 Task: Look for space in Tsuma, Japan from 12th  August, 2023 to 15th August, 2023 for 3 adults in price range Rs.12000 to Rs.16000. Place can be entire place with 2 bedrooms having 3 beds and 1 bathroom. Property type can be house, flat, guest house. Amenities needed are: washing machine. Booking option can be shelf check-in. Required host language is English.
Action: Mouse moved to (506, 89)
Screenshot: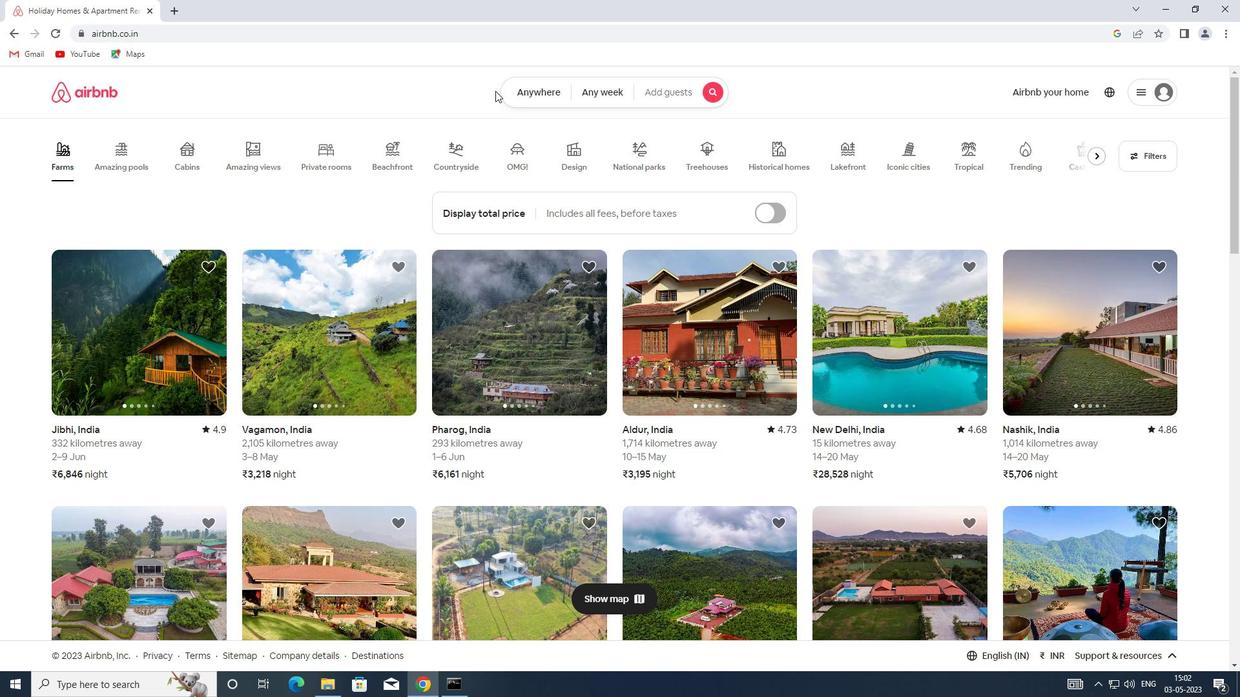 
Action: Mouse pressed left at (506, 89)
Screenshot: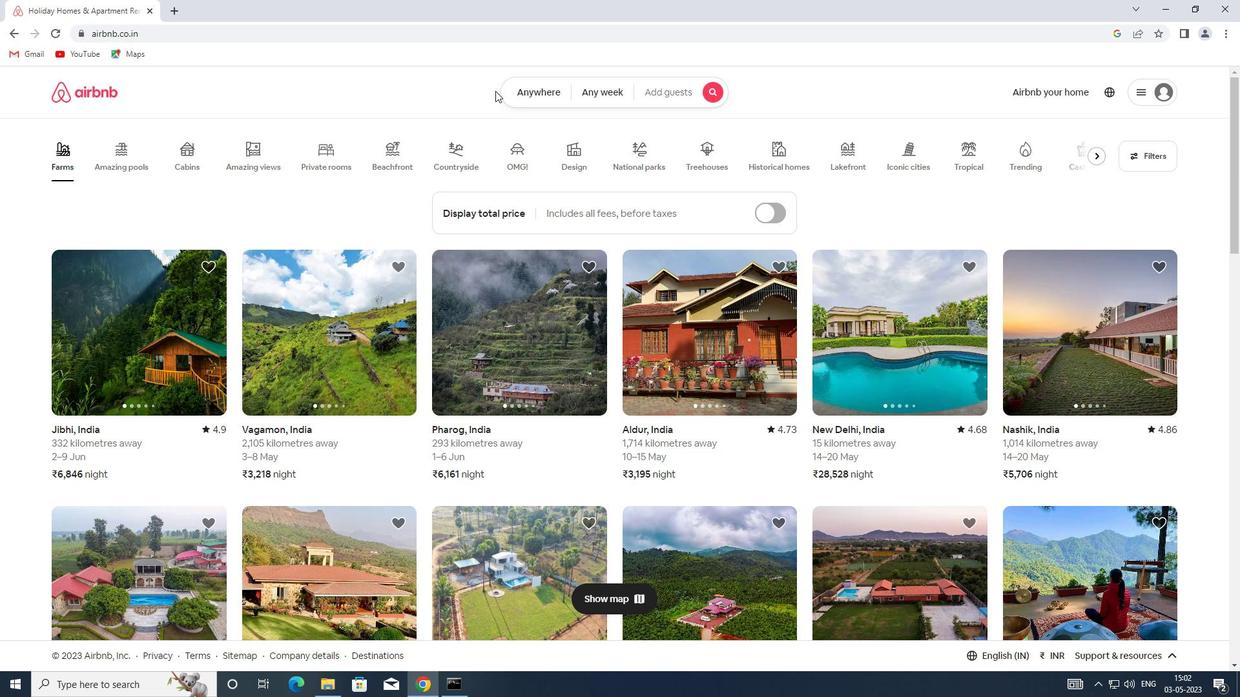 
Action: Mouse moved to (388, 152)
Screenshot: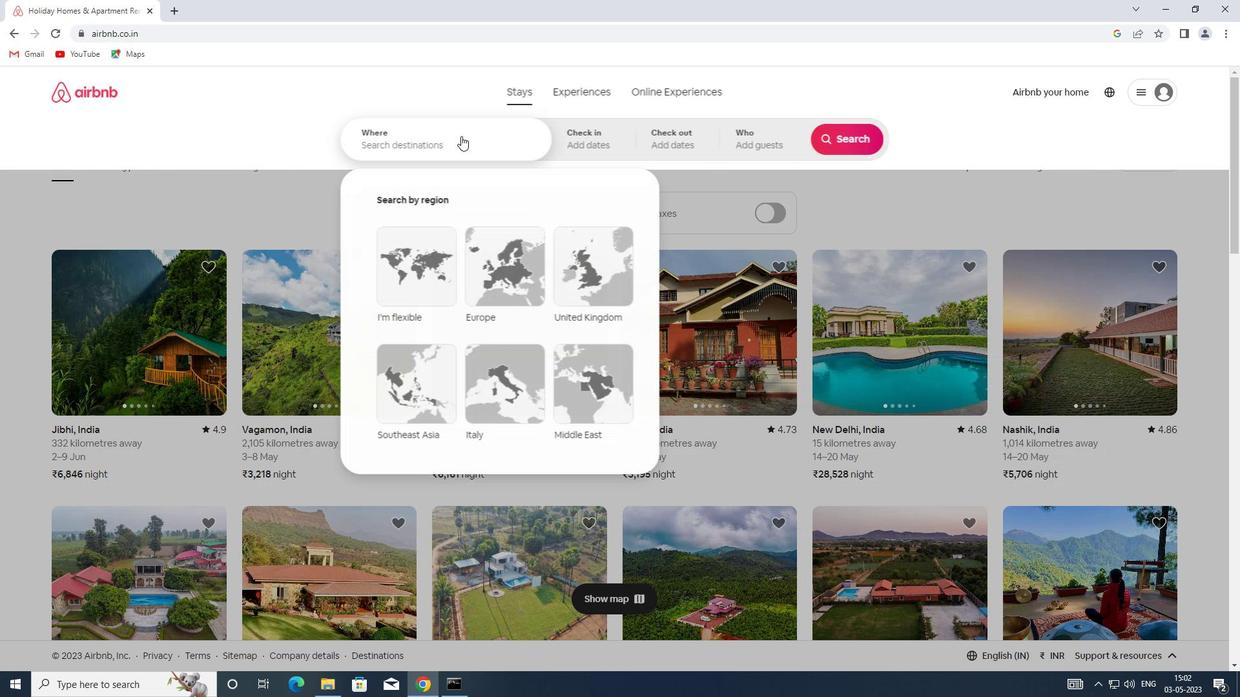 
Action: Mouse pressed left at (388, 152)
Screenshot: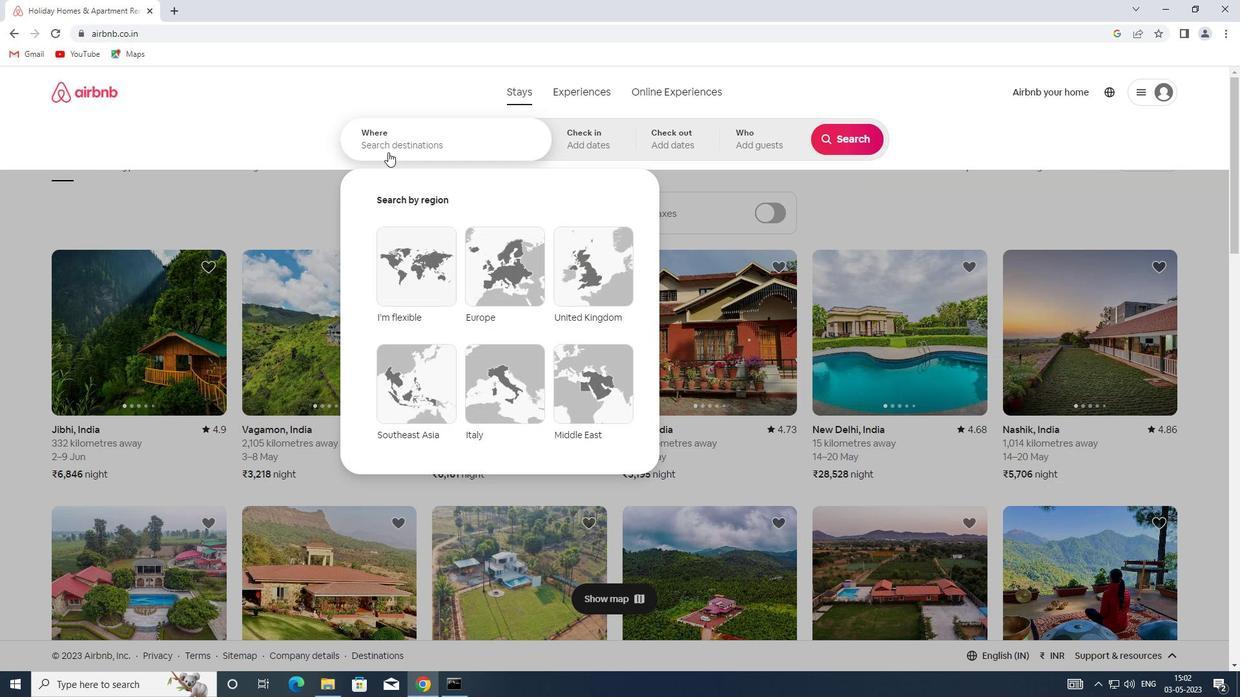 
Action: Key pressed <Key.shift><Key.shift><Key.shift>TSUMA,<Key.shift><Key.shift><Key.shift><Key.shift><Key.shift><Key.shift><Key.shift>JAPAN
Screenshot: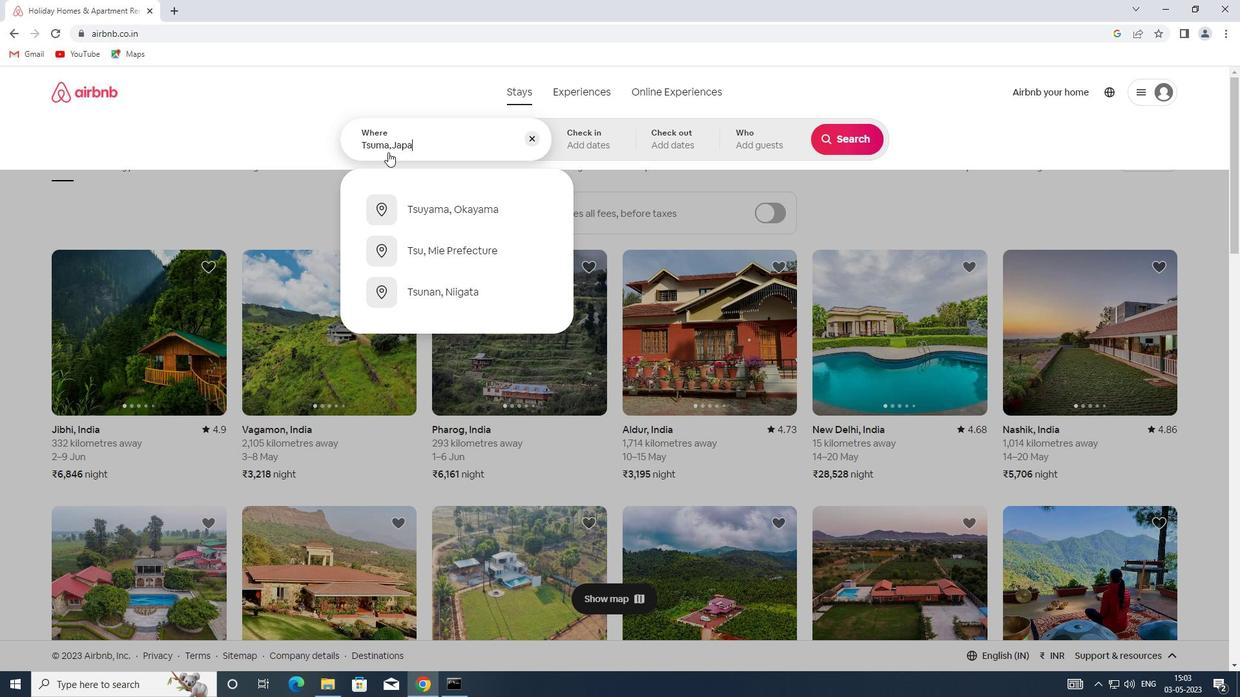 
Action: Mouse moved to (608, 144)
Screenshot: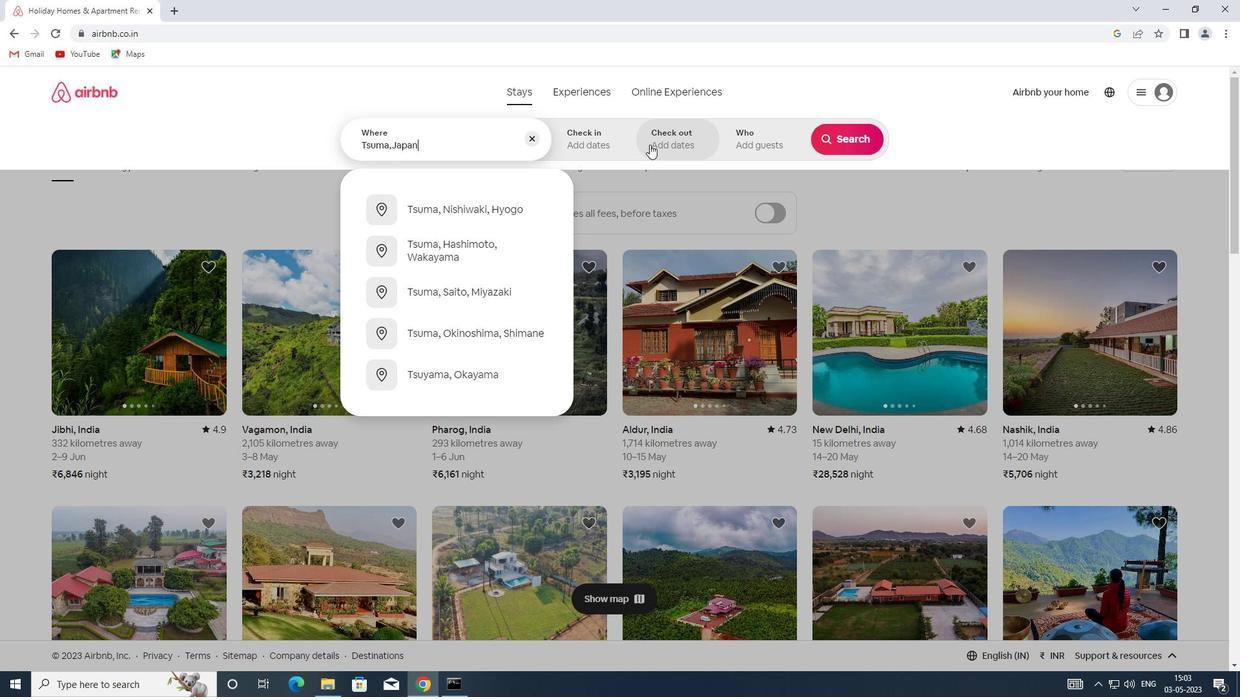 
Action: Mouse pressed left at (608, 144)
Screenshot: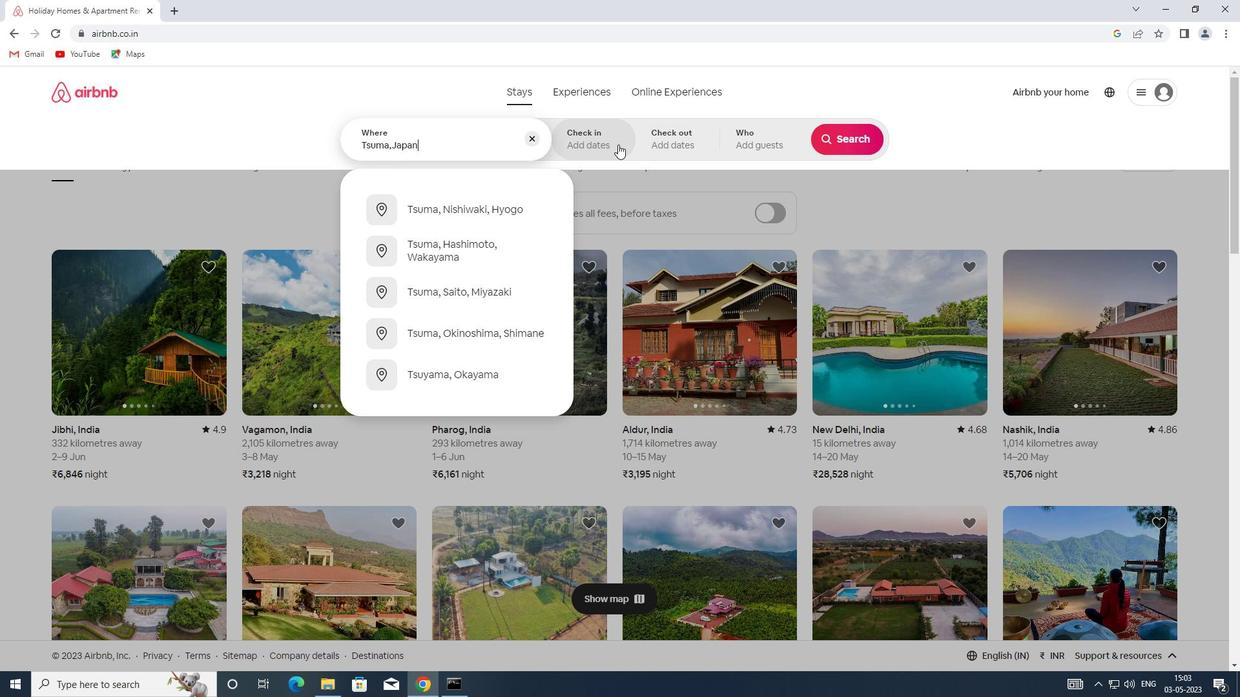 
Action: Mouse moved to (839, 255)
Screenshot: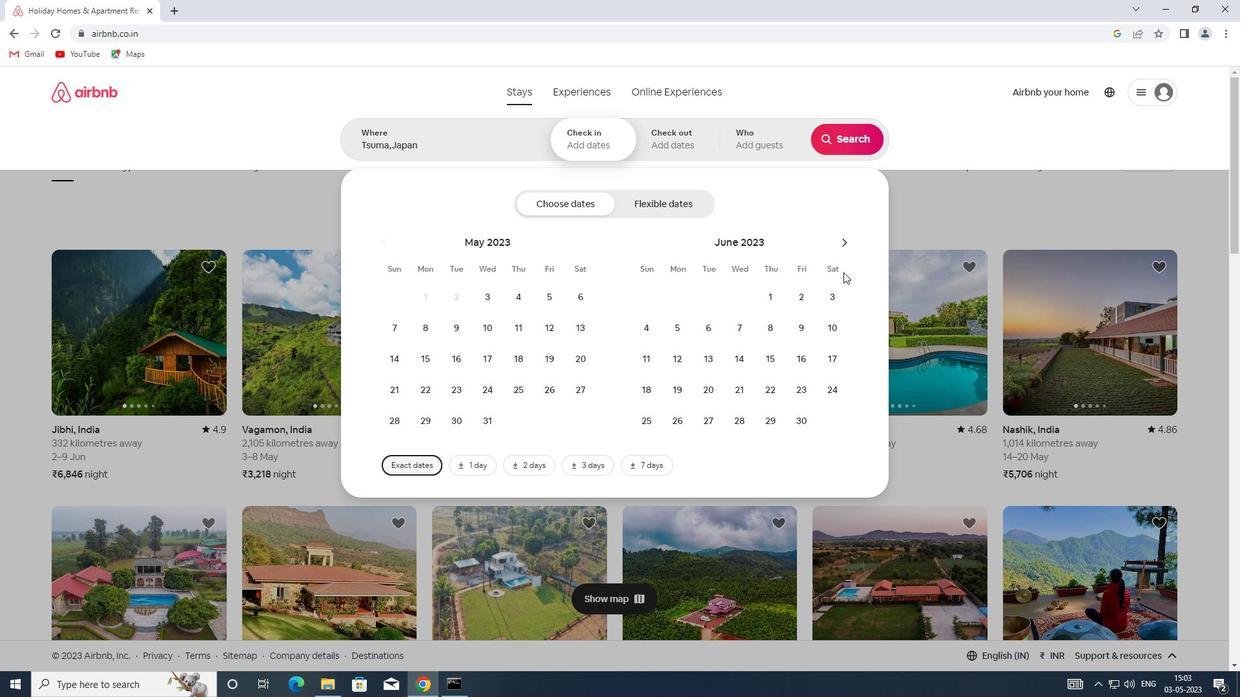 
Action: Mouse pressed left at (839, 255)
Screenshot: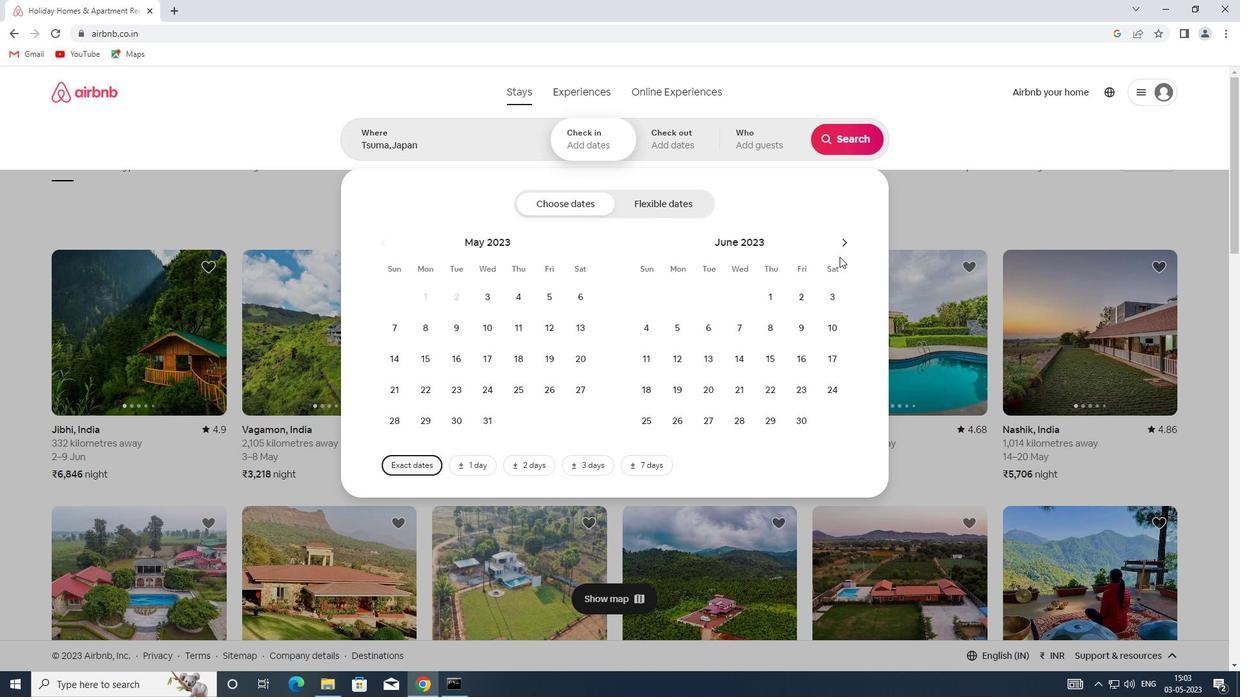 
Action: Mouse moved to (841, 229)
Screenshot: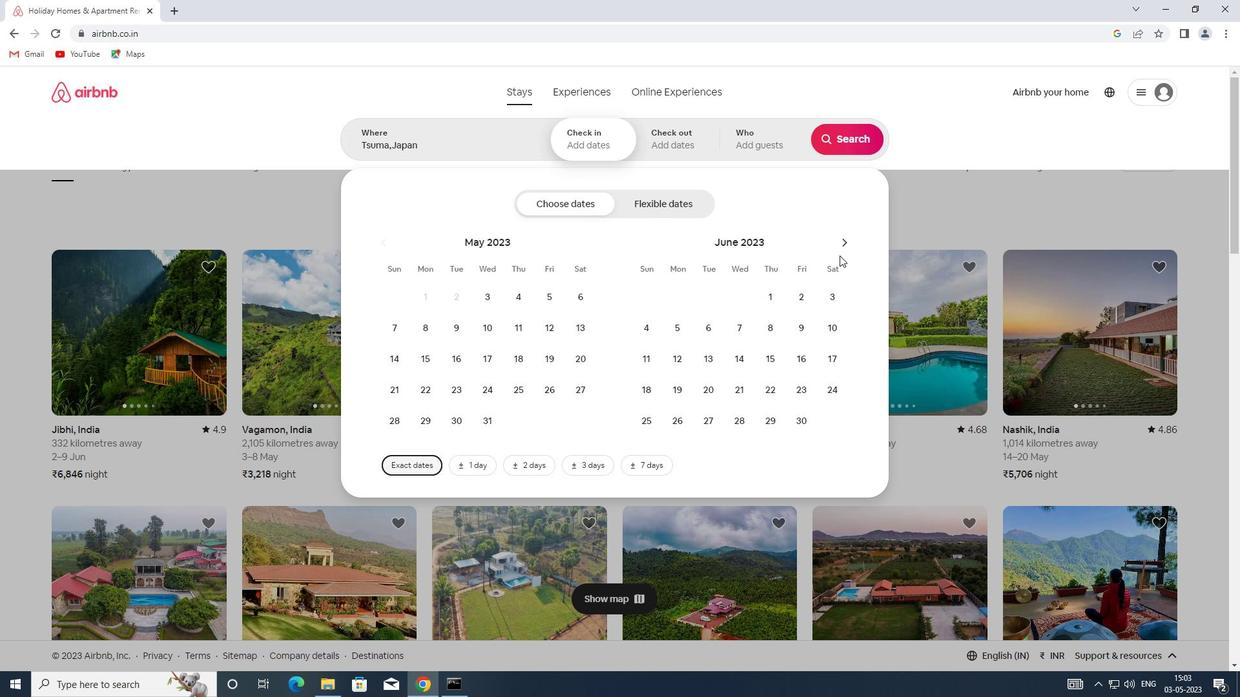
Action: Mouse pressed left at (841, 229)
Screenshot: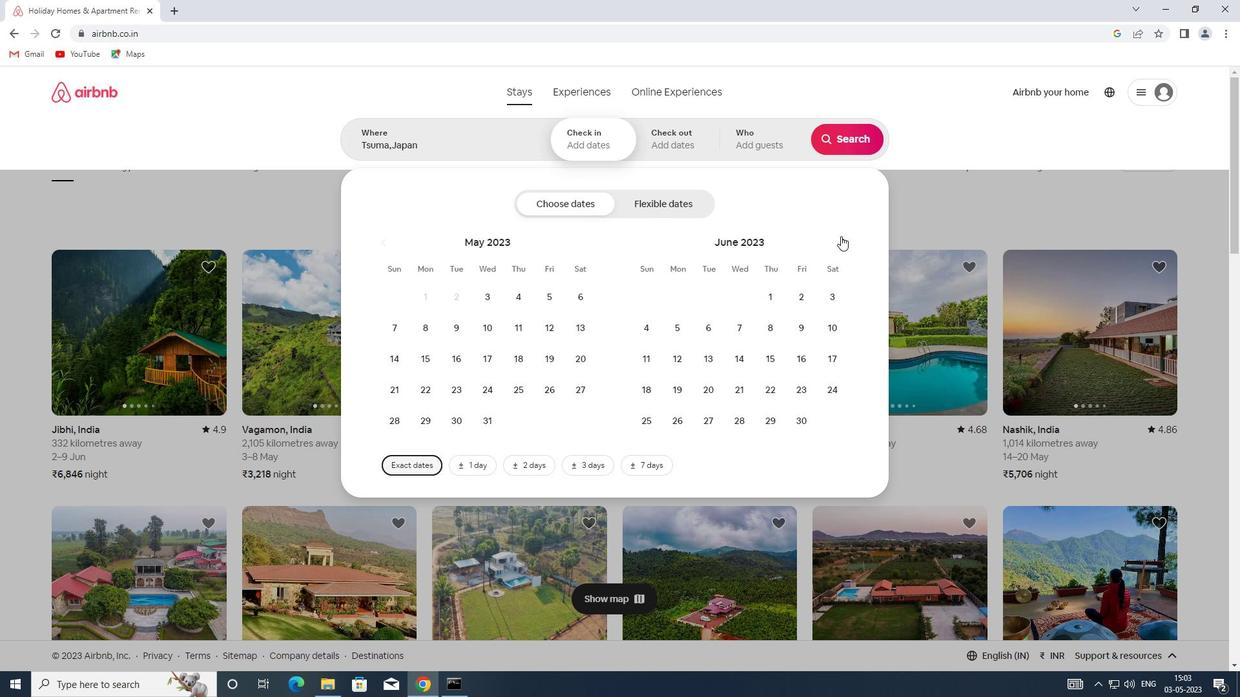 
Action: Mouse moved to (844, 239)
Screenshot: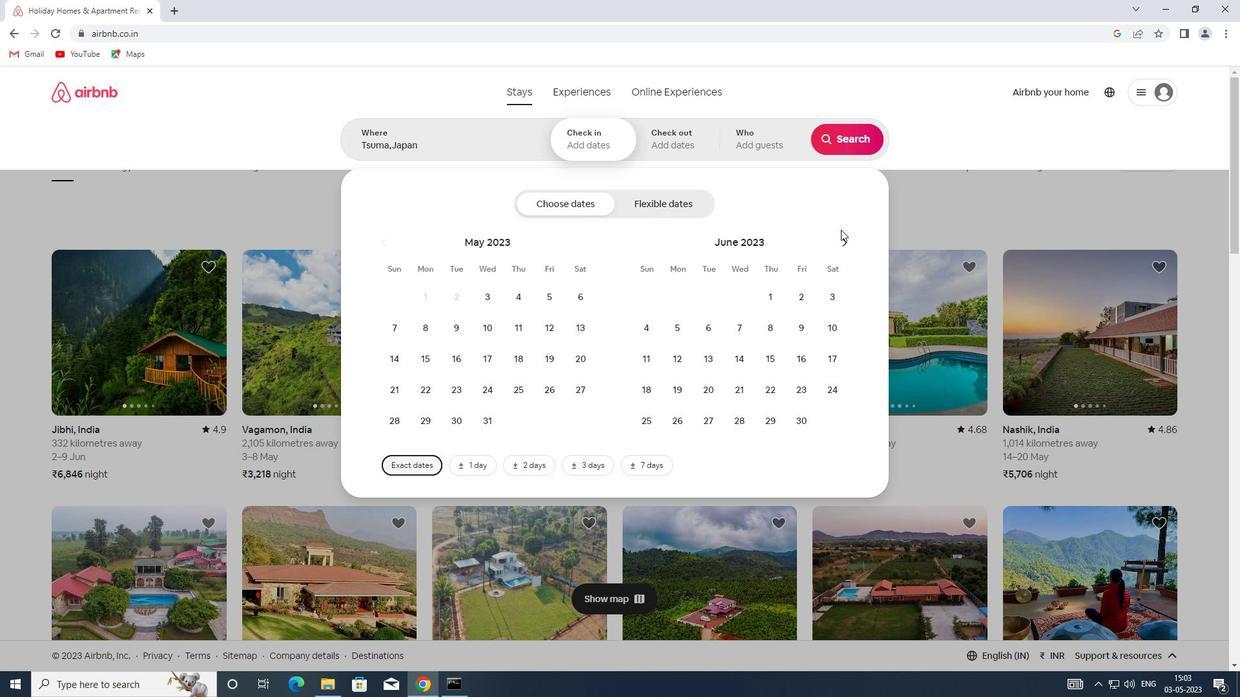 
Action: Mouse pressed left at (844, 239)
Screenshot: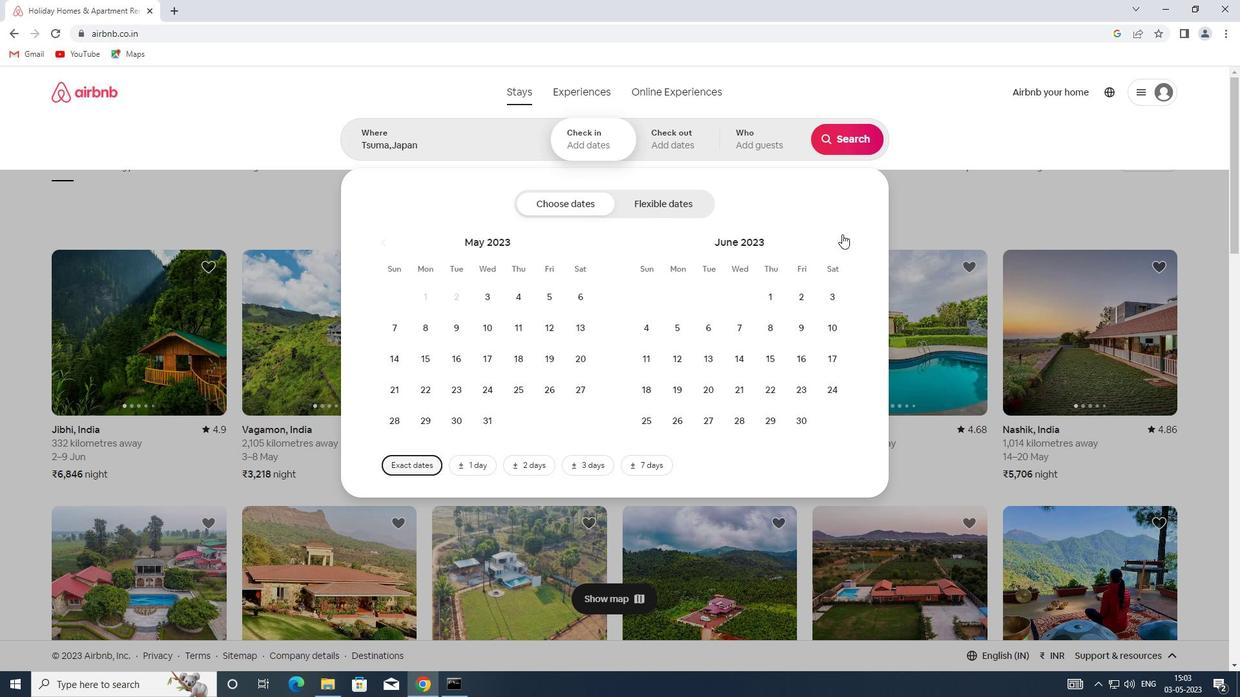 
Action: Mouse pressed left at (844, 239)
Screenshot: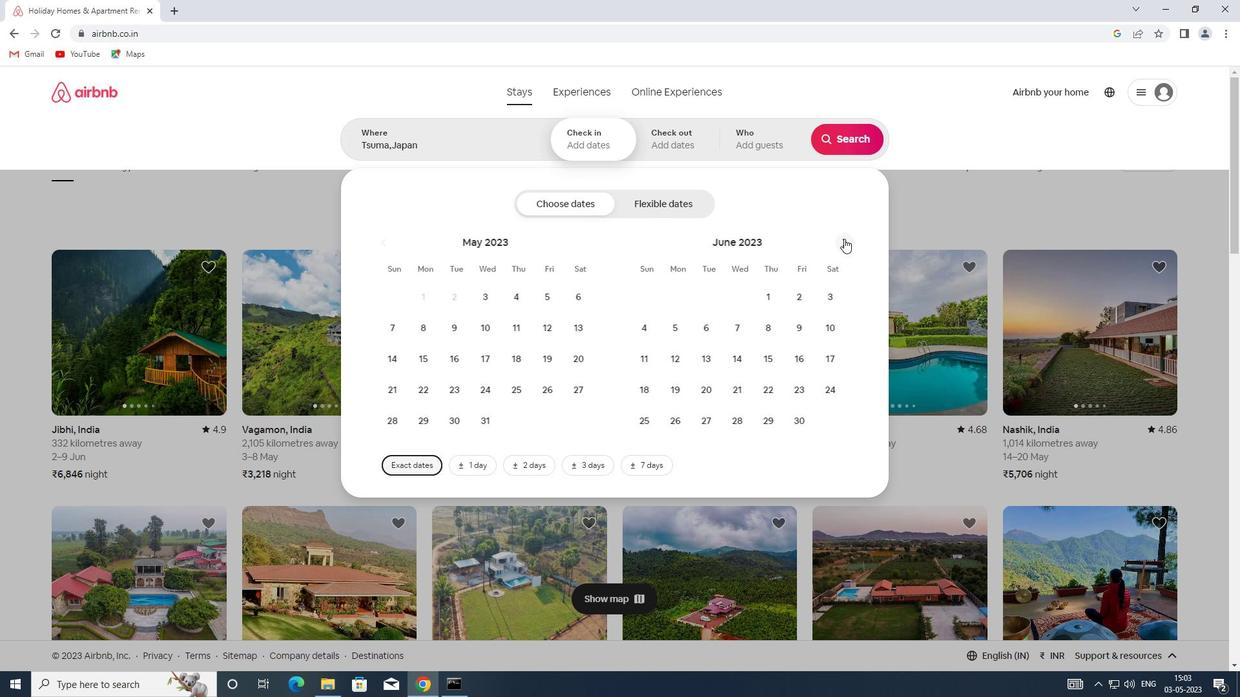
Action: Mouse moved to (819, 320)
Screenshot: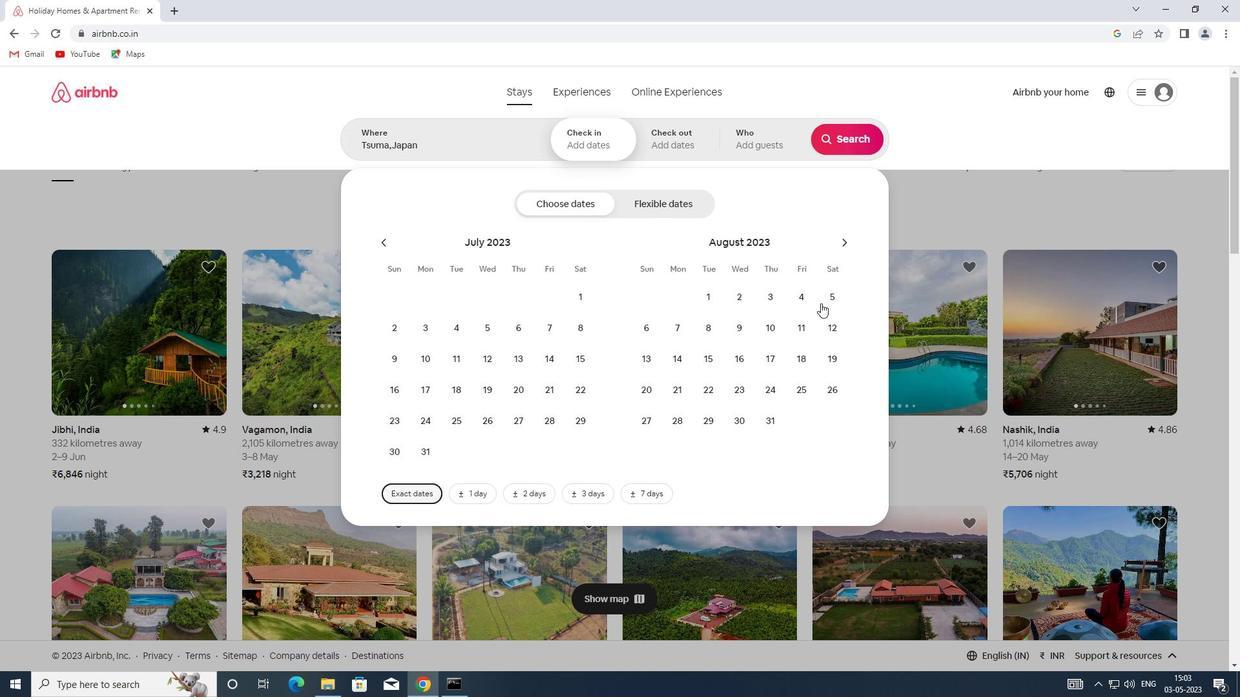 
Action: Mouse pressed left at (819, 320)
Screenshot: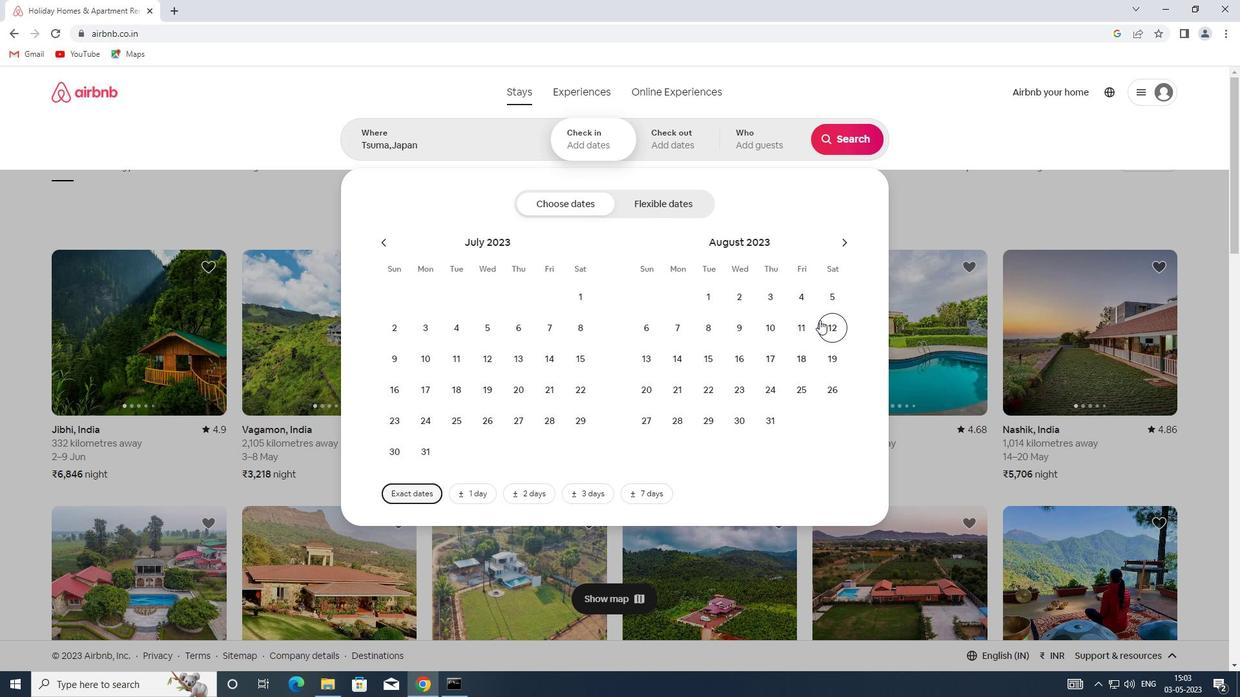 
Action: Mouse moved to (707, 365)
Screenshot: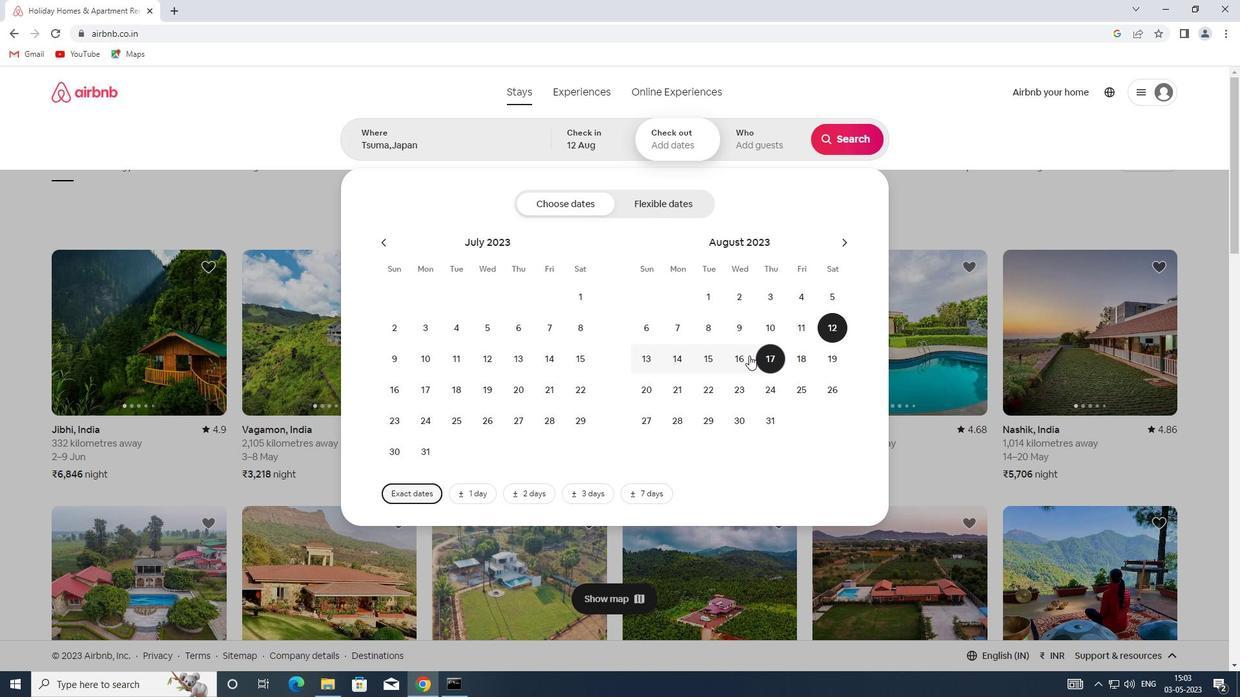 
Action: Mouse pressed left at (707, 365)
Screenshot: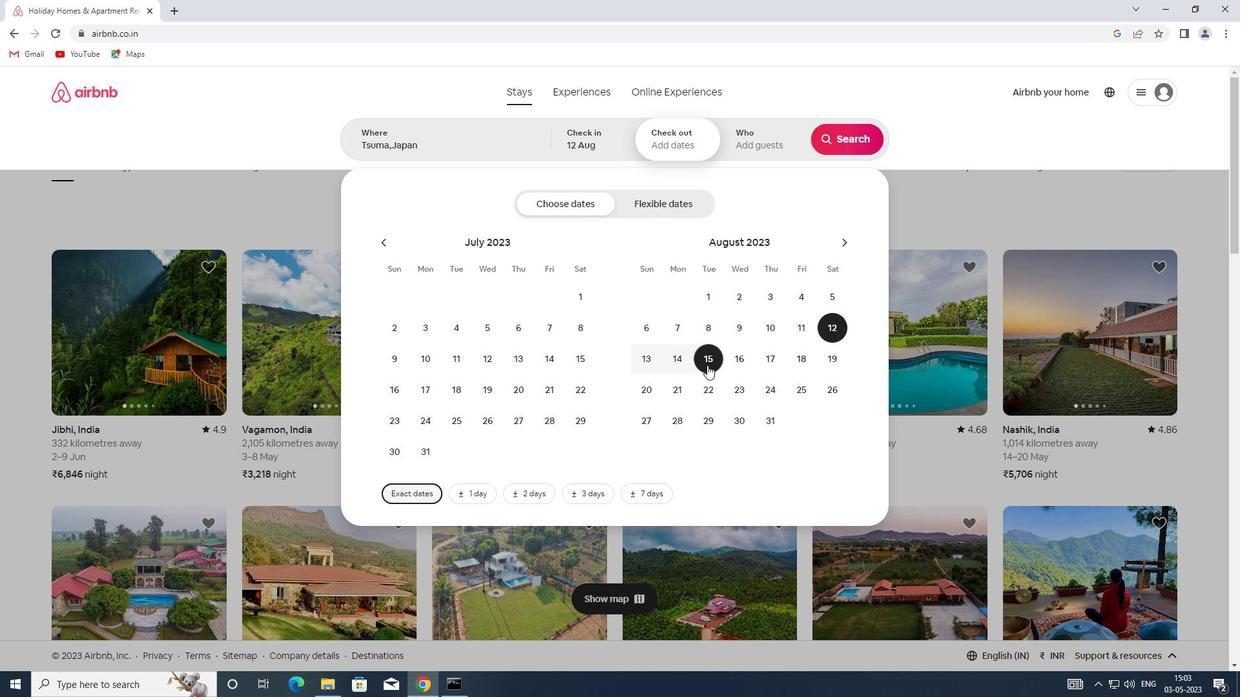 
Action: Mouse moved to (755, 150)
Screenshot: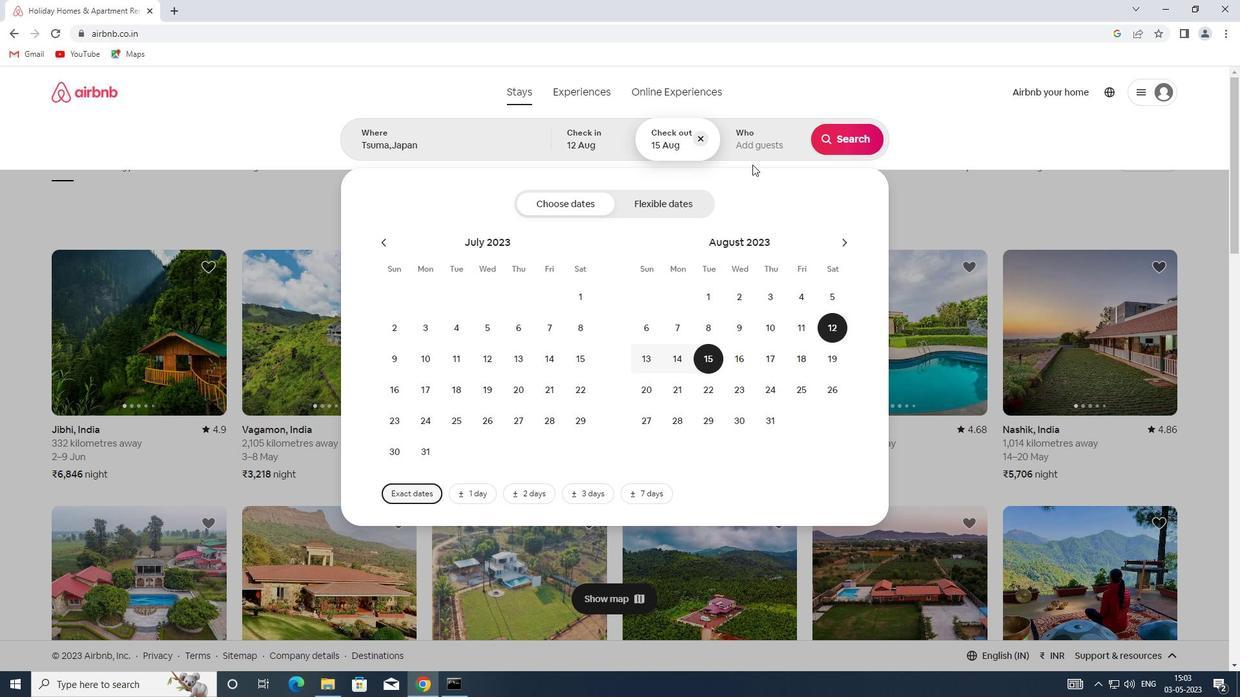 
Action: Mouse pressed left at (755, 150)
Screenshot: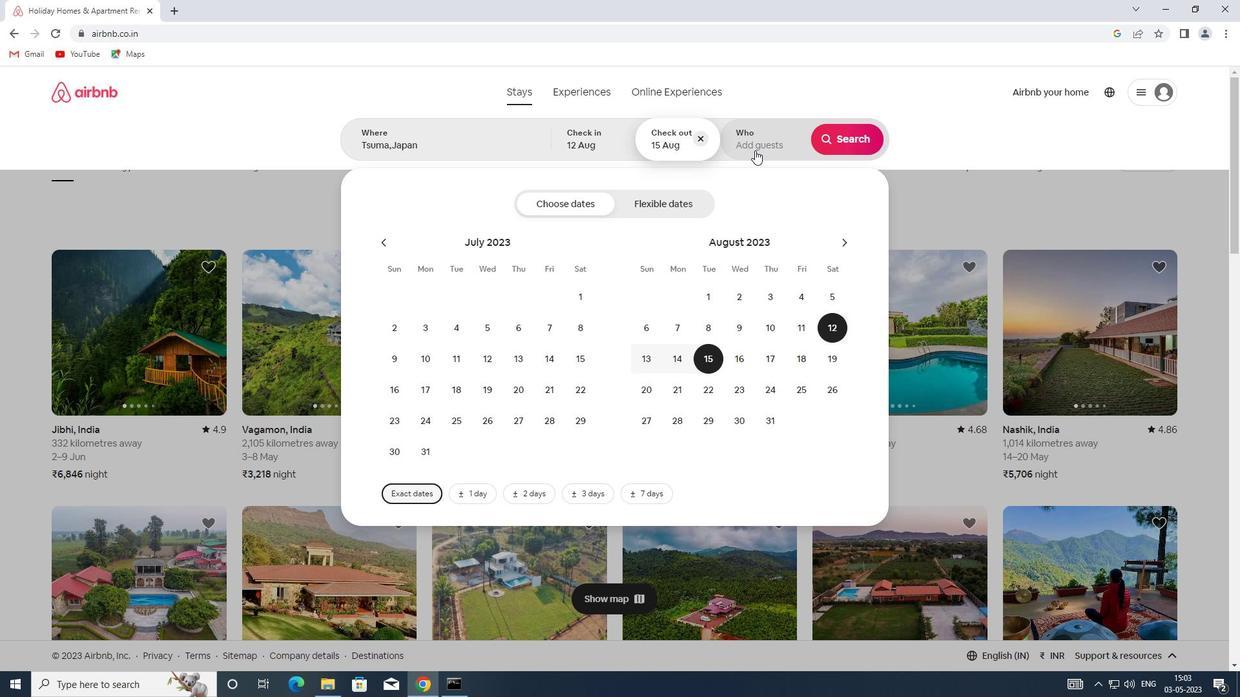 
Action: Mouse moved to (846, 198)
Screenshot: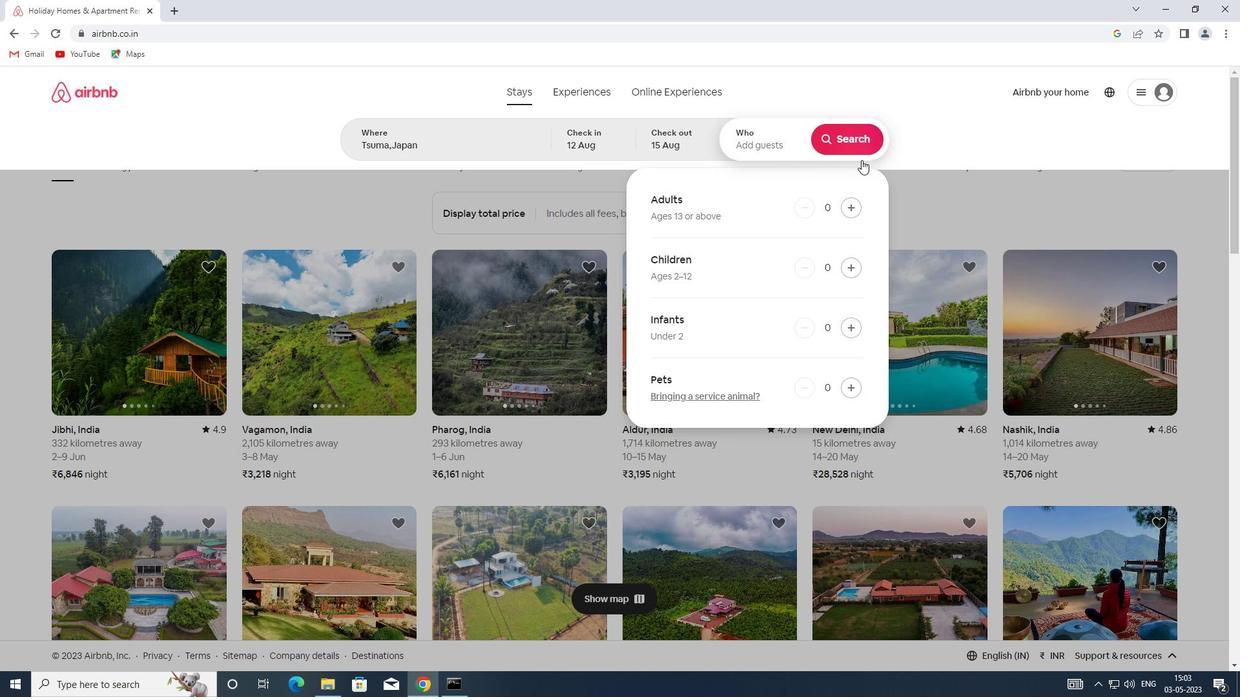 
Action: Mouse pressed left at (846, 198)
Screenshot: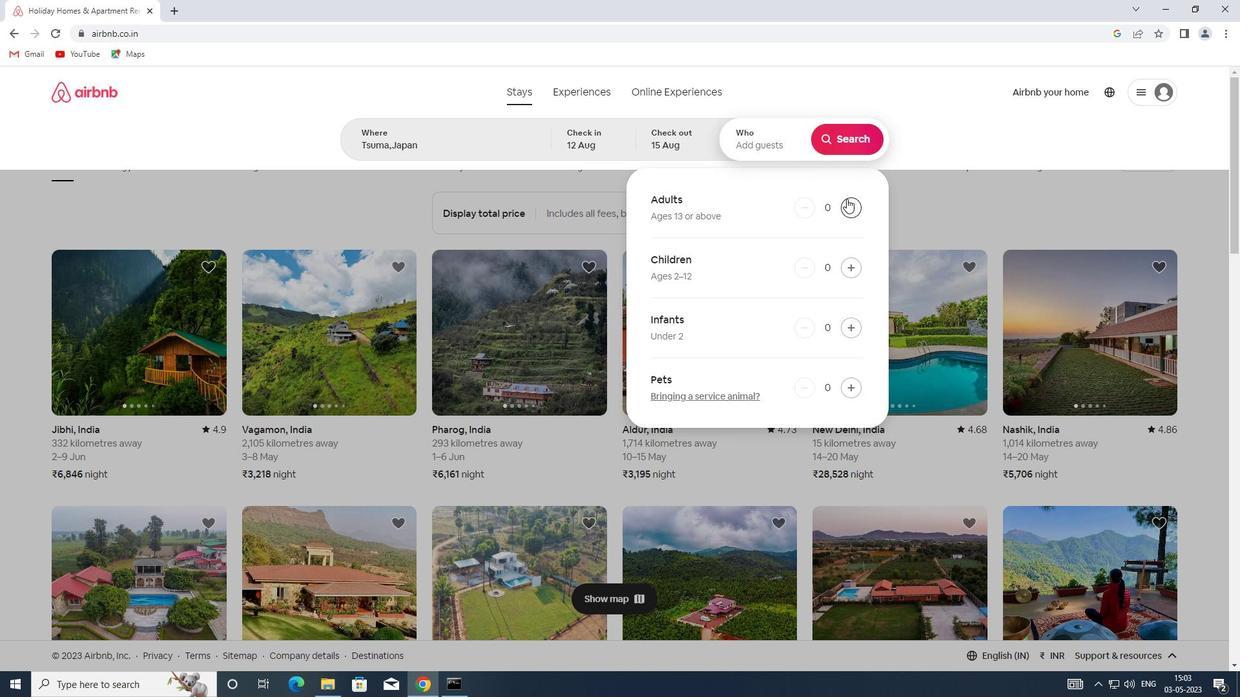 
Action: Mouse pressed left at (846, 198)
Screenshot: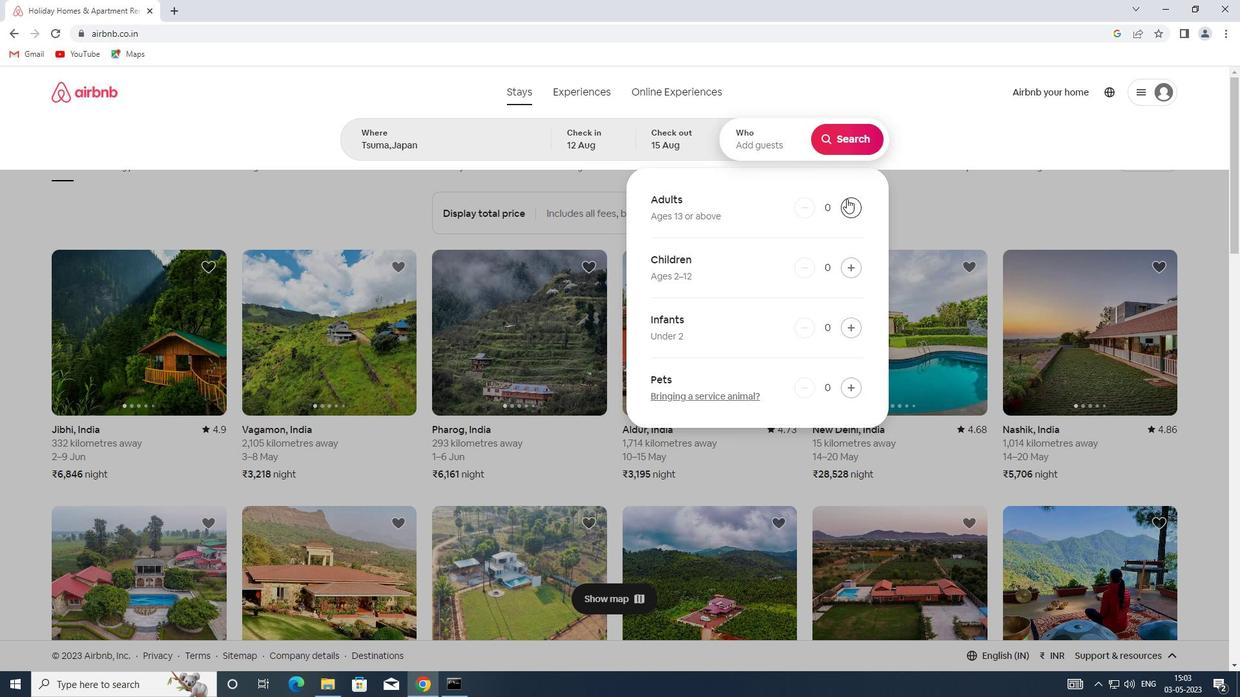 
Action: Mouse pressed left at (846, 198)
Screenshot: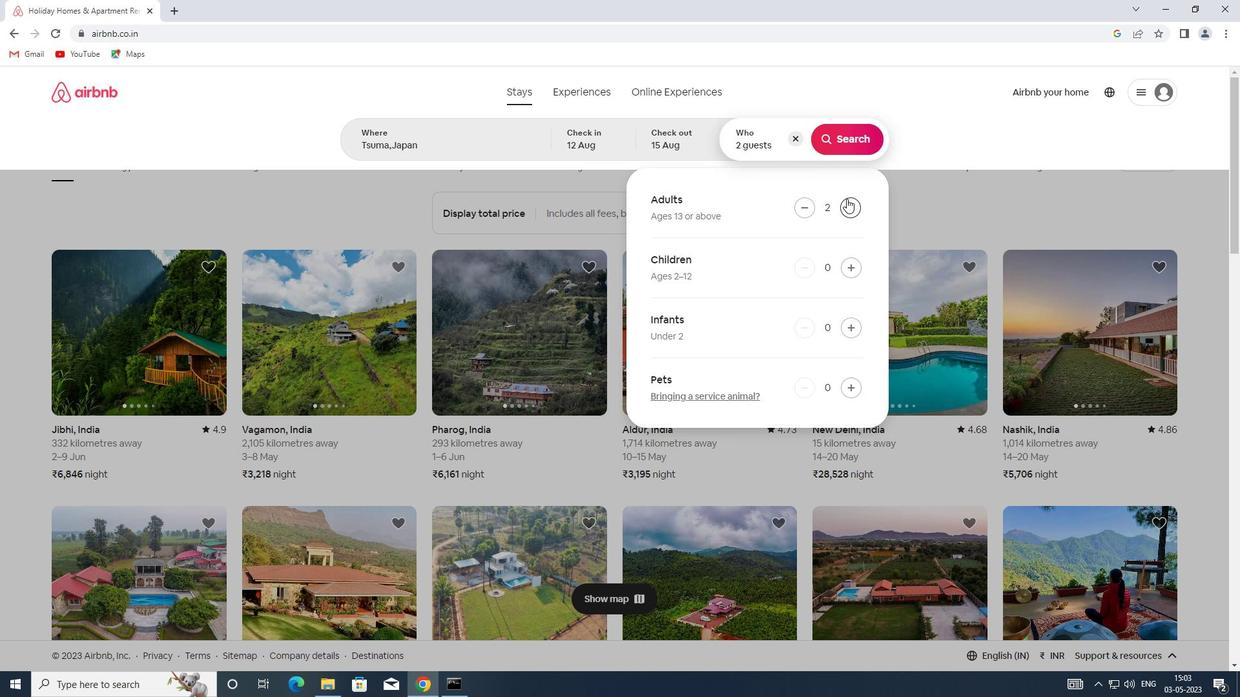 
Action: Mouse moved to (846, 142)
Screenshot: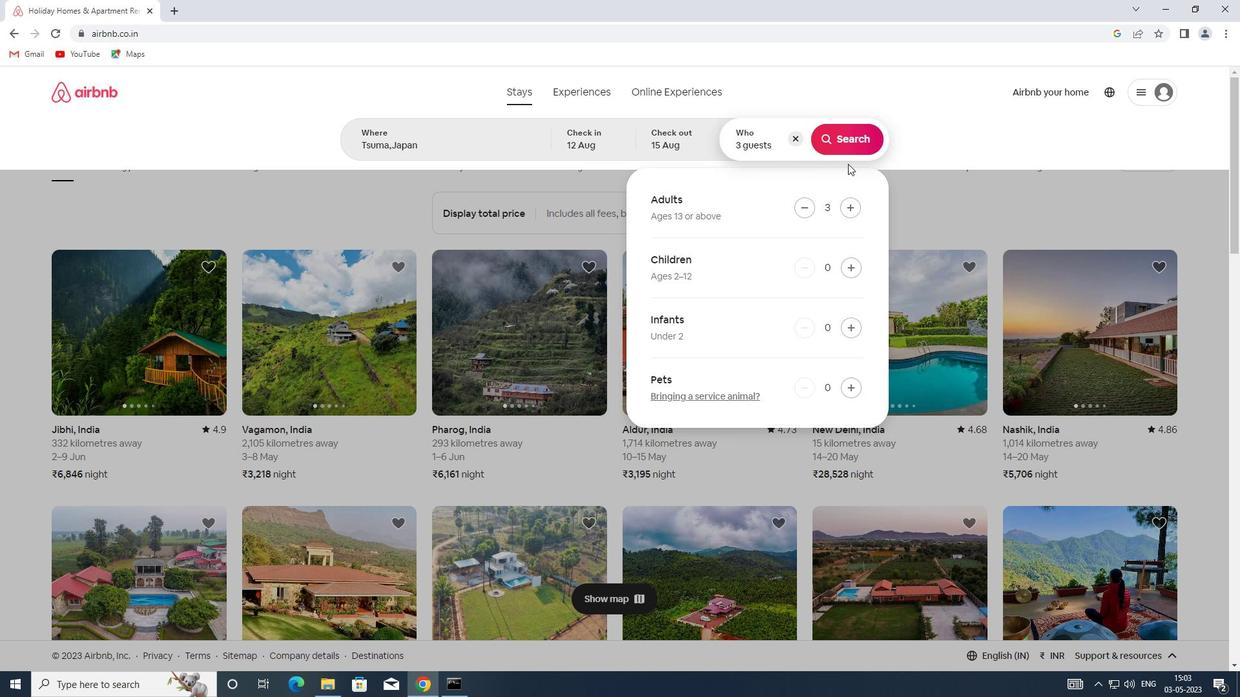 
Action: Mouse pressed left at (846, 142)
Screenshot: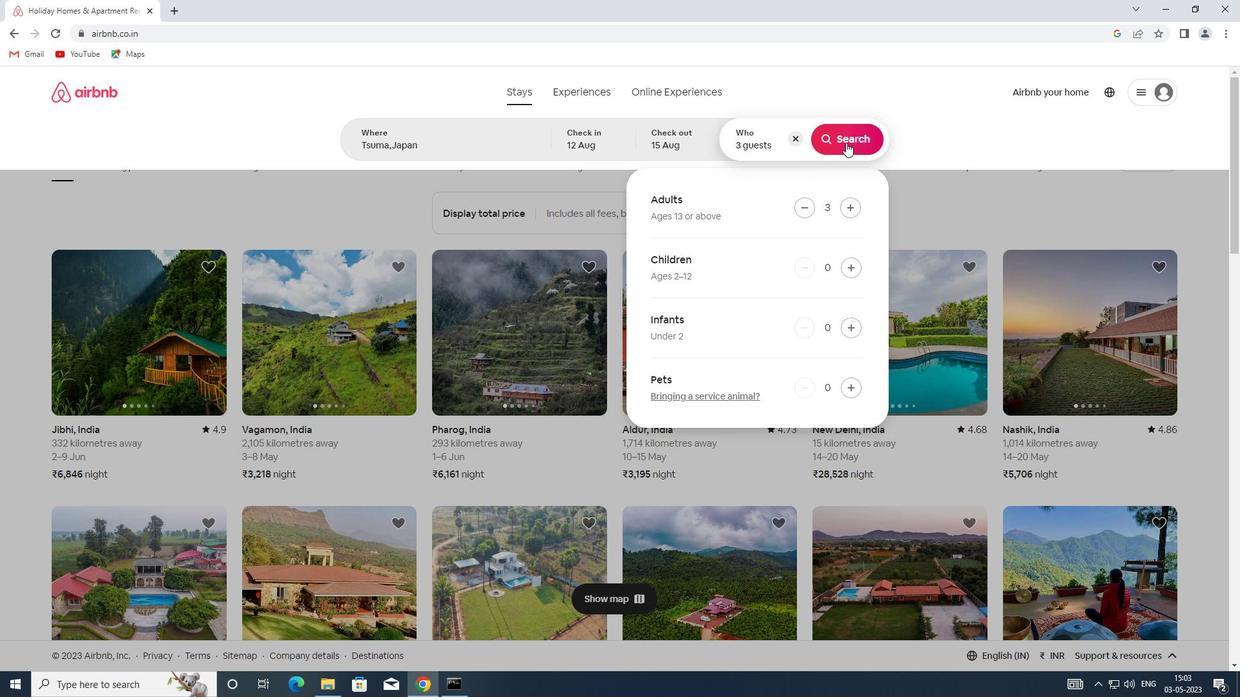 
Action: Mouse moved to (1180, 129)
Screenshot: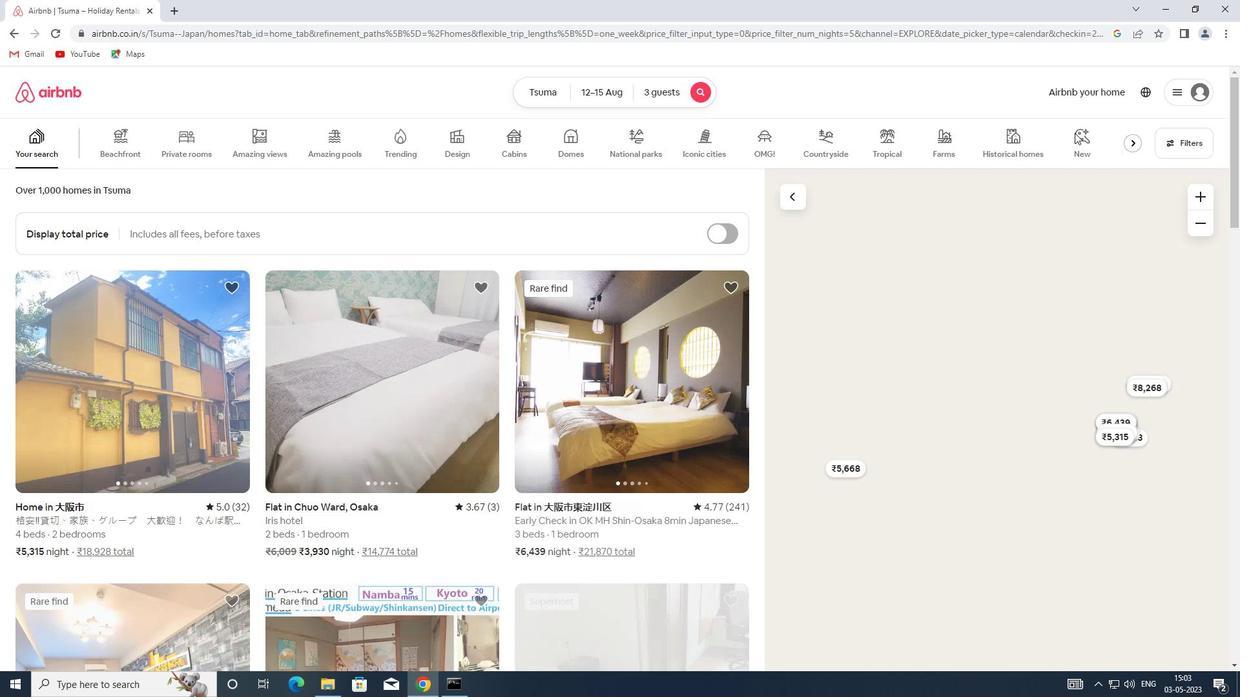 
Action: Mouse pressed left at (1180, 129)
Screenshot: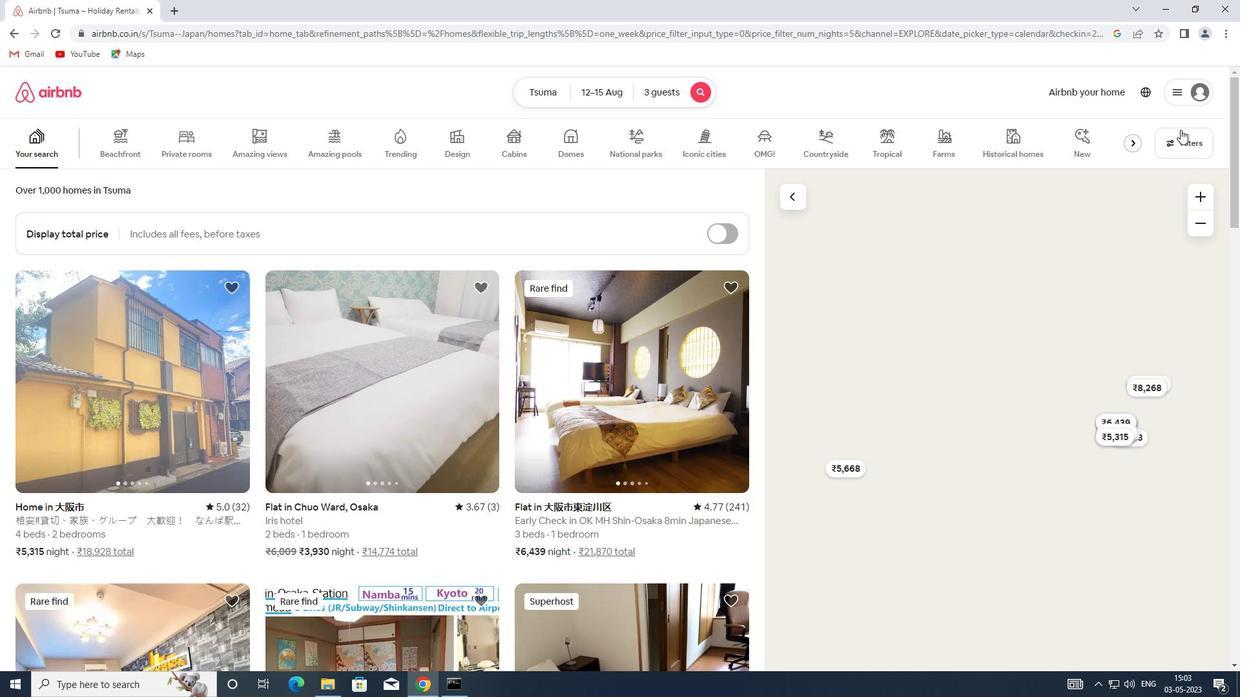 
Action: Mouse moved to (472, 315)
Screenshot: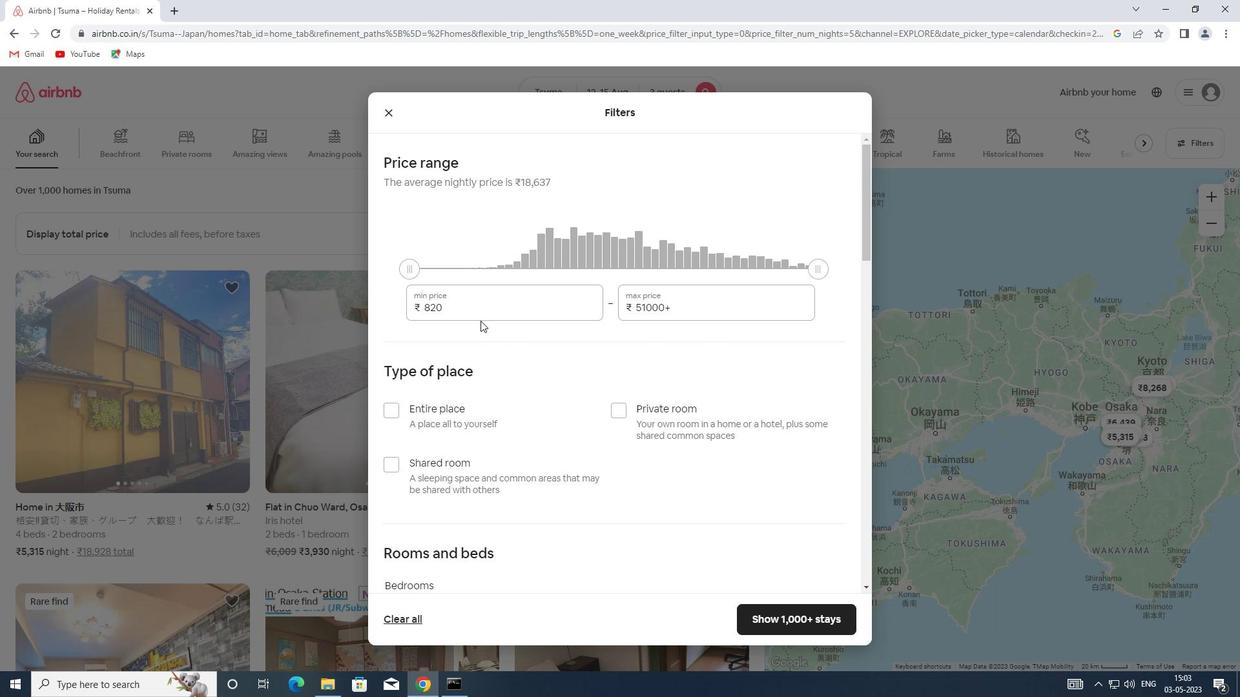 
Action: Mouse pressed left at (472, 315)
Screenshot: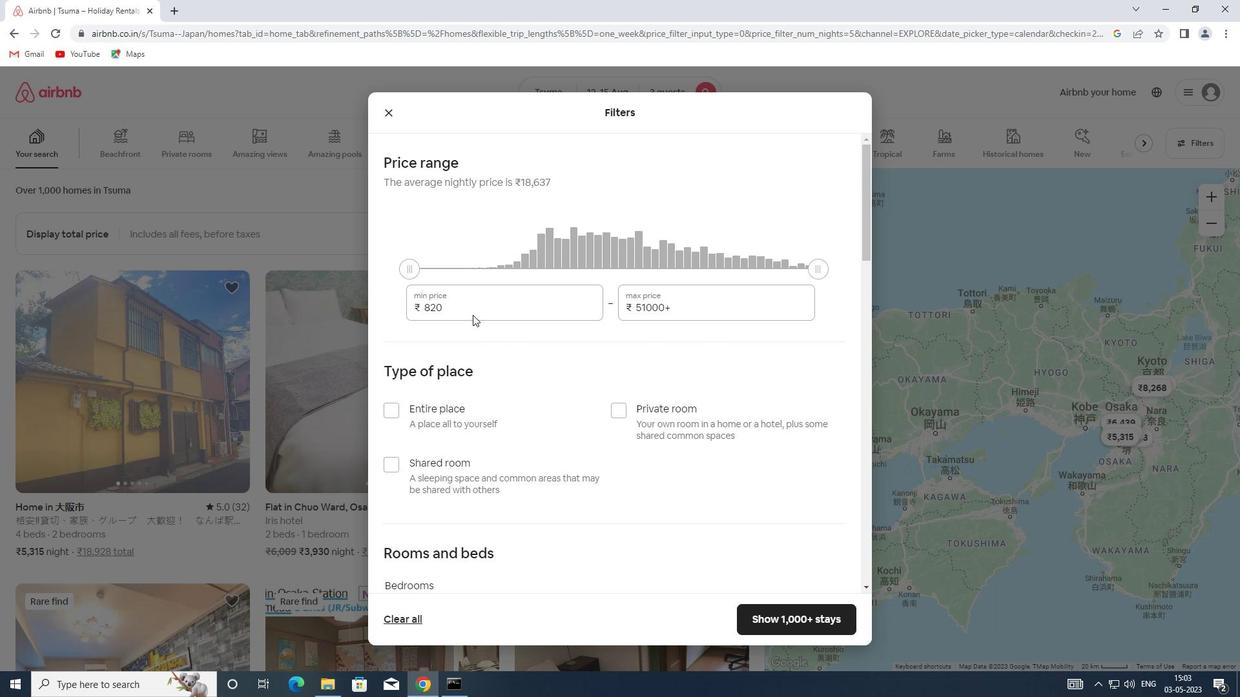 
Action: Mouse moved to (454, 306)
Screenshot: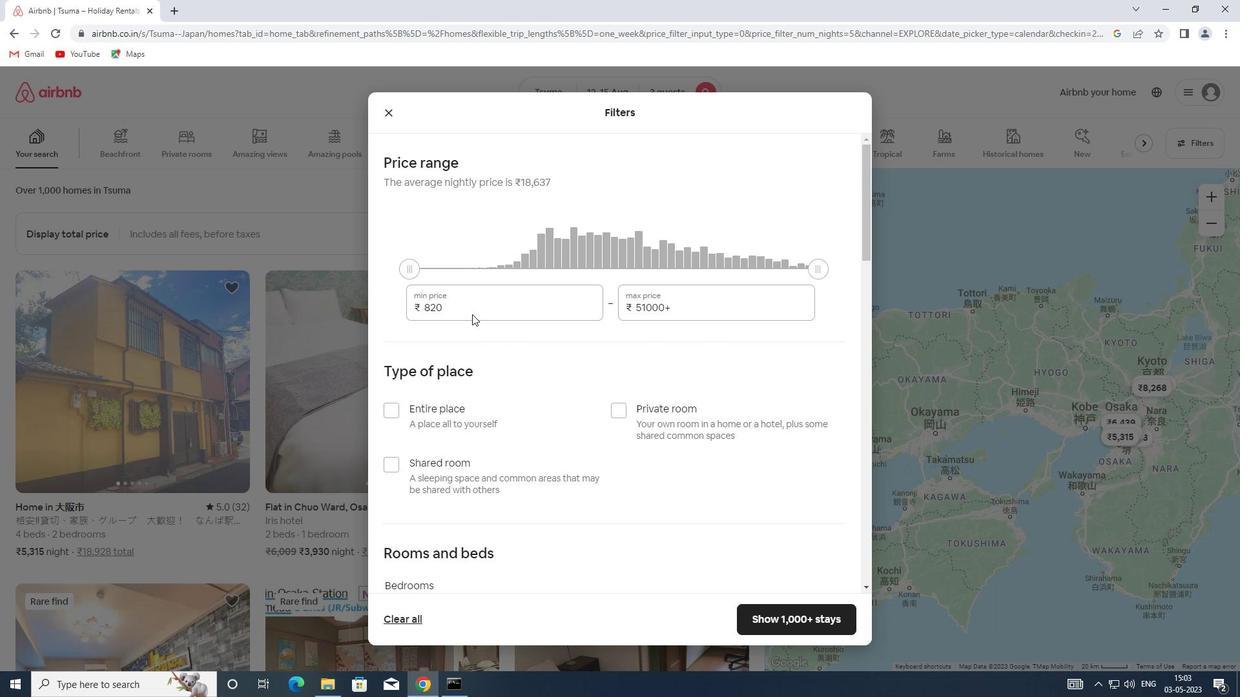 
Action: Mouse pressed left at (454, 306)
Screenshot: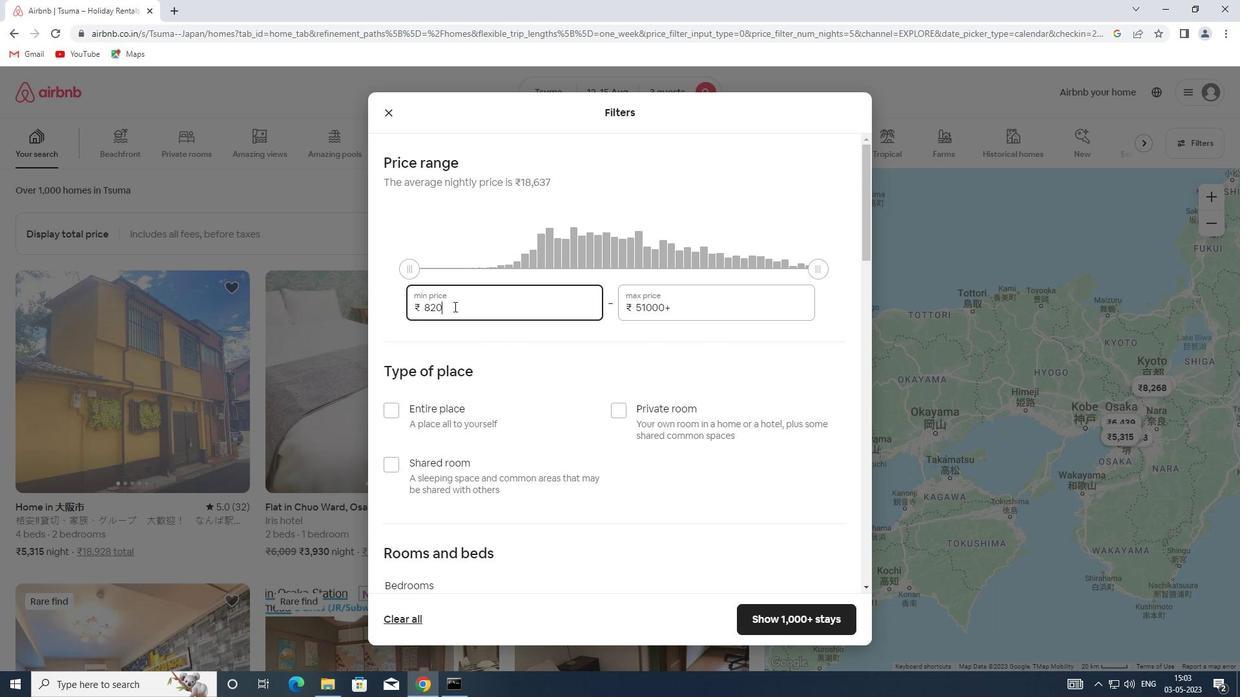 
Action: Mouse moved to (423, 309)
Screenshot: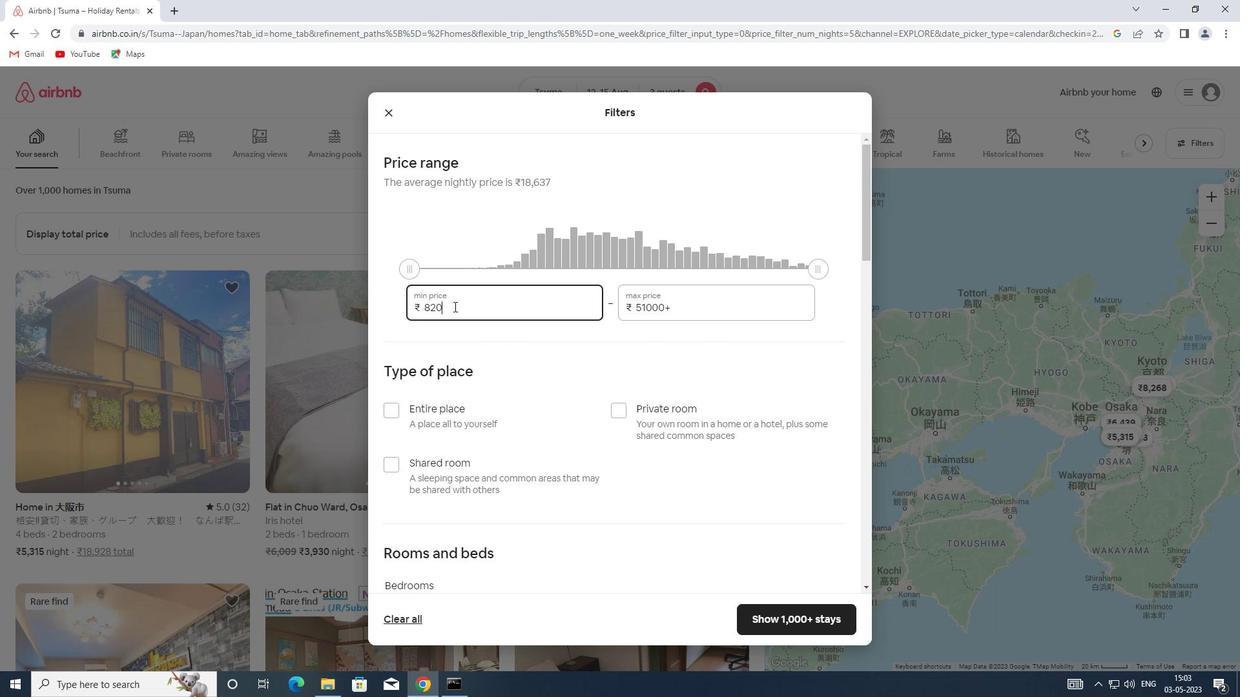 
Action: Key pressed 12000
Screenshot: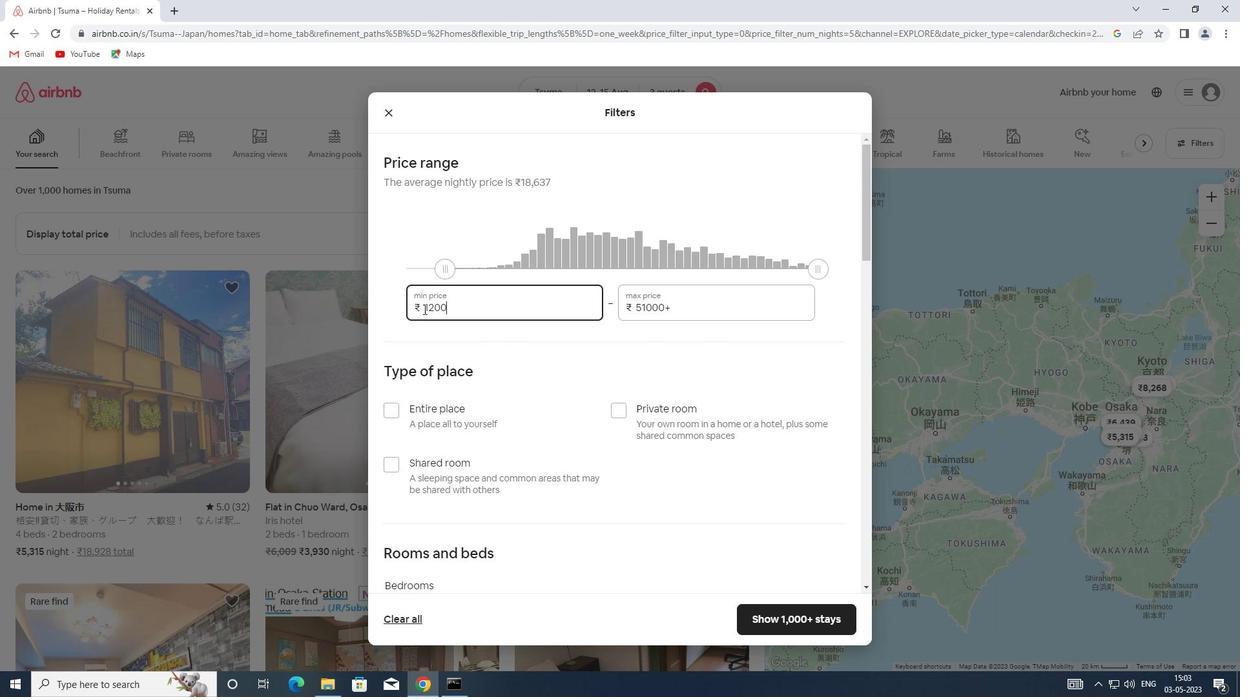 
Action: Mouse moved to (682, 304)
Screenshot: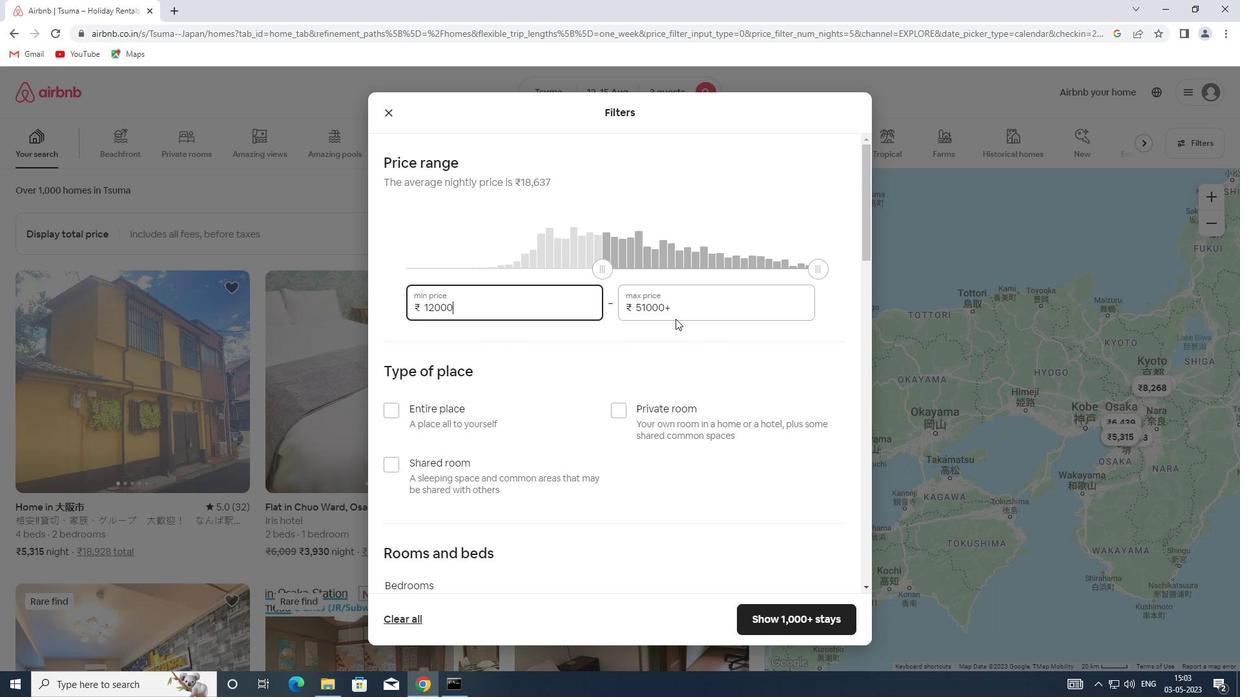 
Action: Mouse pressed left at (682, 304)
Screenshot: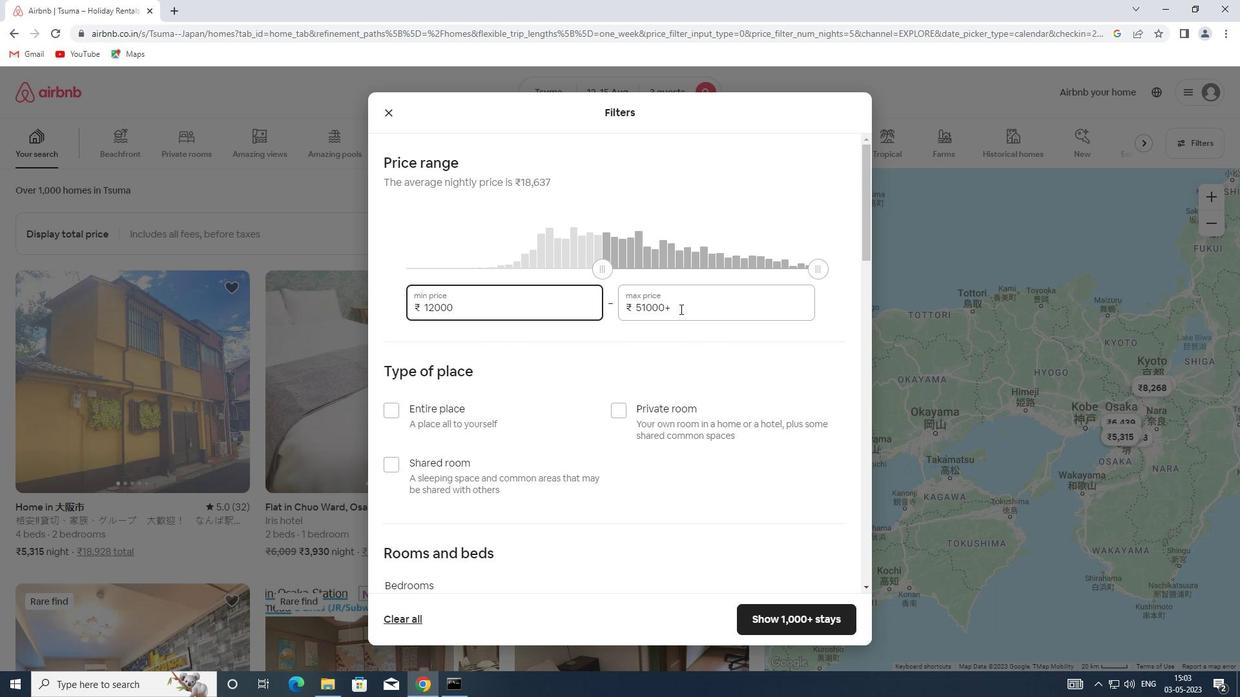 
Action: Mouse moved to (614, 304)
Screenshot: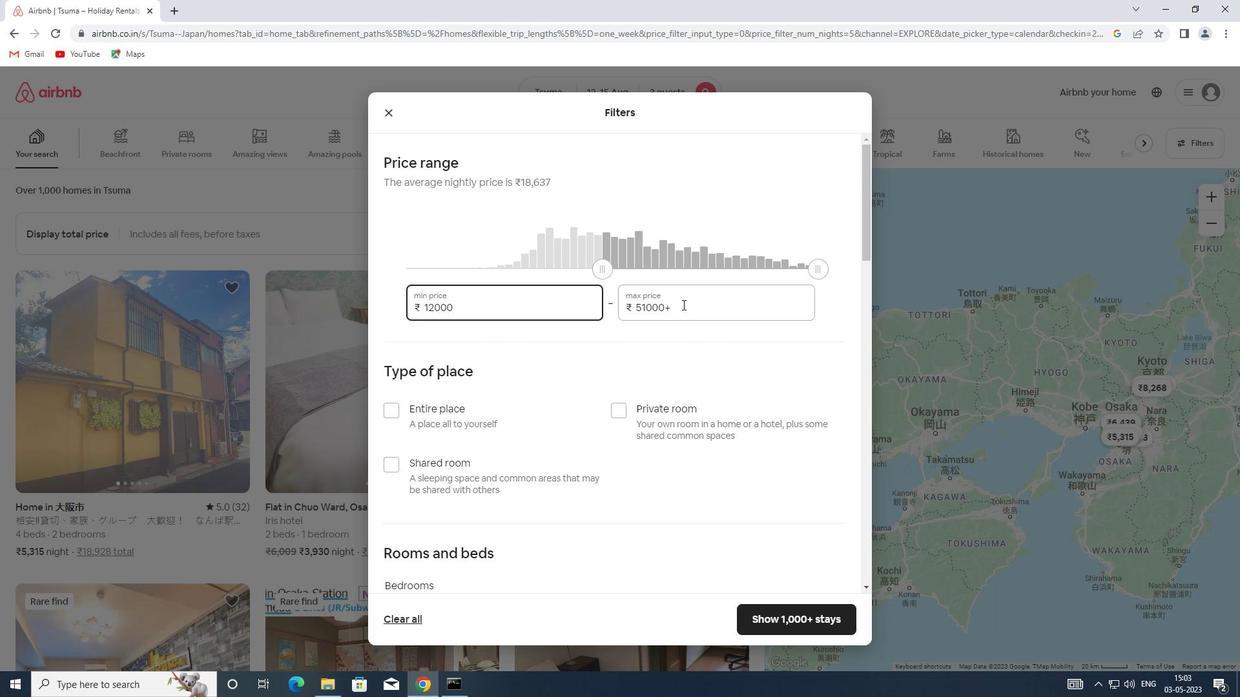 
Action: Key pressed 15
Screenshot: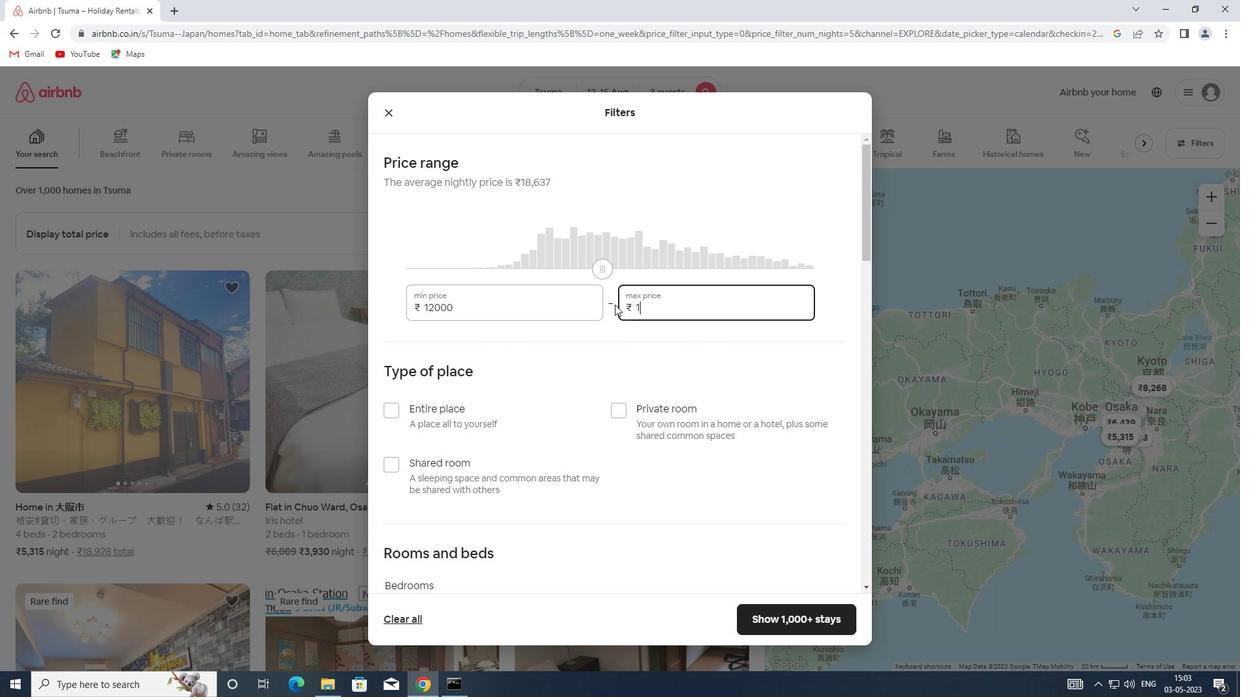 
Action: Mouse moved to (614, 306)
Screenshot: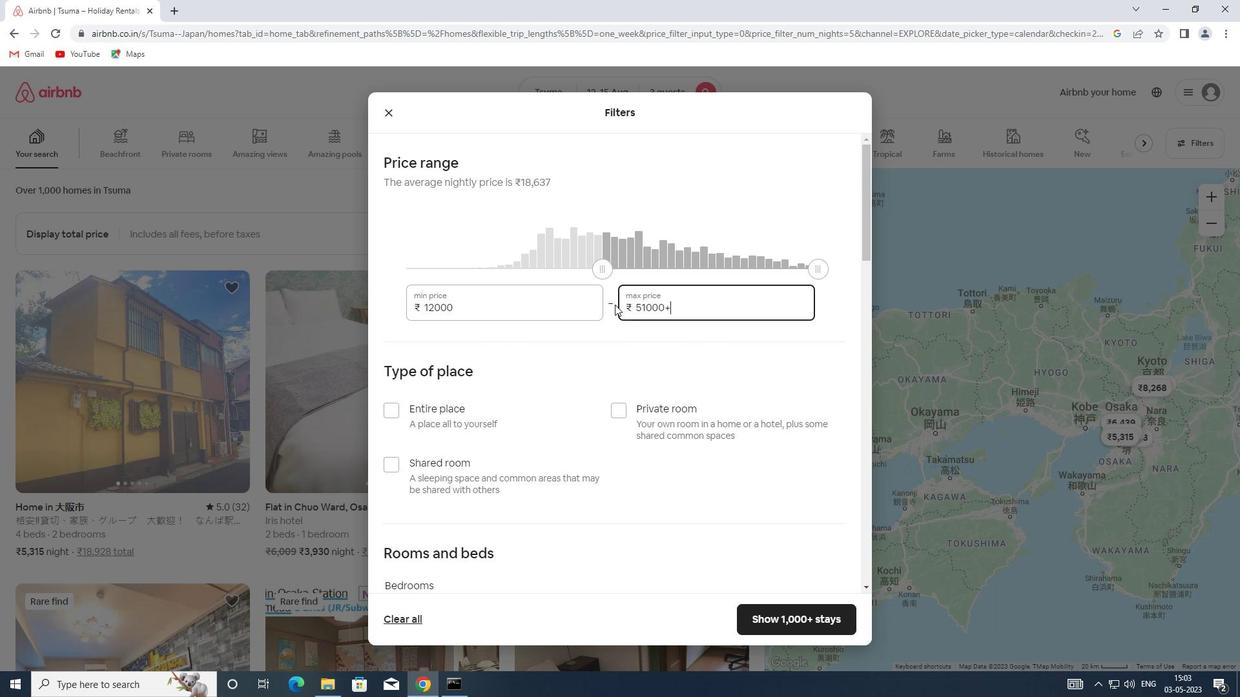 
Action: Key pressed 00
Screenshot: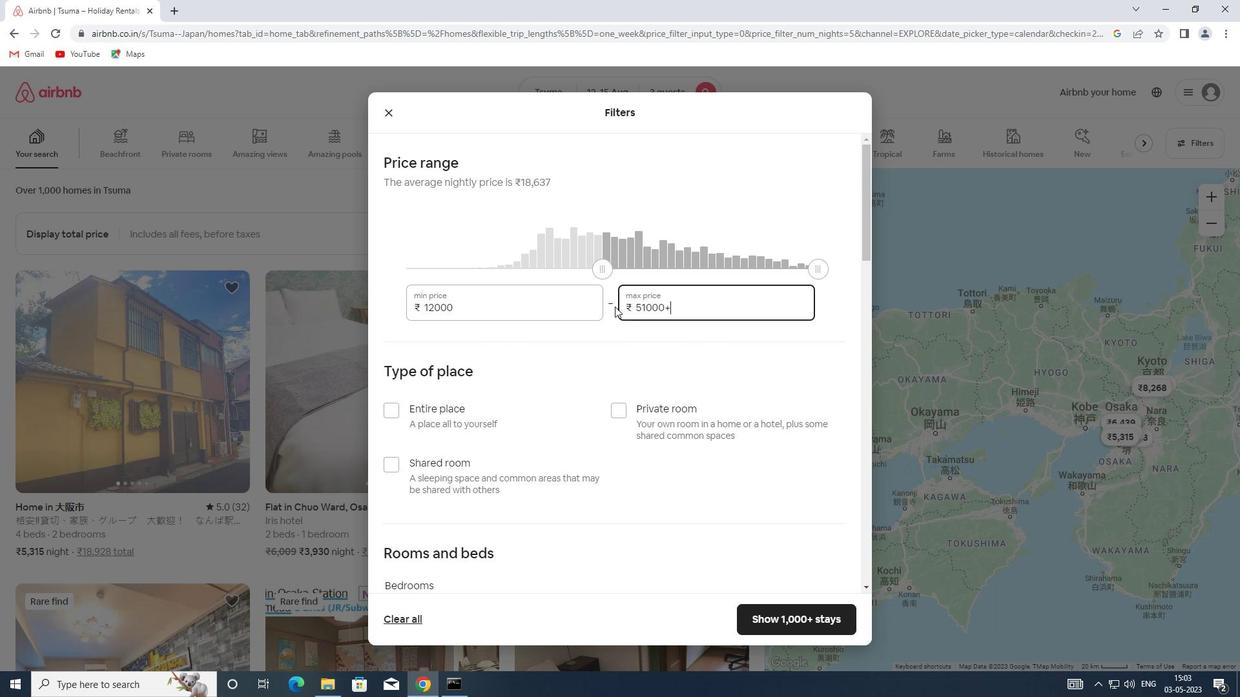 
Action: Mouse moved to (696, 306)
Screenshot: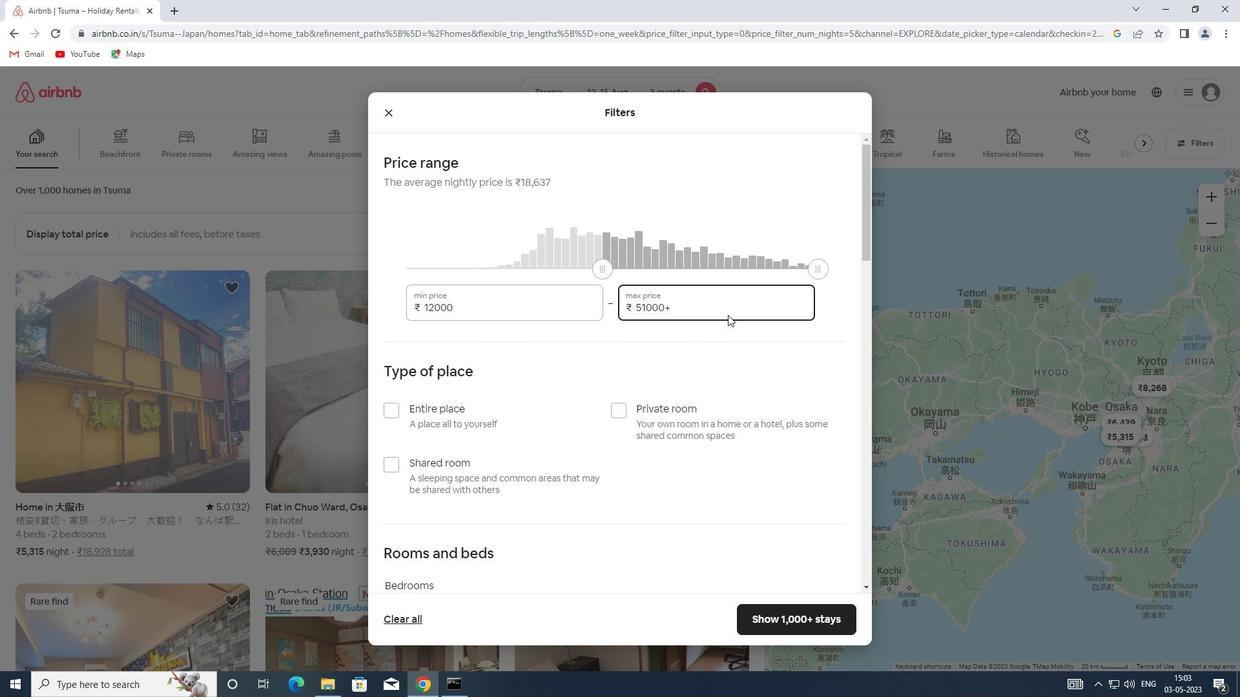 
Action: Mouse pressed left at (696, 306)
Screenshot: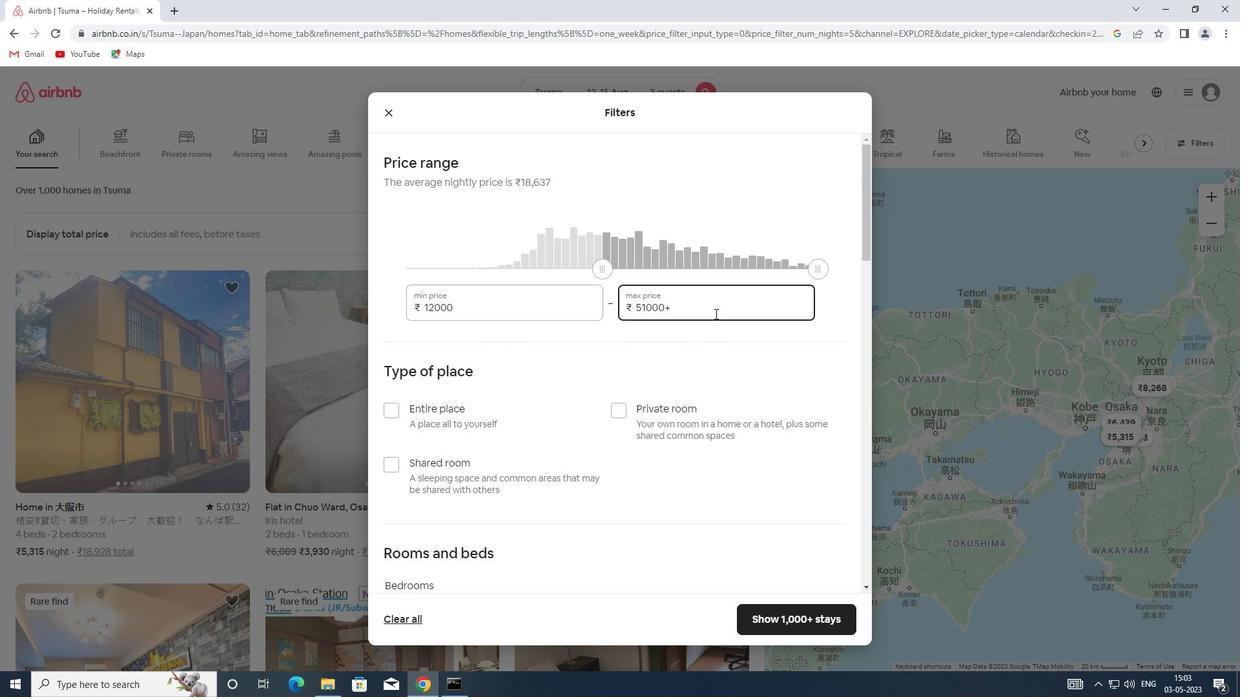
Action: Mouse moved to (621, 306)
Screenshot: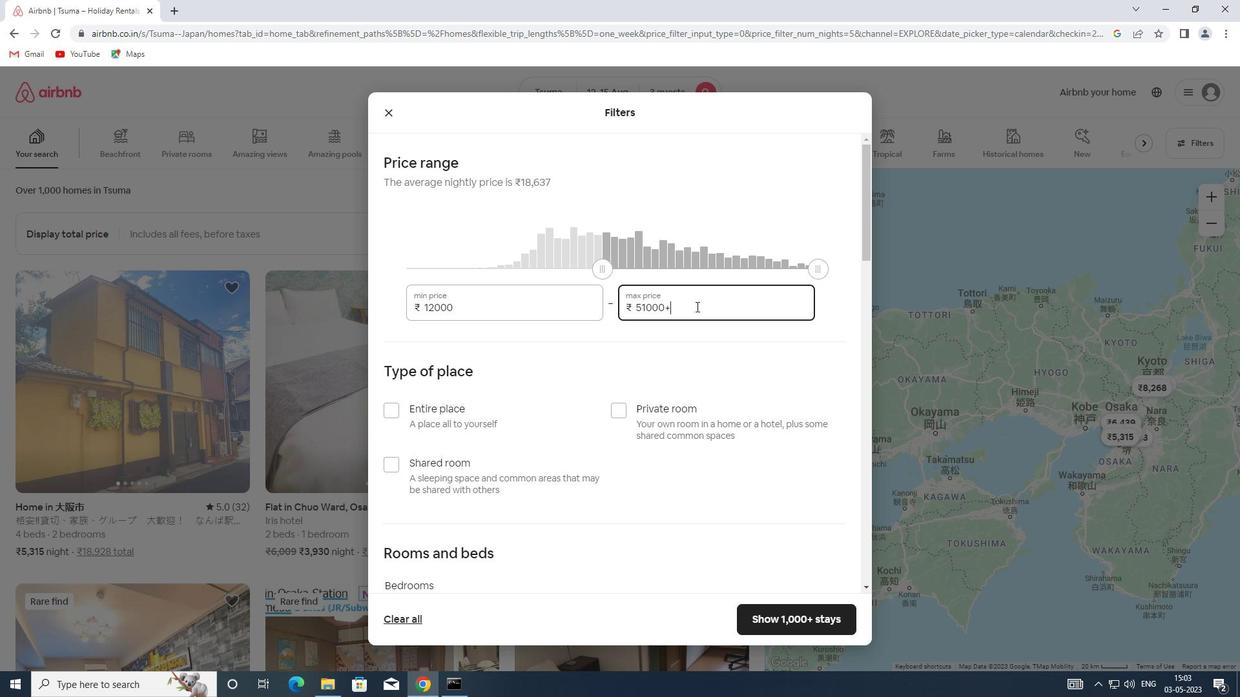 
Action: Key pressed 15000
Screenshot: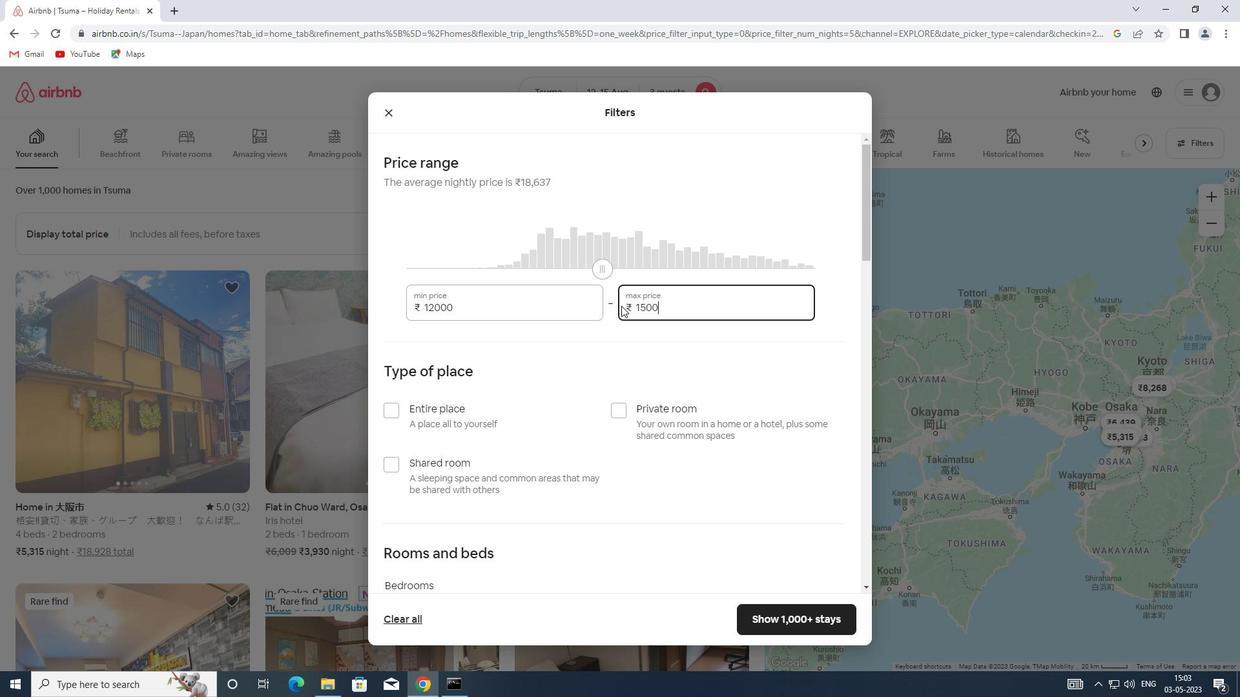 
Action: Mouse moved to (483, 415)
Screenshot: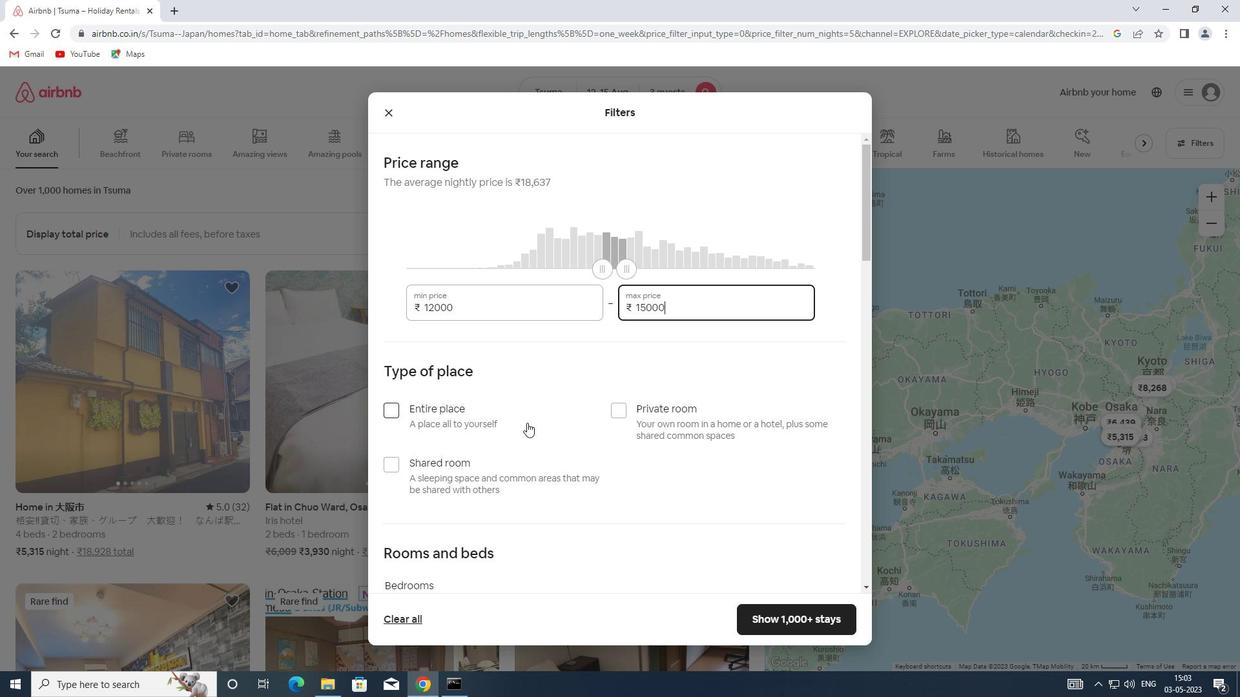 
Action: Mouse pressed left at (483, 415)
Screenshot: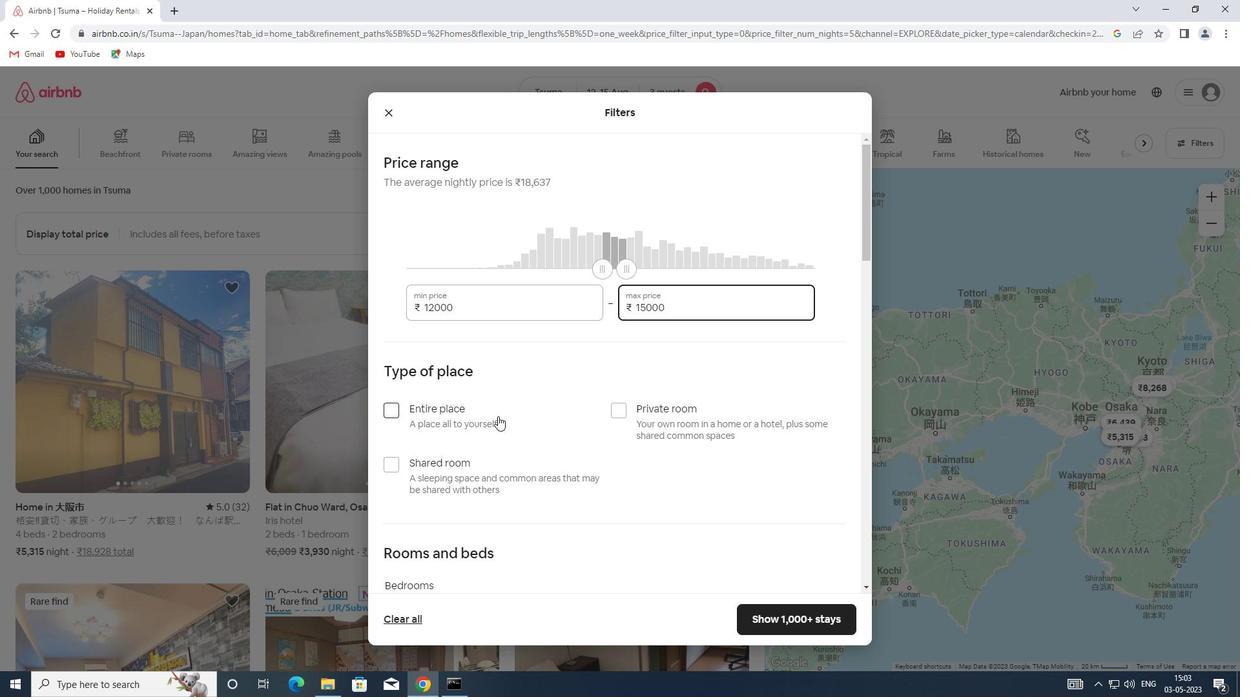 
Action: Mouse moved to (487, 409)
Screenshot: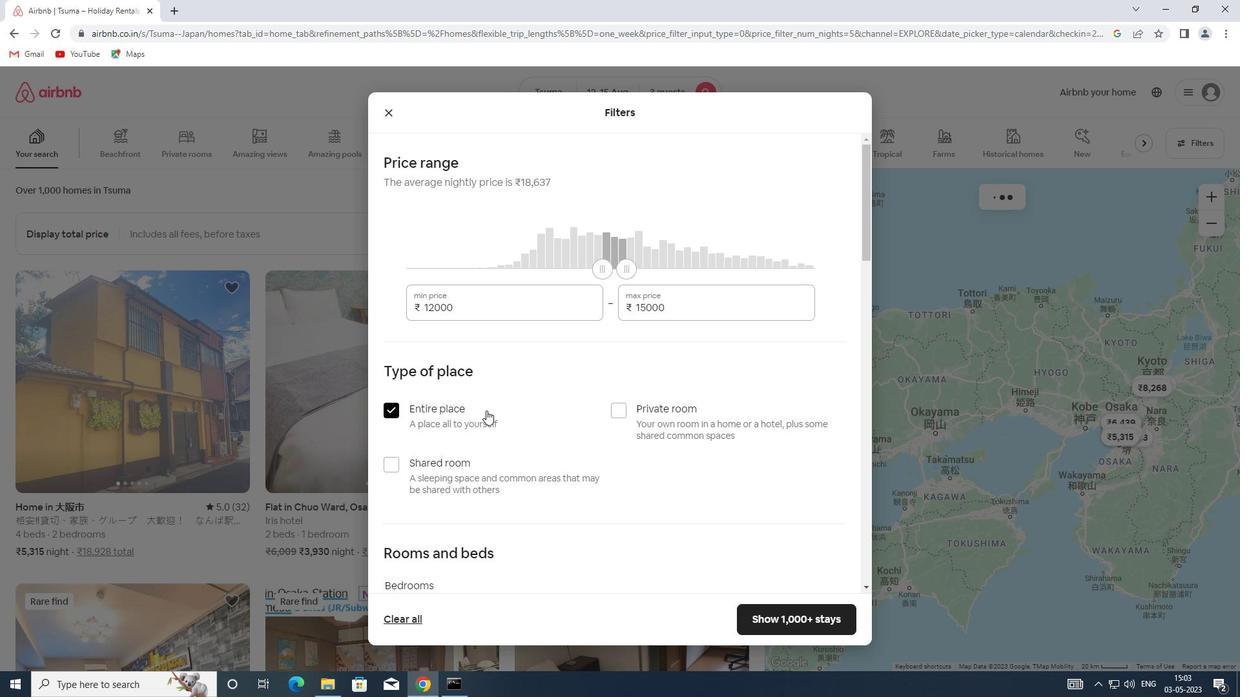 
Action: Mouse scrolled (487, 408) with delta (0, 0)
Screenshot: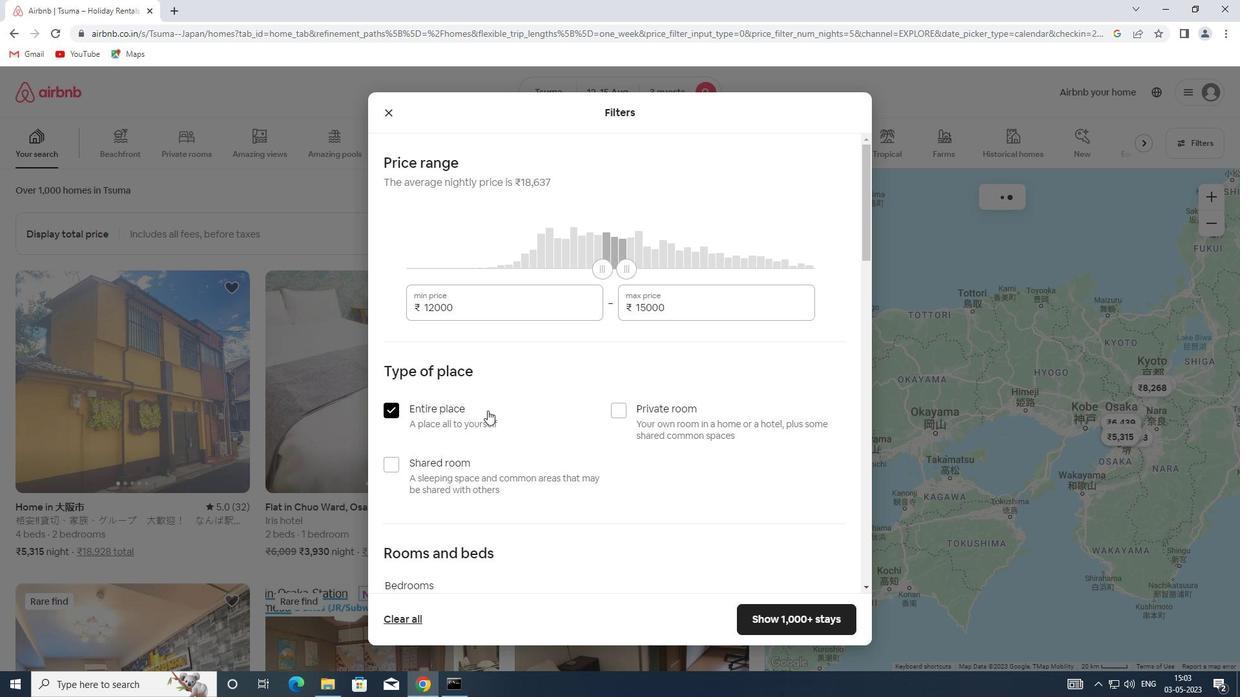 
Action: Mouse scrolled (487, 408) with delta (0, 0)
Screenshot: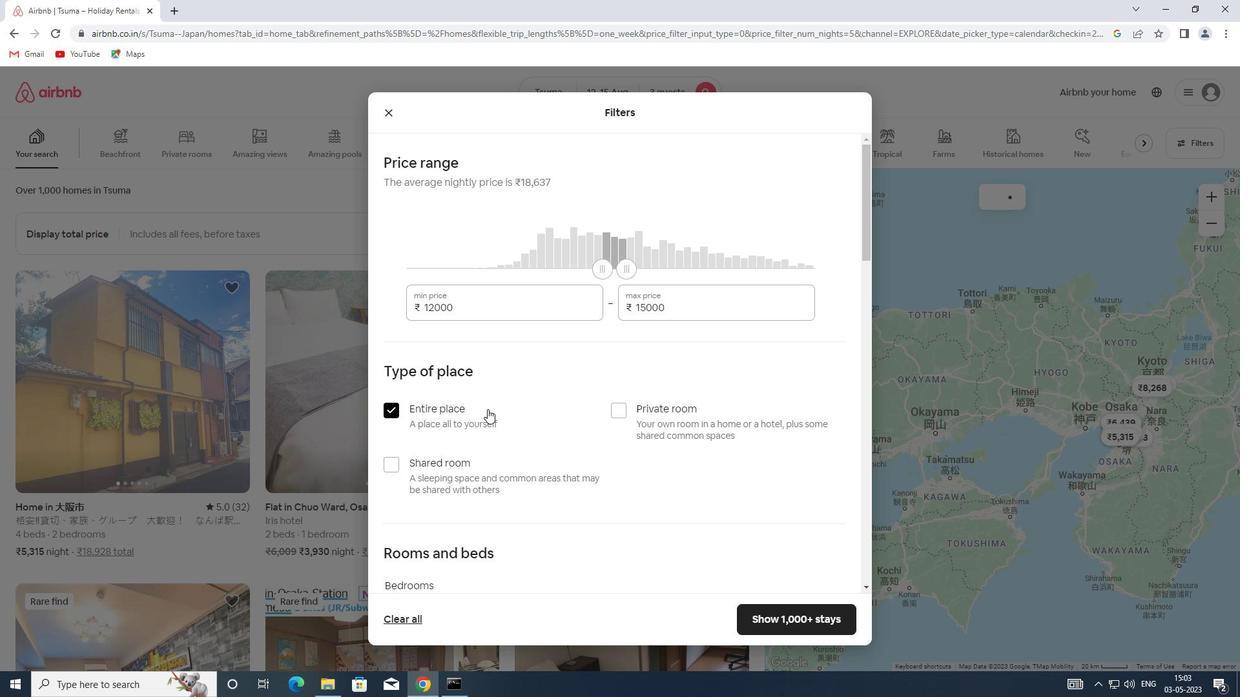 
Action: Mouse scrolled (487, 408) with delta (0, 0)
Screenshot: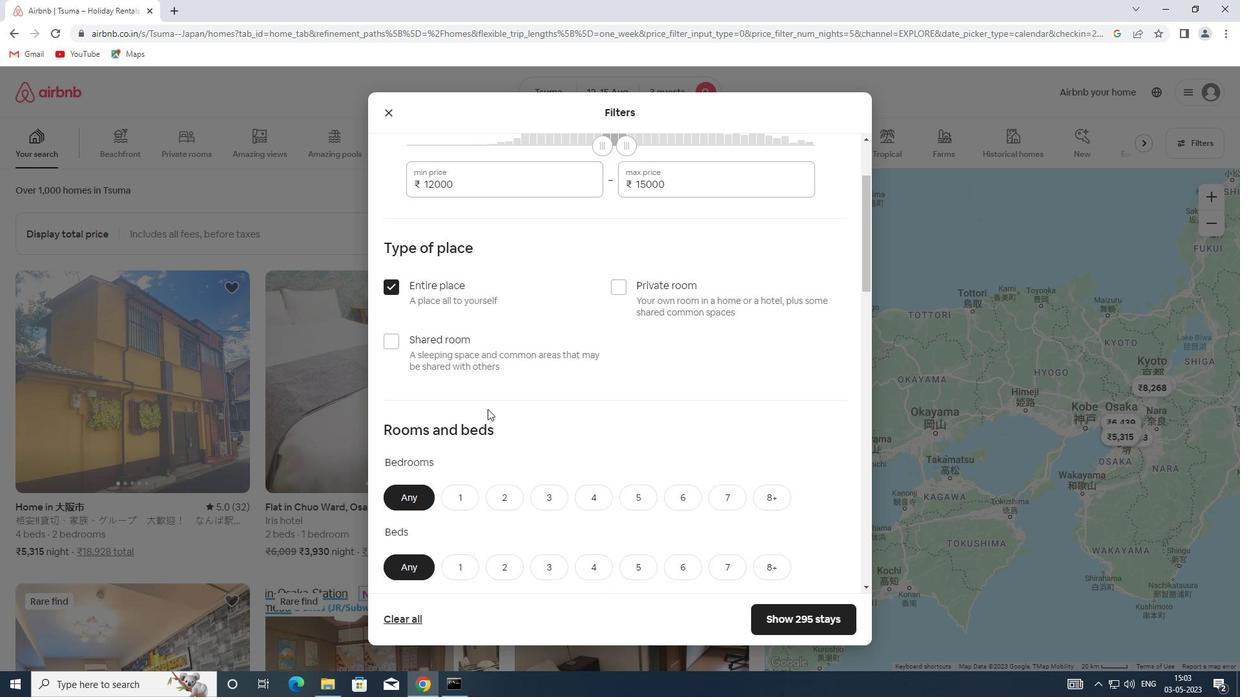 
Action: Mouse scrolled (487, 408) with delta (0, 0)
Screenshot: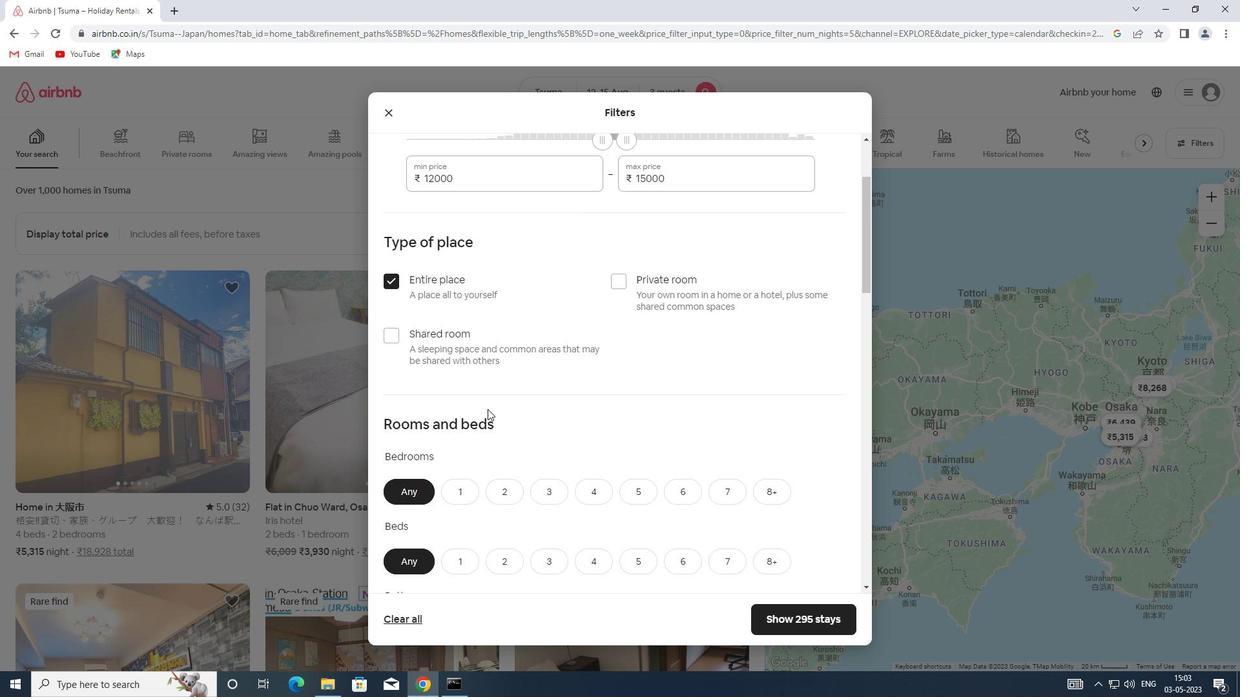 
Action: Mouse moved to (510, 367)
Screenshot: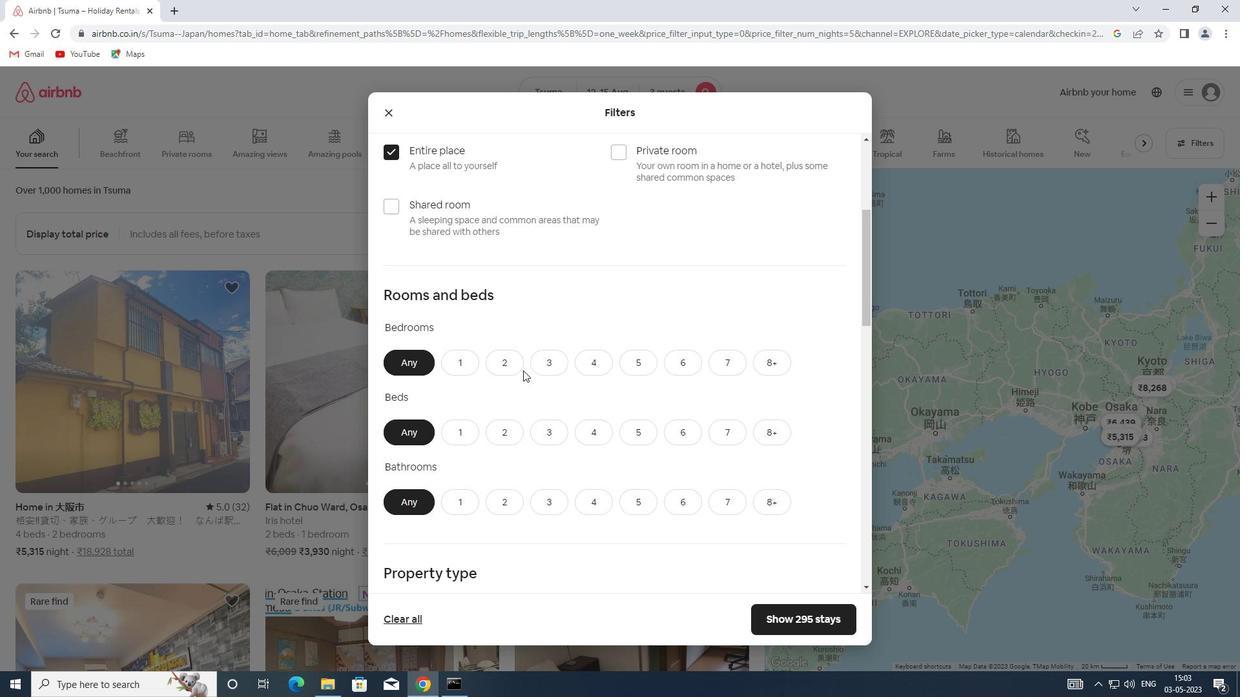 
Action: Mouse pressed left at (510, 367)
Screenshot: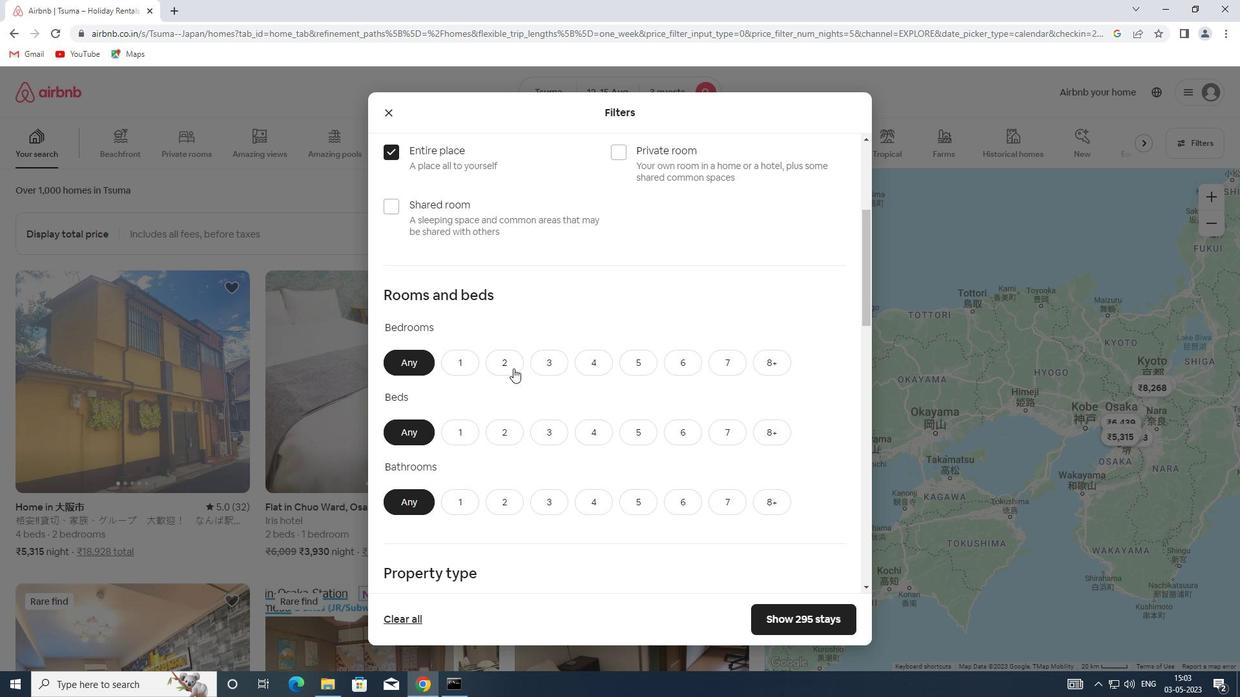 
Action: Mouse moved to (551, 423)
Screenshot: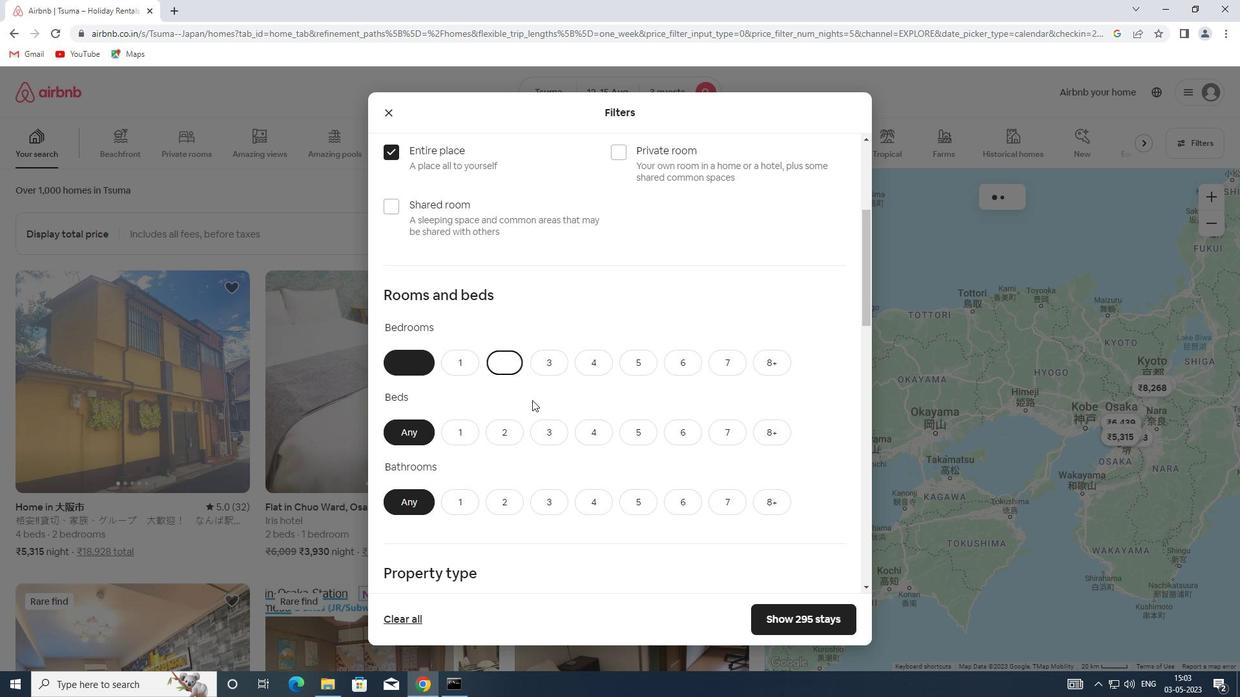 
Action: Mouse pressed left at (551, 423)
Screenshot: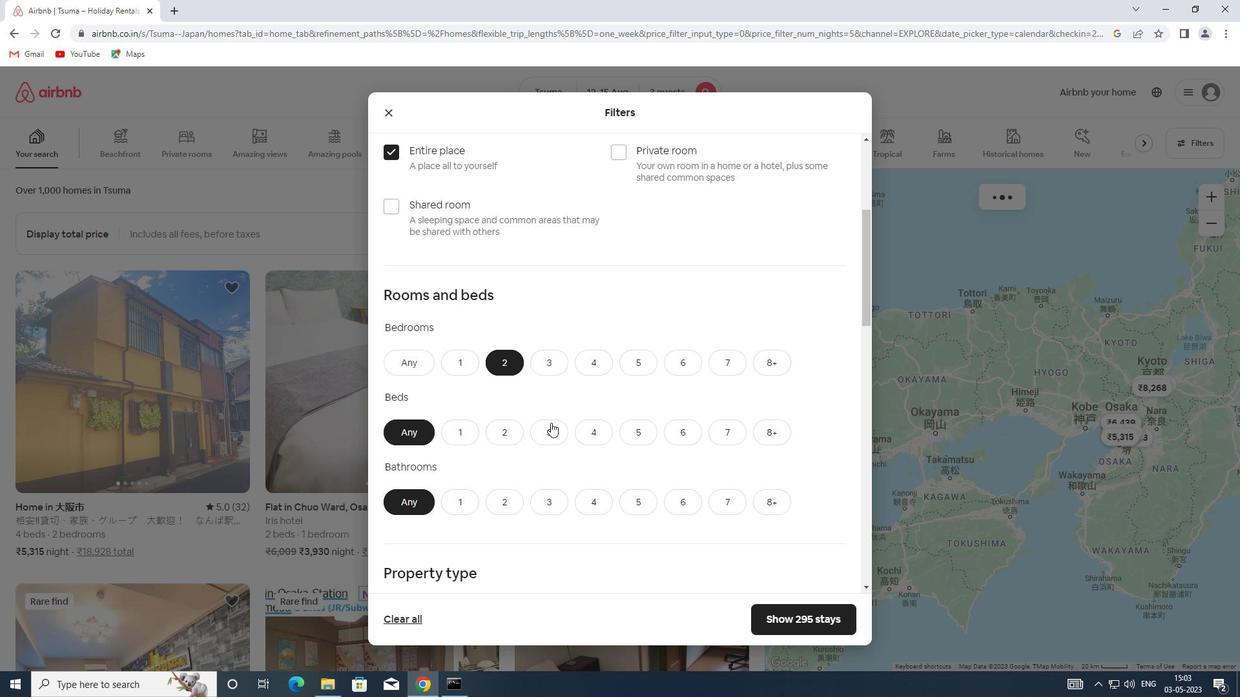 
Action: Mouse moved to (447, 505)
Screenshot: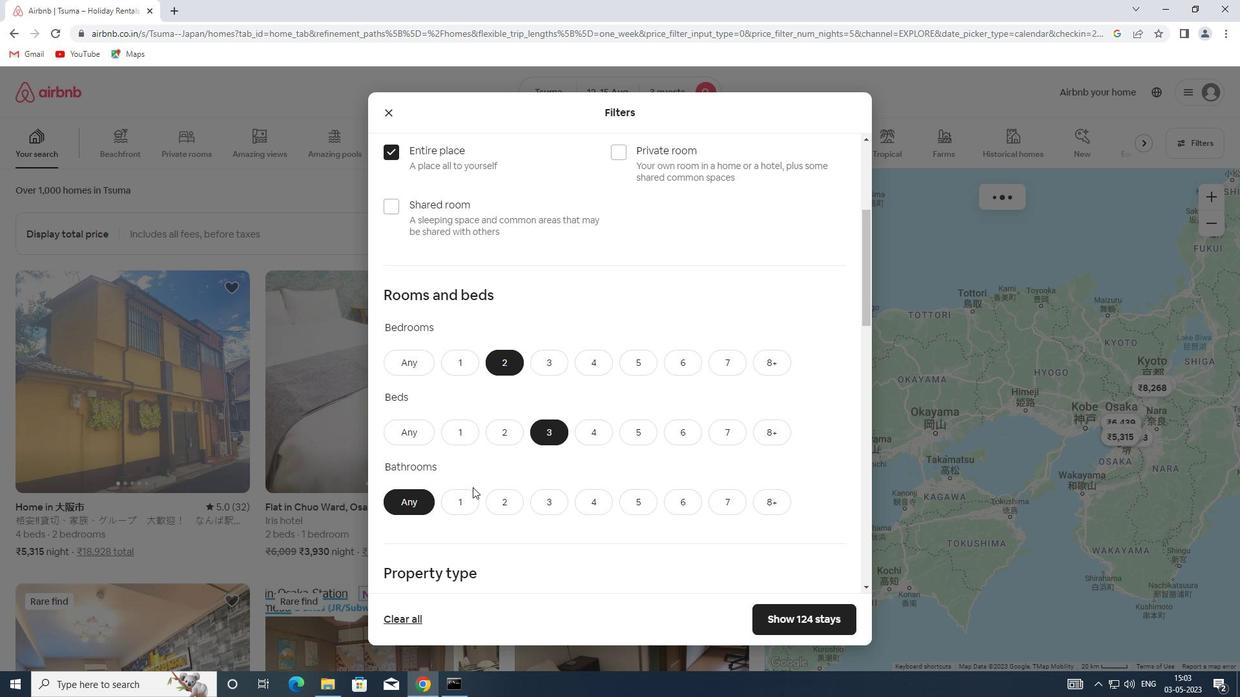 
Action: Mouse pressed left at (447, 505)
Screenshot: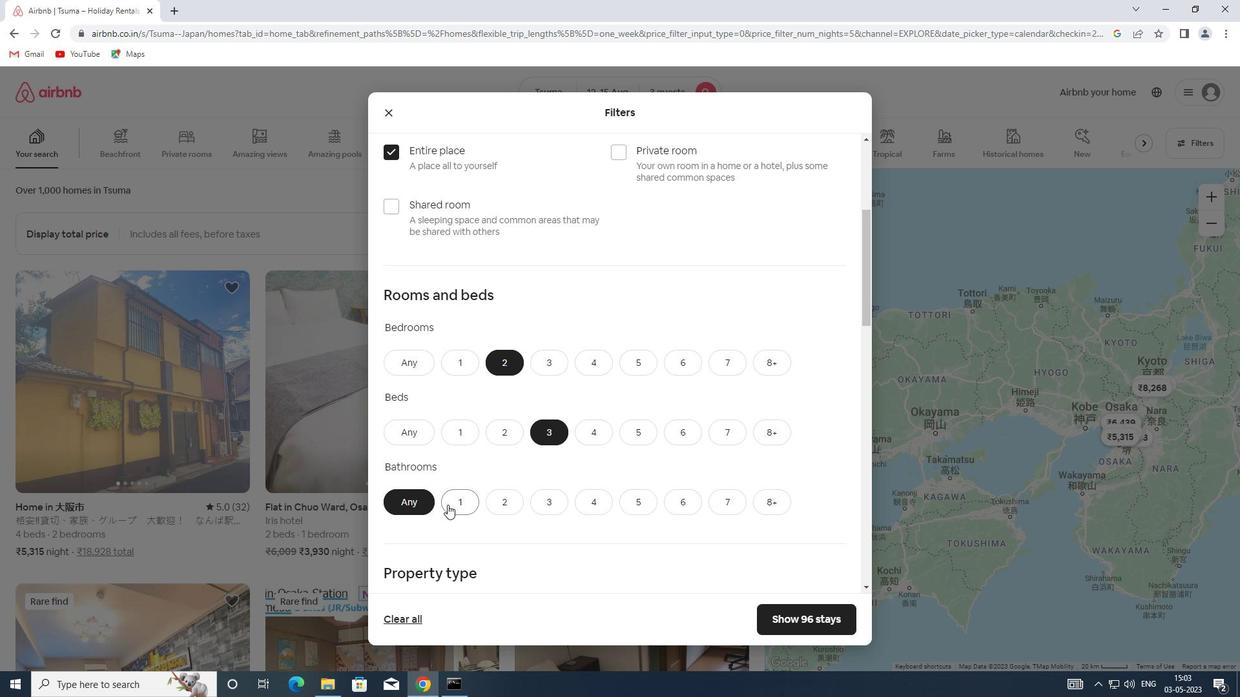 
Action: Mouse moved to (514, 407)
Screenshot: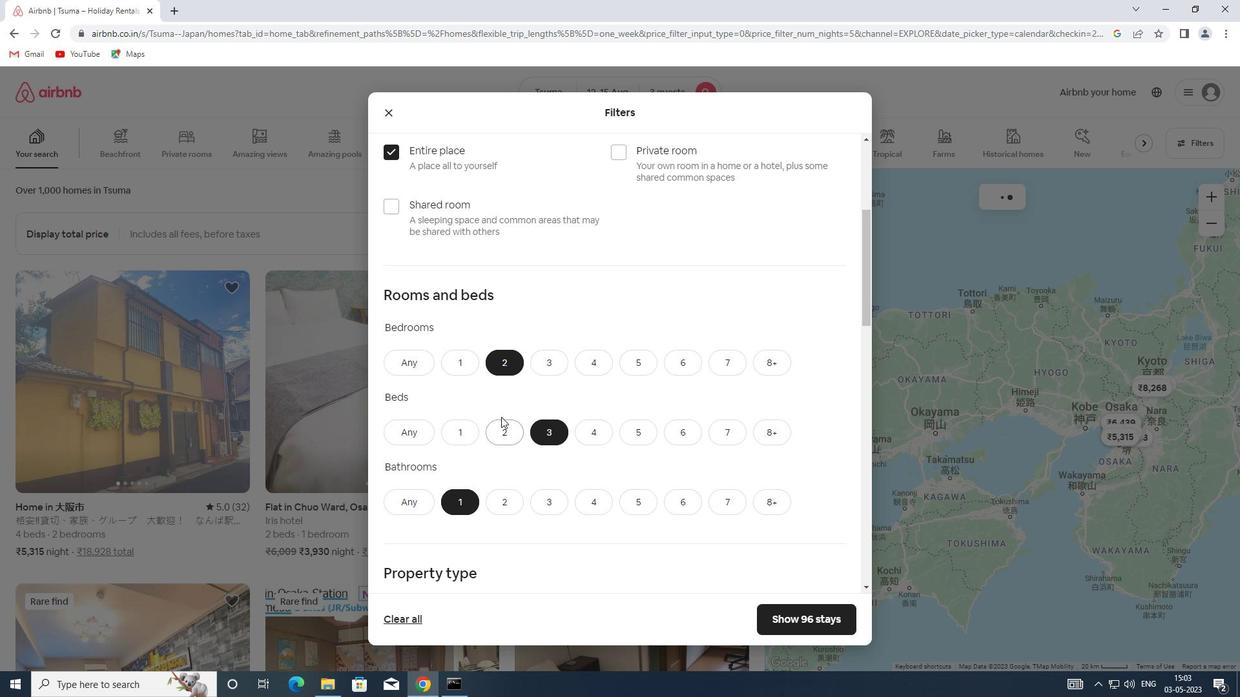 
Action: Mouse scrolled (514, 406) with delta (0, 0)
Screenshot: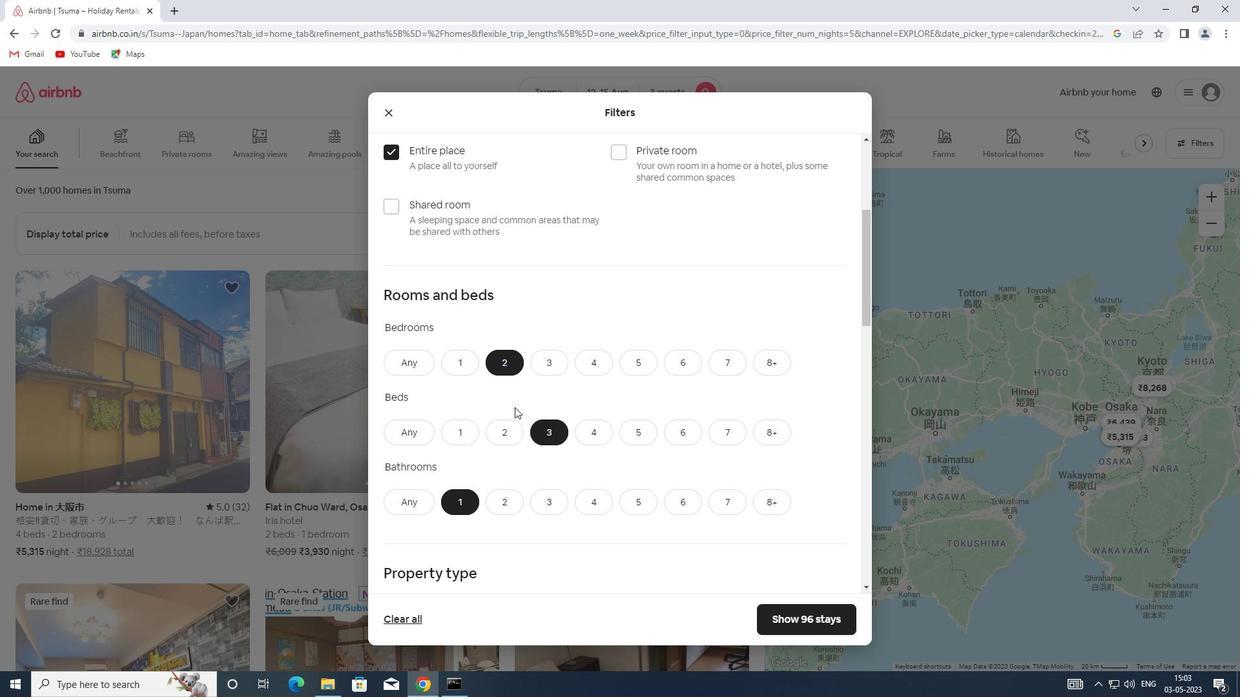 
Action: Mouse scrolled (514, 406) with delta (0, 0)
Screenshot: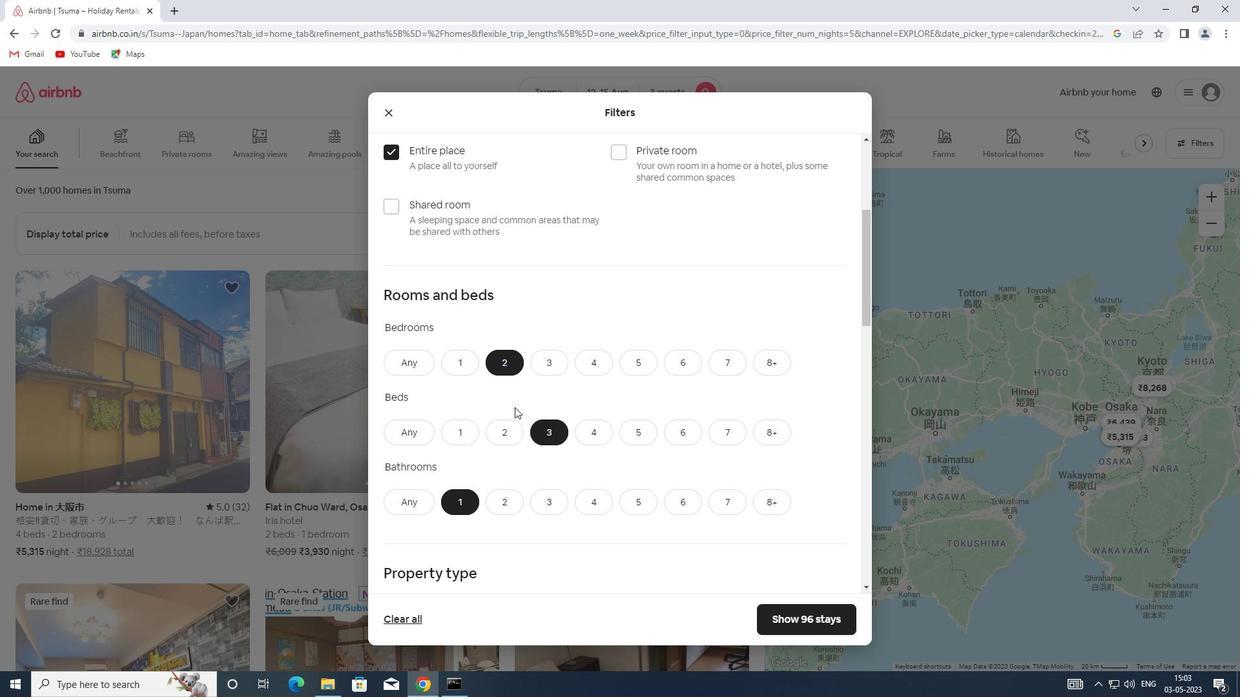 
Action: Mouse scrolled (514, 406) with delta (0, 0)
Screenshot: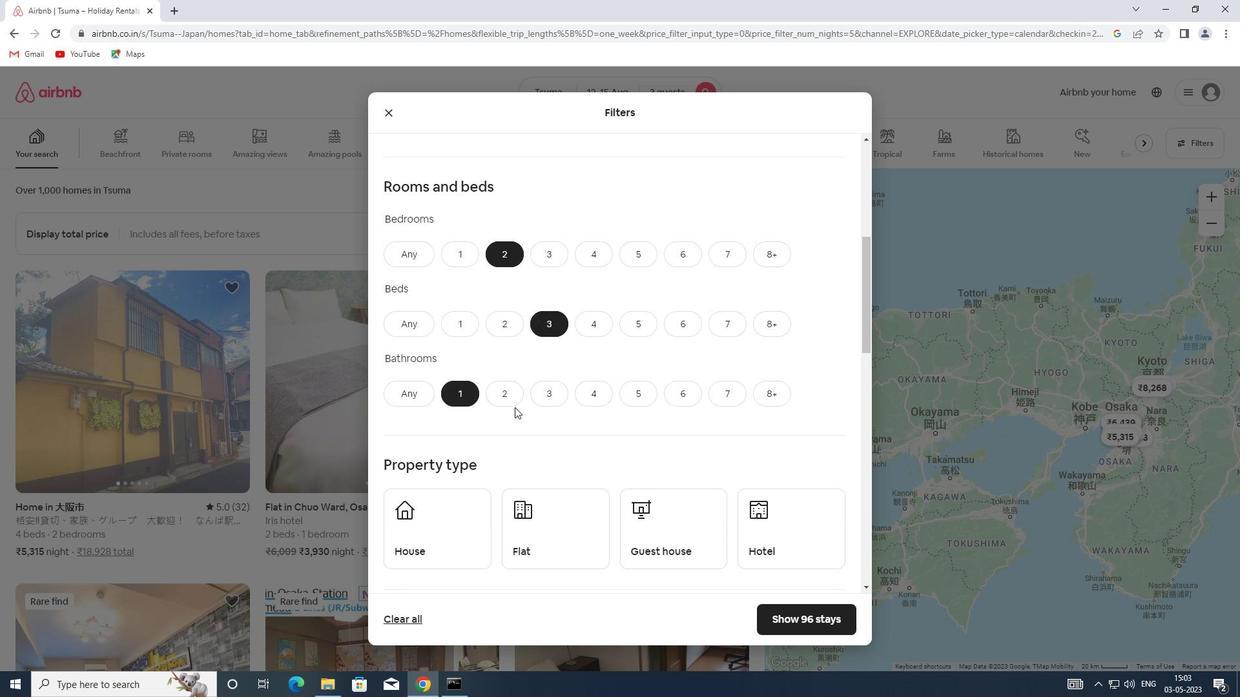 
Action: Mouse scrolled (514, 406) with delta (0, 0)
Screenshot: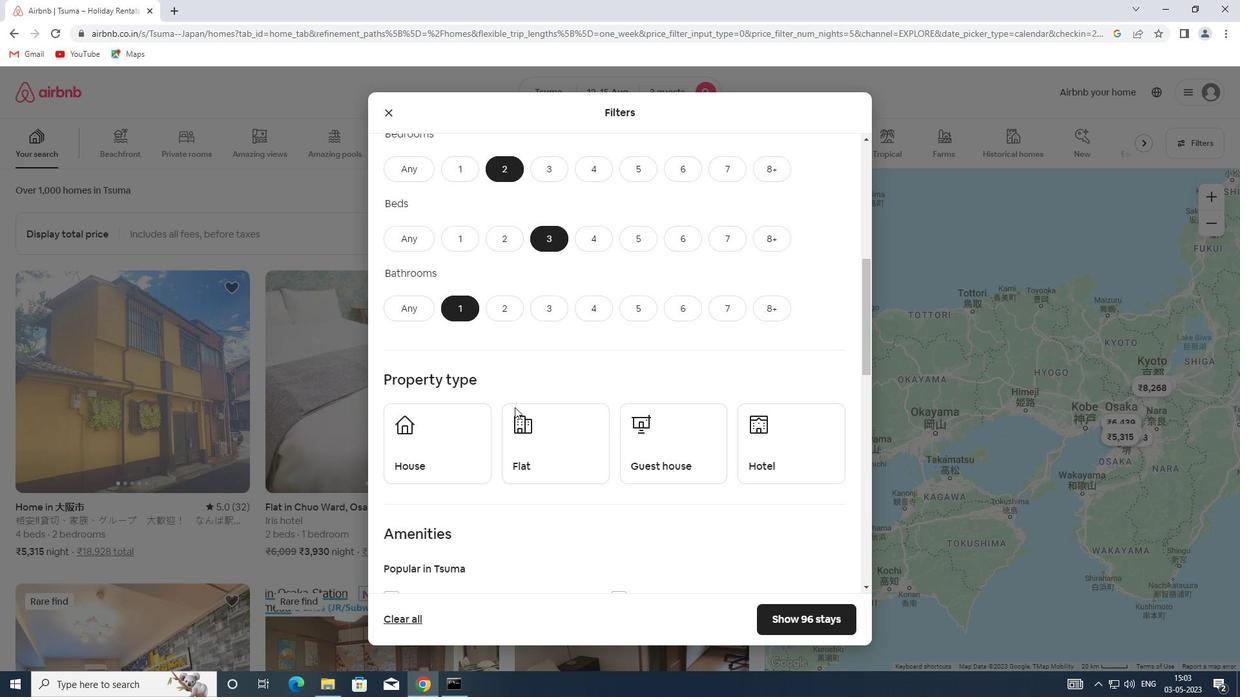 
Action: Mouse moved to (516, 406)
Screenshot: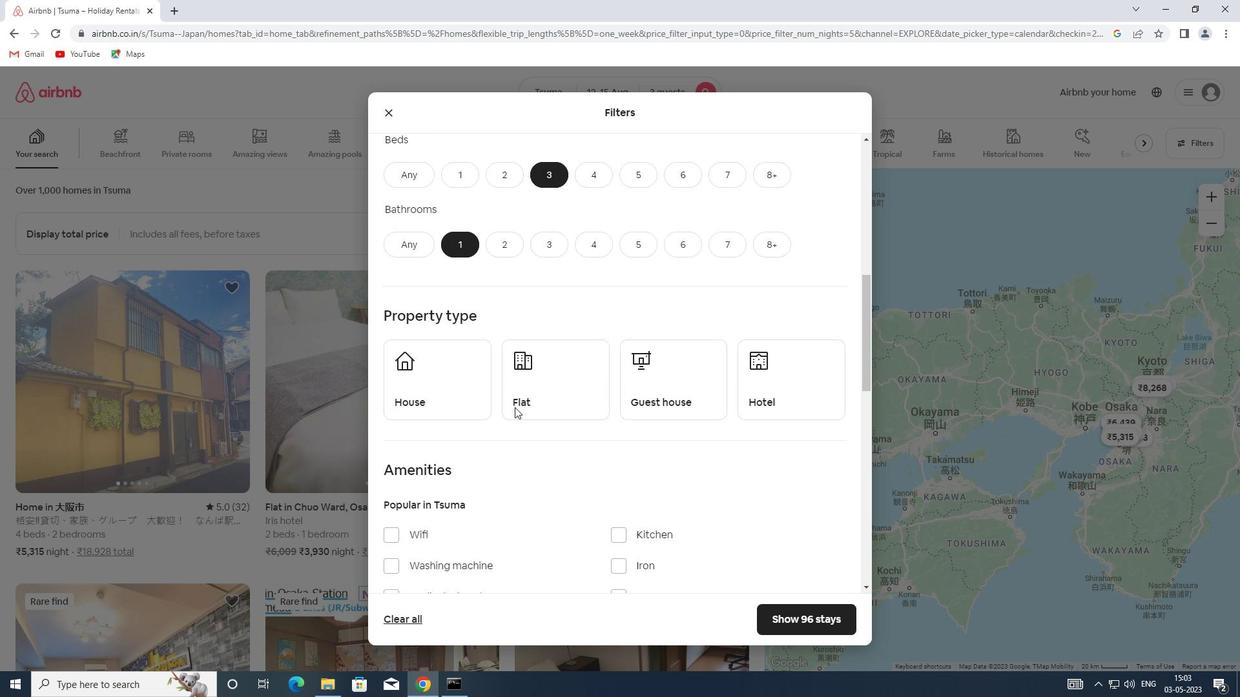 
Action: Mouse scrolled (516, 405) with delta (0, 0)
Screenshot: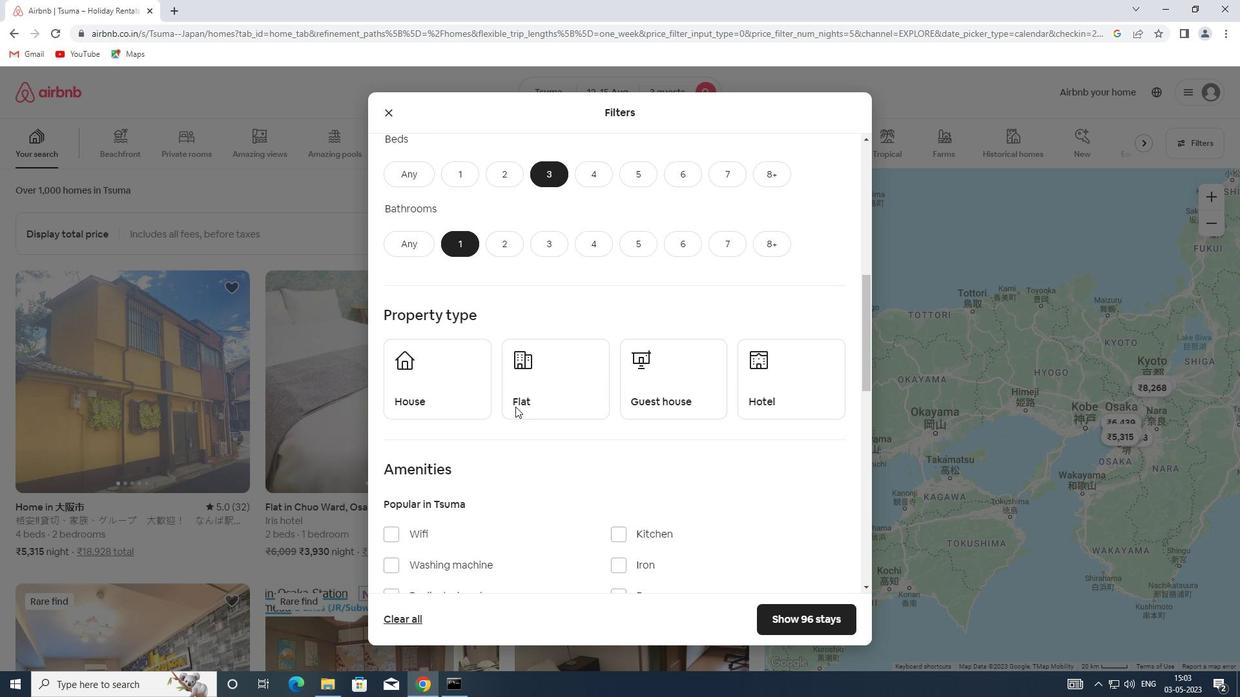 
Action: Mouse moved to (458, 324)
Screenshot: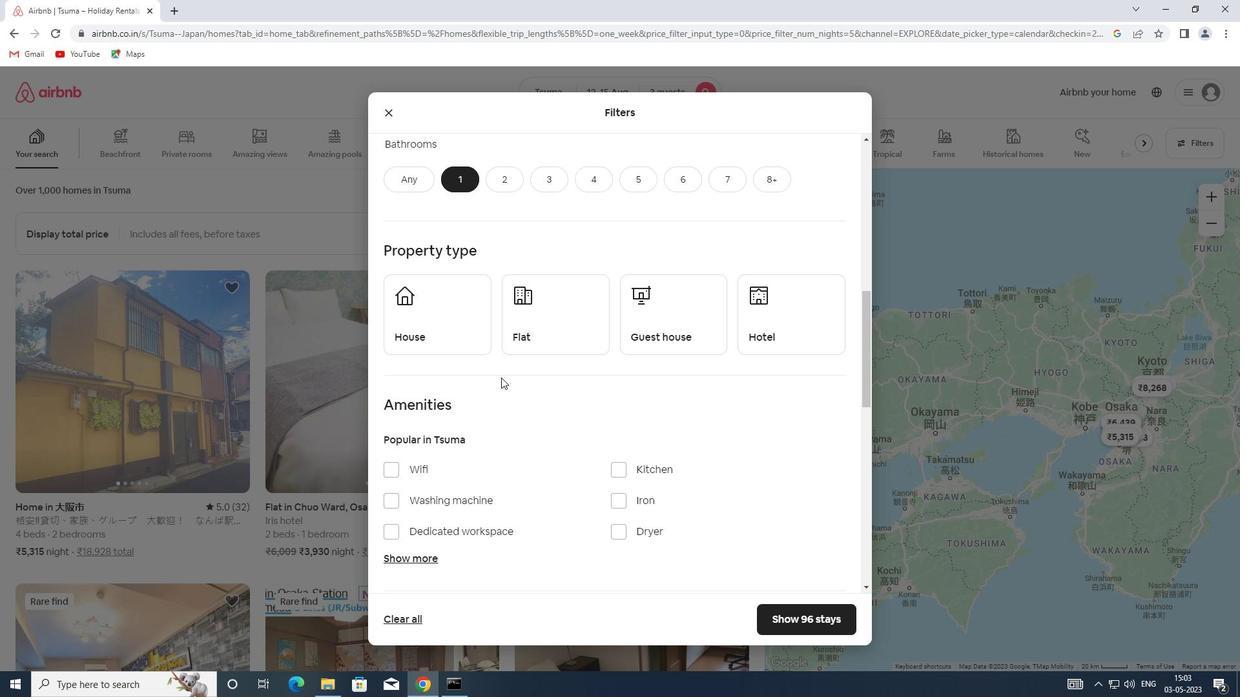 
Action: Mouse pressed left at (458, 324)
Screenshot: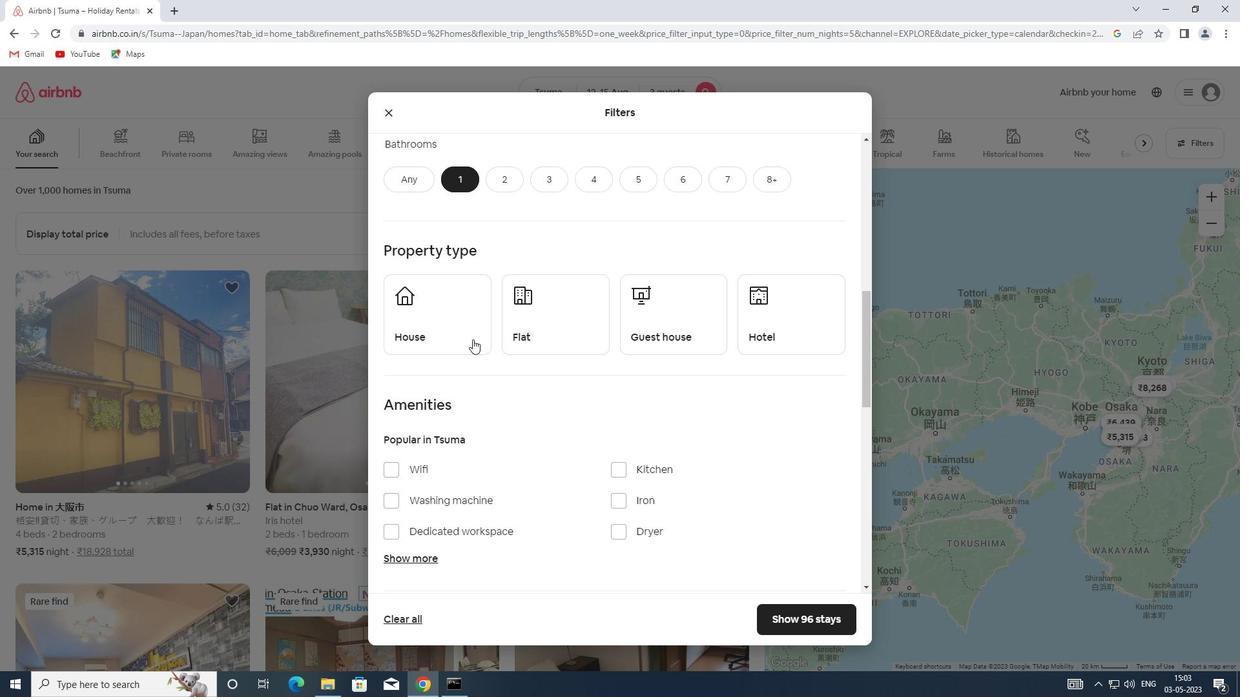 
Action: Mouse moved to (525, 321)
Screenshot: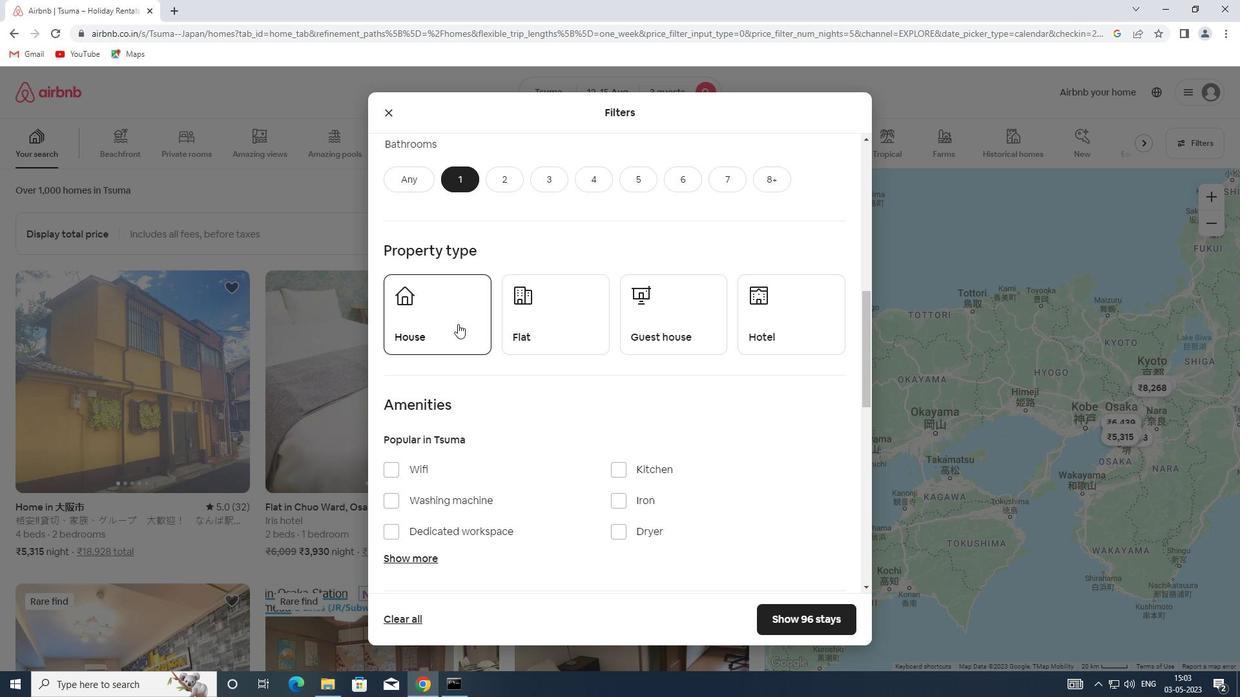 
Action: Mouse pressed left at (525, 321)
Screenshot: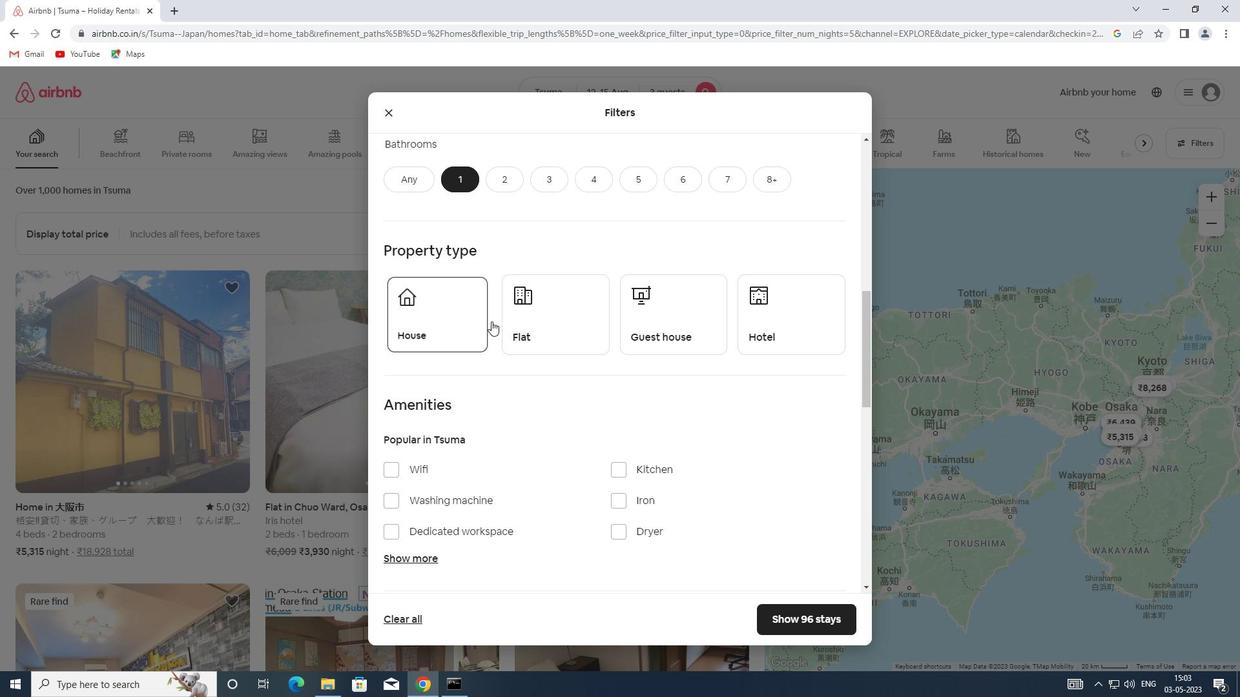 
Action: Mouse moved to (656, 316)
Screenshot: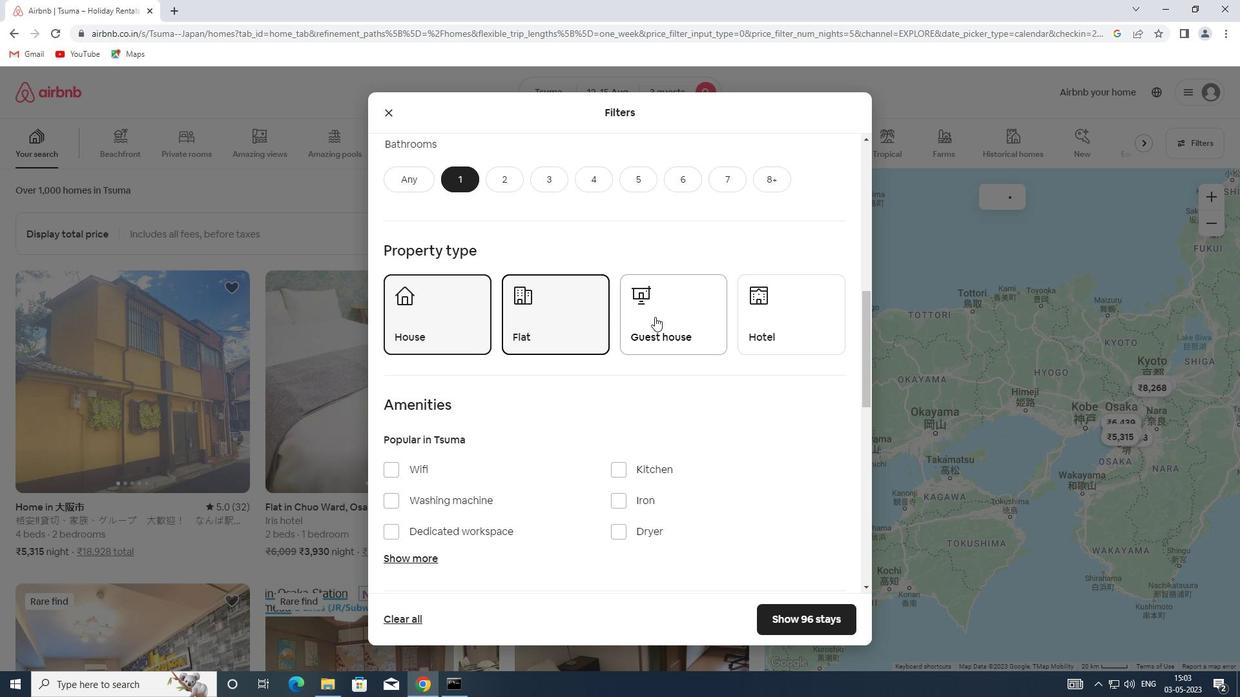 
Action: Mouse pressed left at (656, 316)
Screenshot: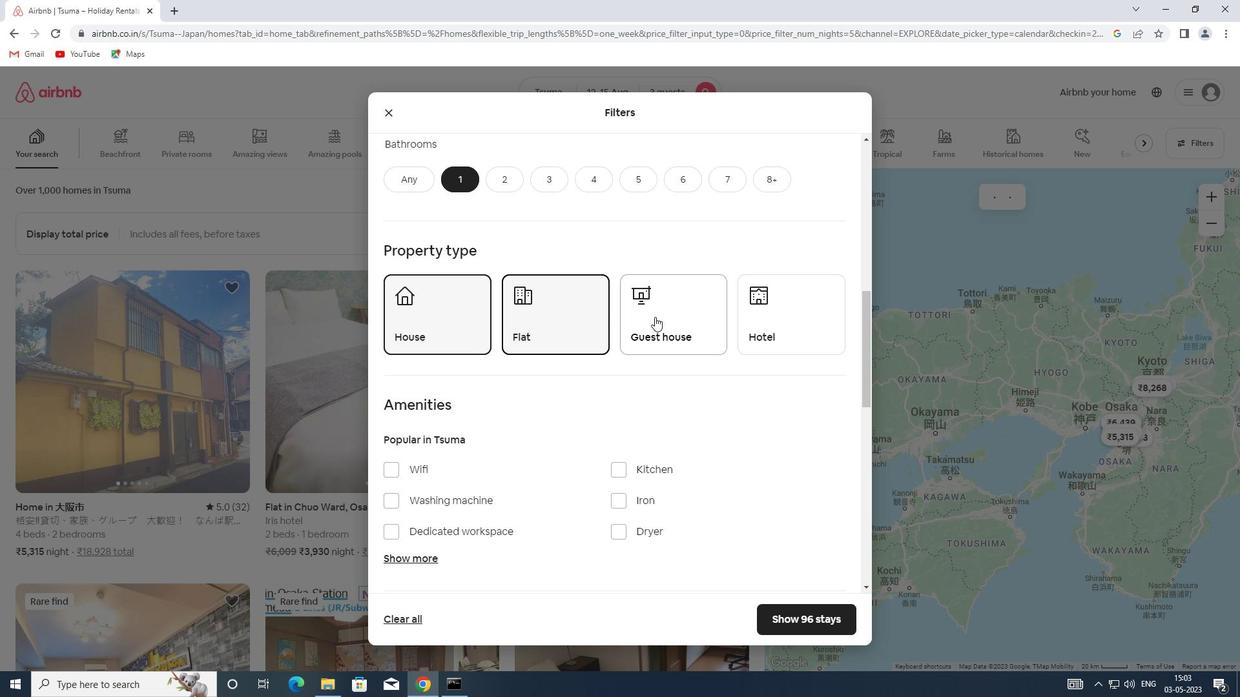 
Action: Mouse scrolled (656, 315) with delta (0, 0)
Screenshot: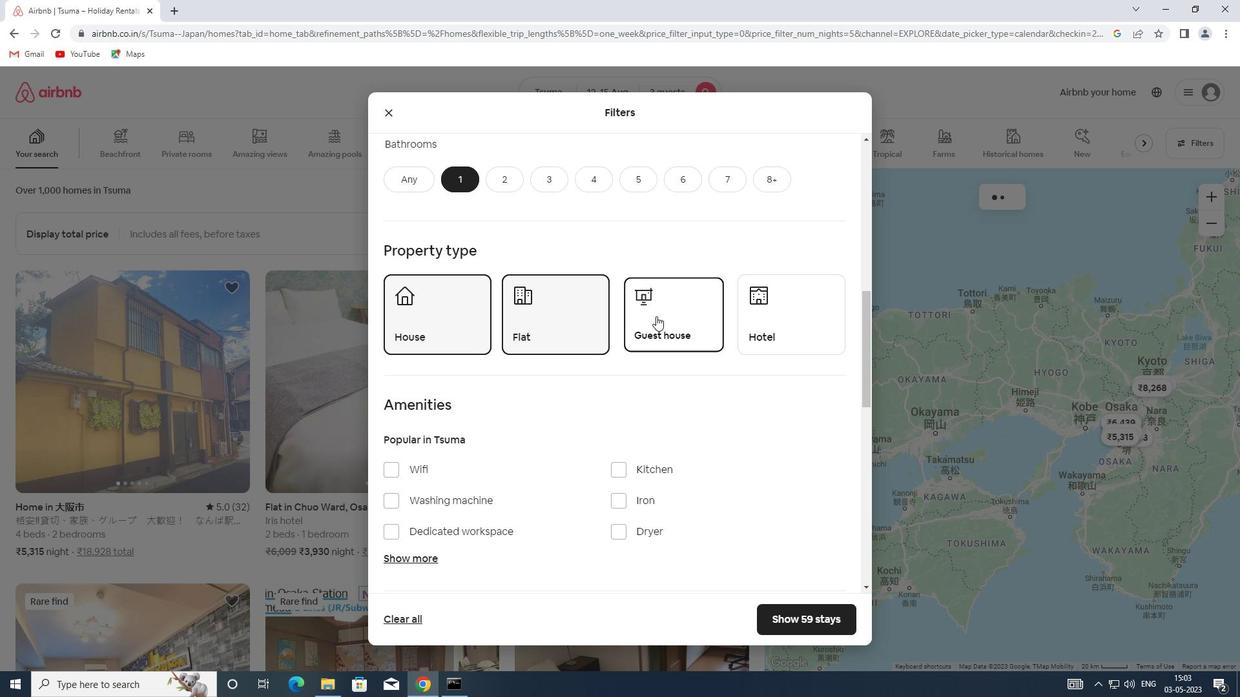 
Action: Mouse scrolled (656, 315) with delta (0, 0)
Screenshot: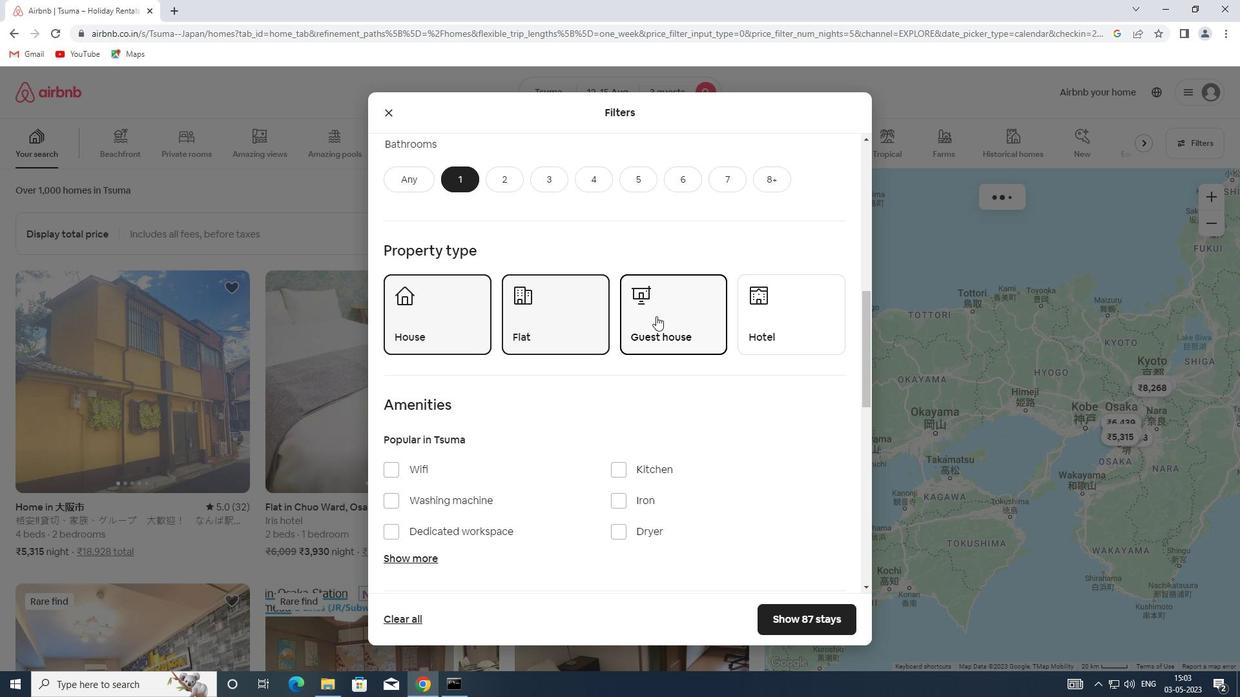 
Action: Mouse scrolled (656, 315) with delta (0, 0)
Screenshot: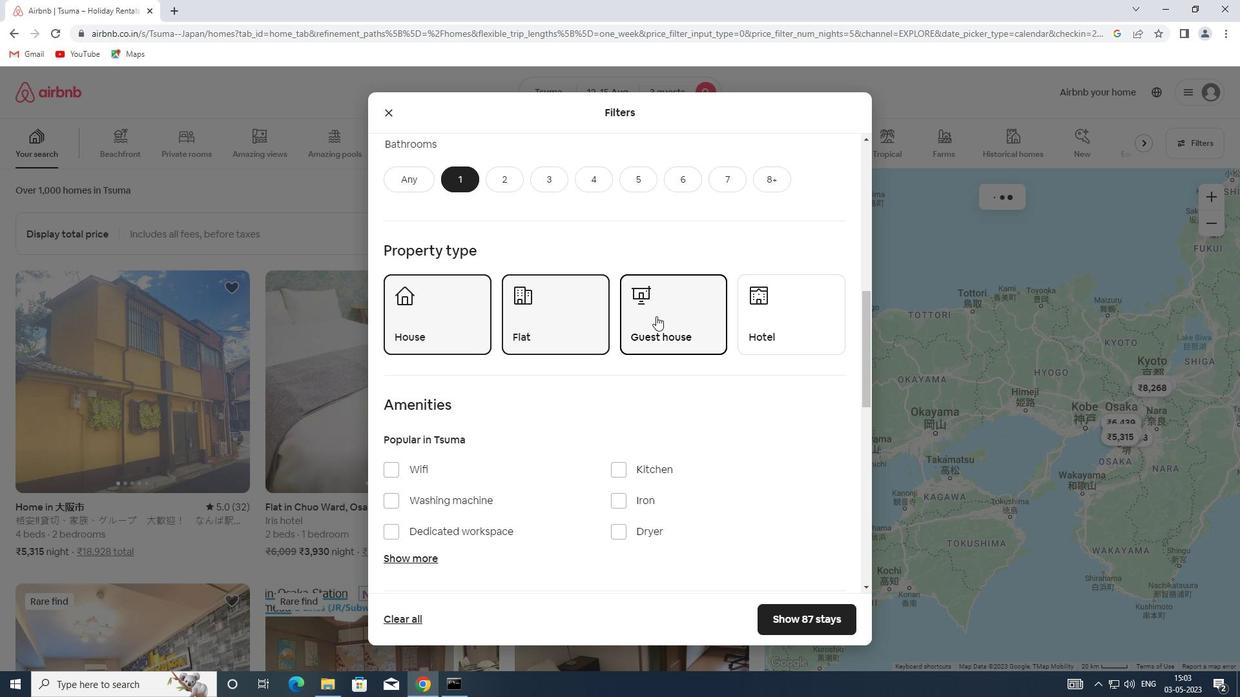 
Action: Mouse moved to (489, 311)
Screenshot: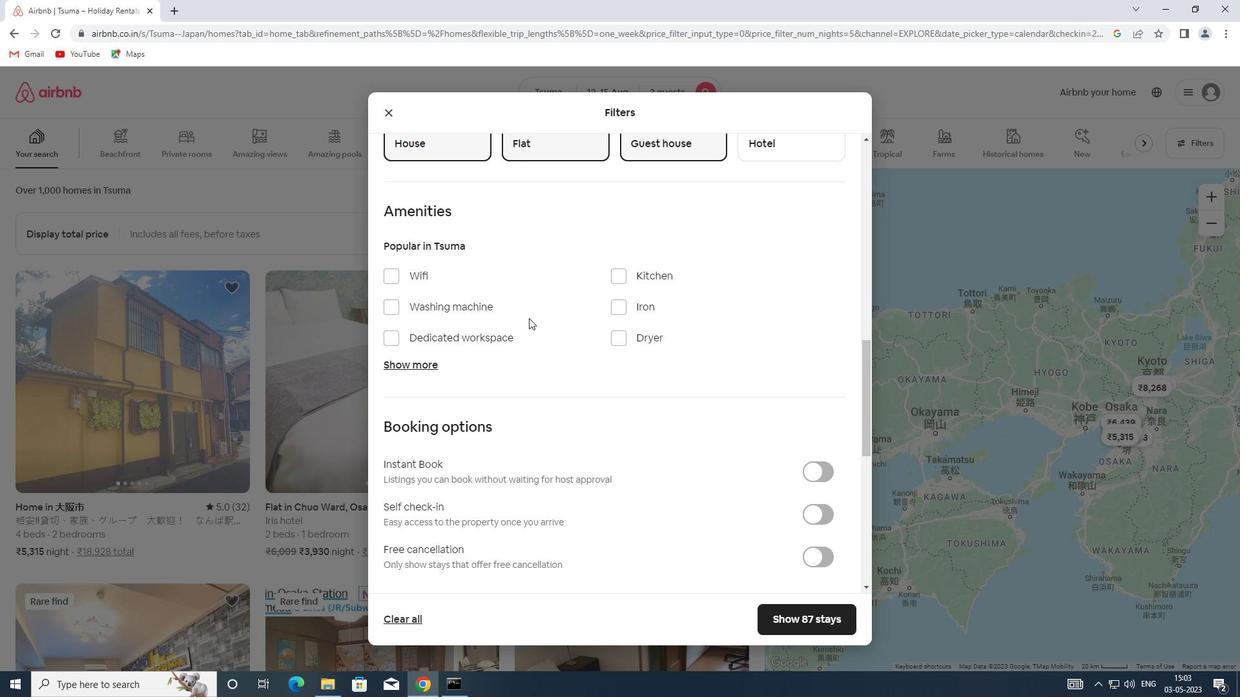 
Action: Mouse pressed left at (489, 311)
Screenshot: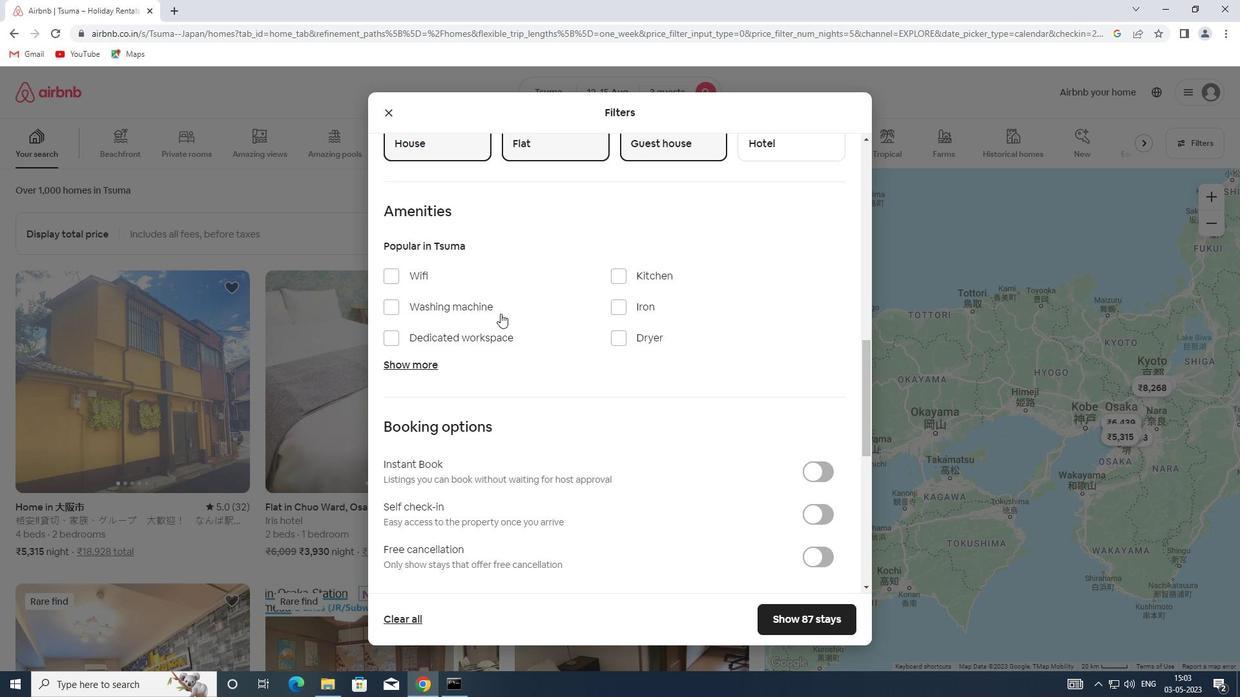 
Action: Mouse moved to (702, 332)
Screenshot: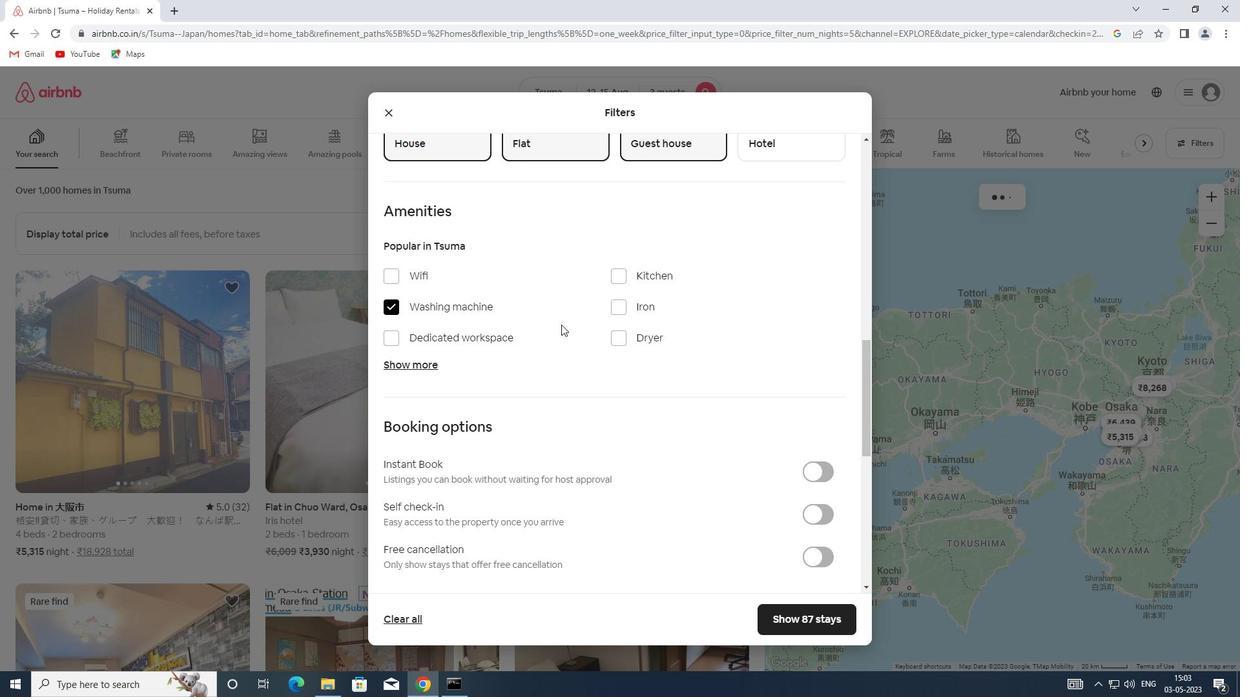 
Action: Mouse scrolled (702, 332) with delta (0, 0)
Screenshot: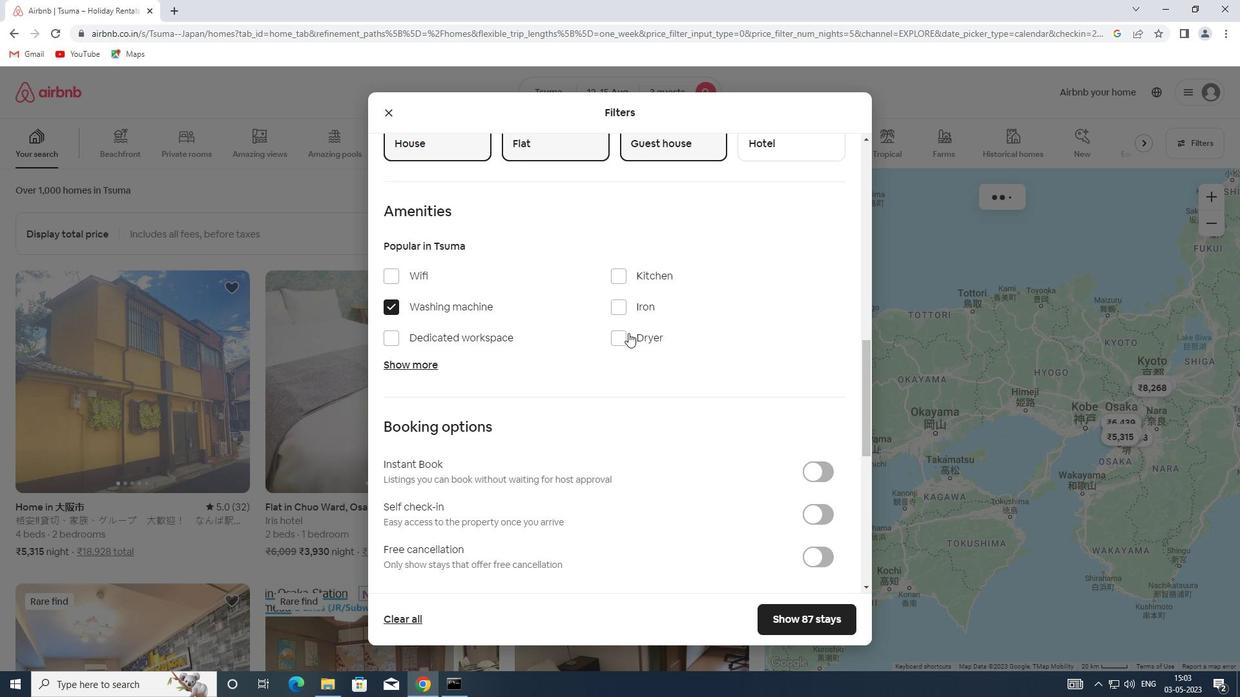 
Action: Mouse scrolled (702, 332) with delta (0, 0)
Screenshot: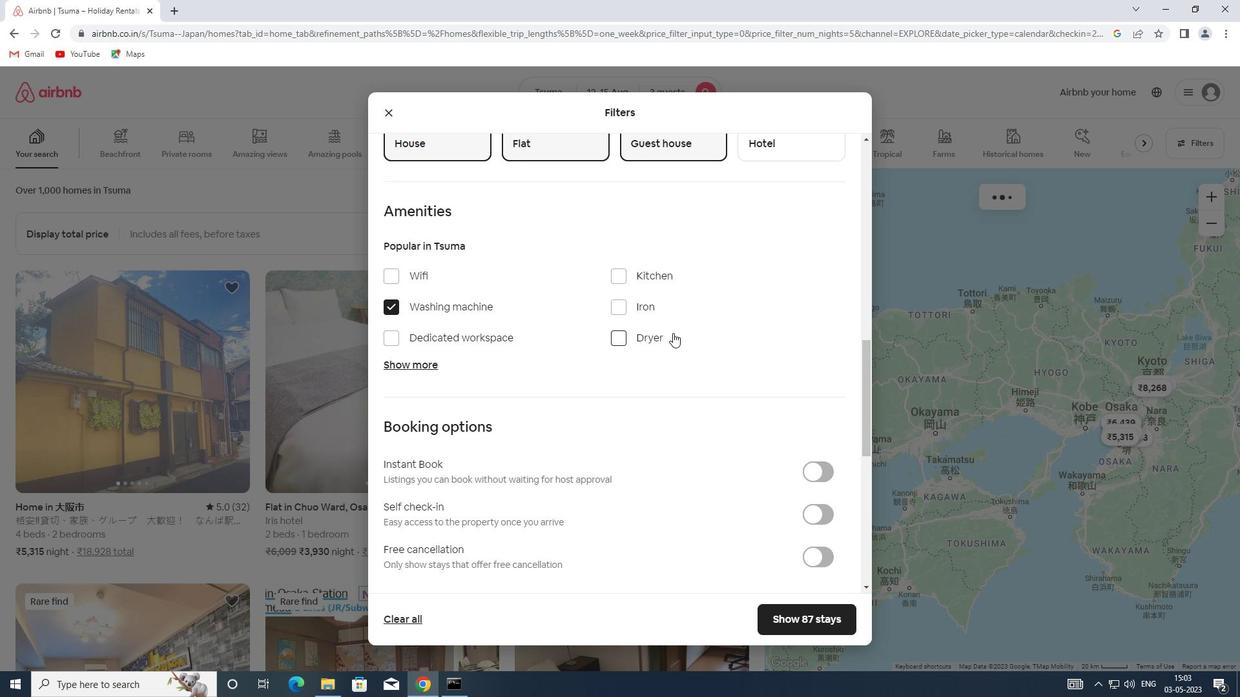 
Action: Mouse scrolled (702, 332) with delta (0, 0)
Screenshot: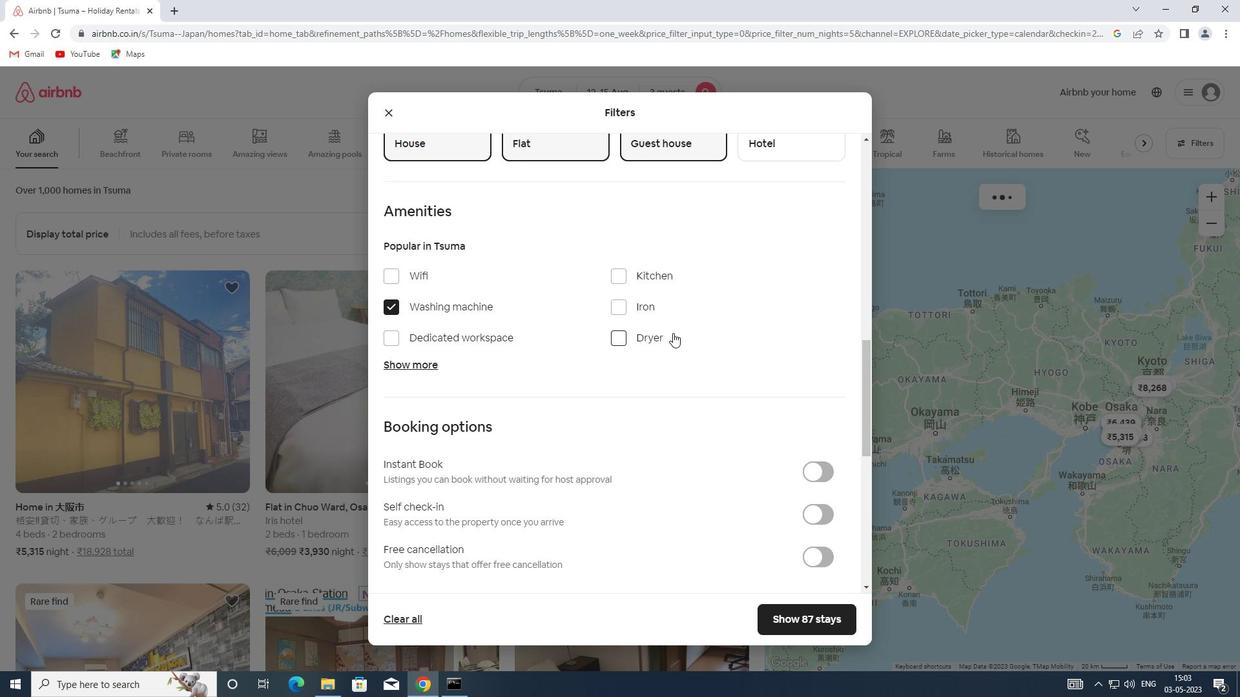 
Action: Mouse moved to (807, 324)
Screenshot: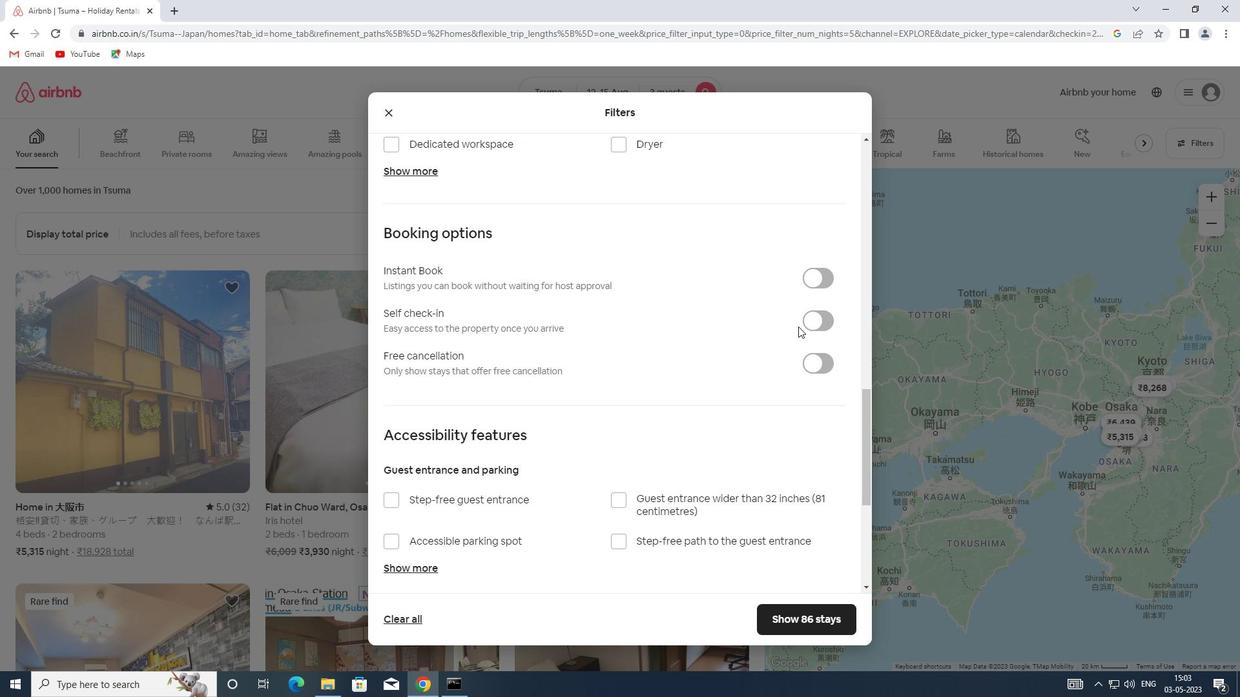 
Action: Mouse pressed left at (807, 324)
Screenshot: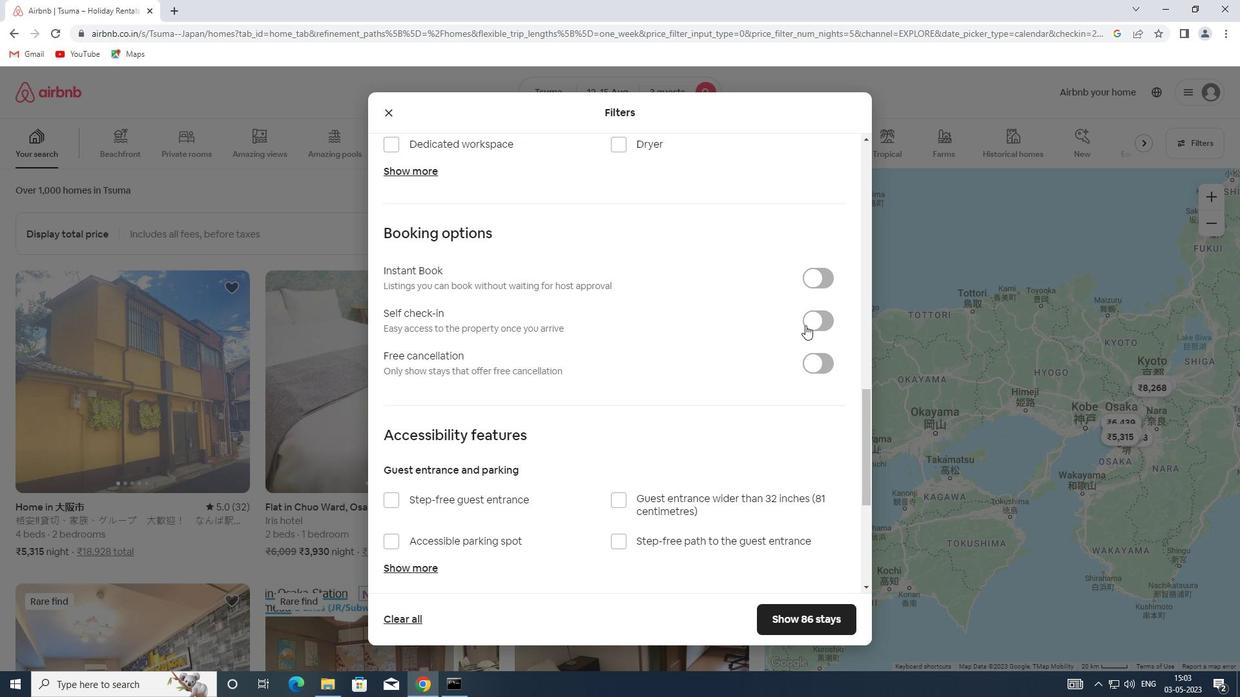 
Action: Mouse moved to (461, 384)
Screenshot: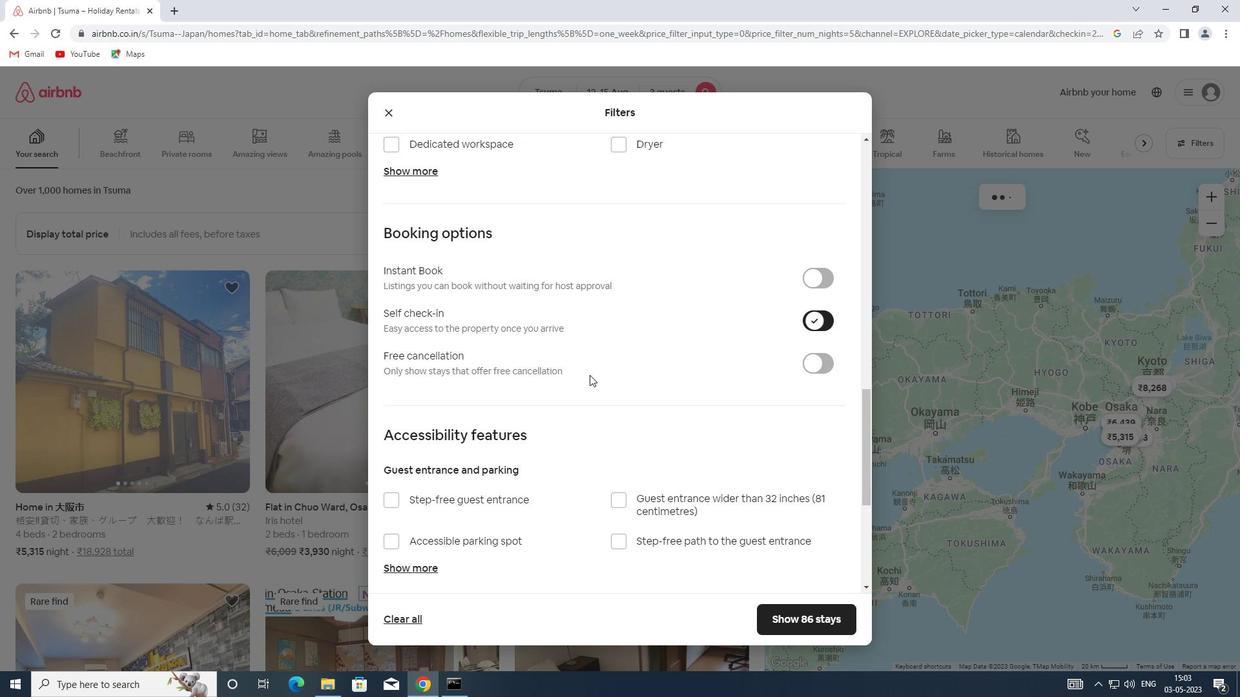 
Action: Mouse scrolled (461, 383) with delta (0, 0)
Screenshot: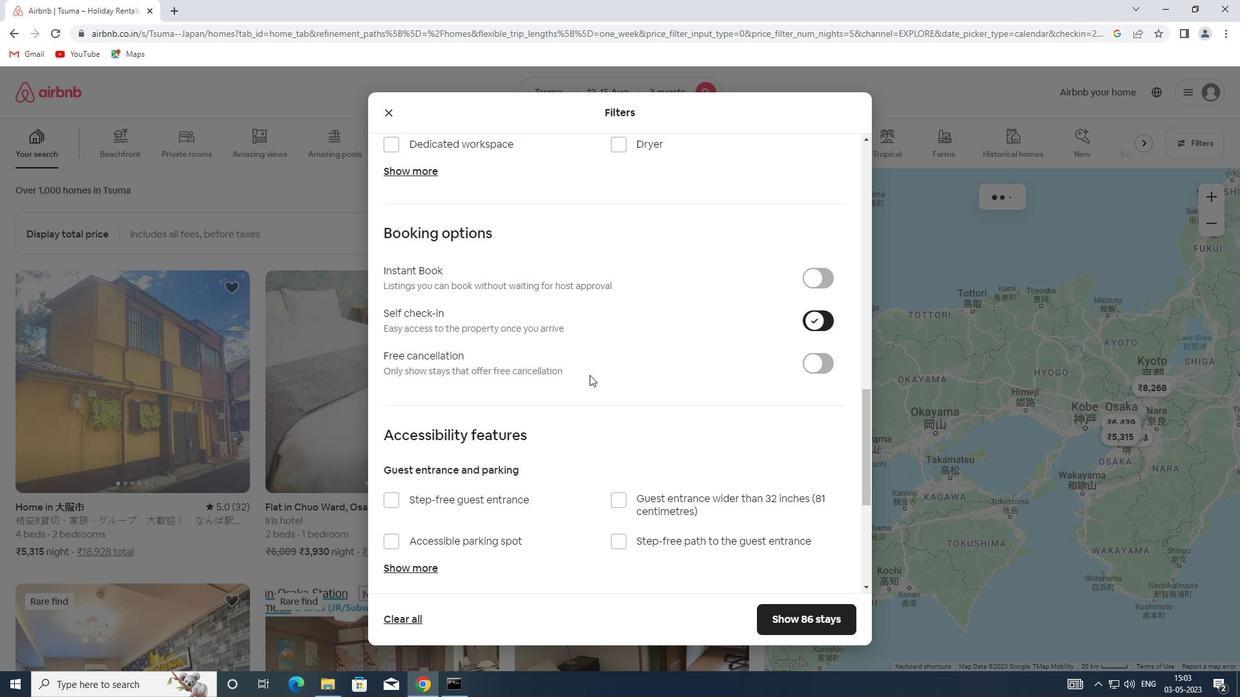 
Action: Mouse scrolled (461, 383) with delta (0, 0)
Screenshot: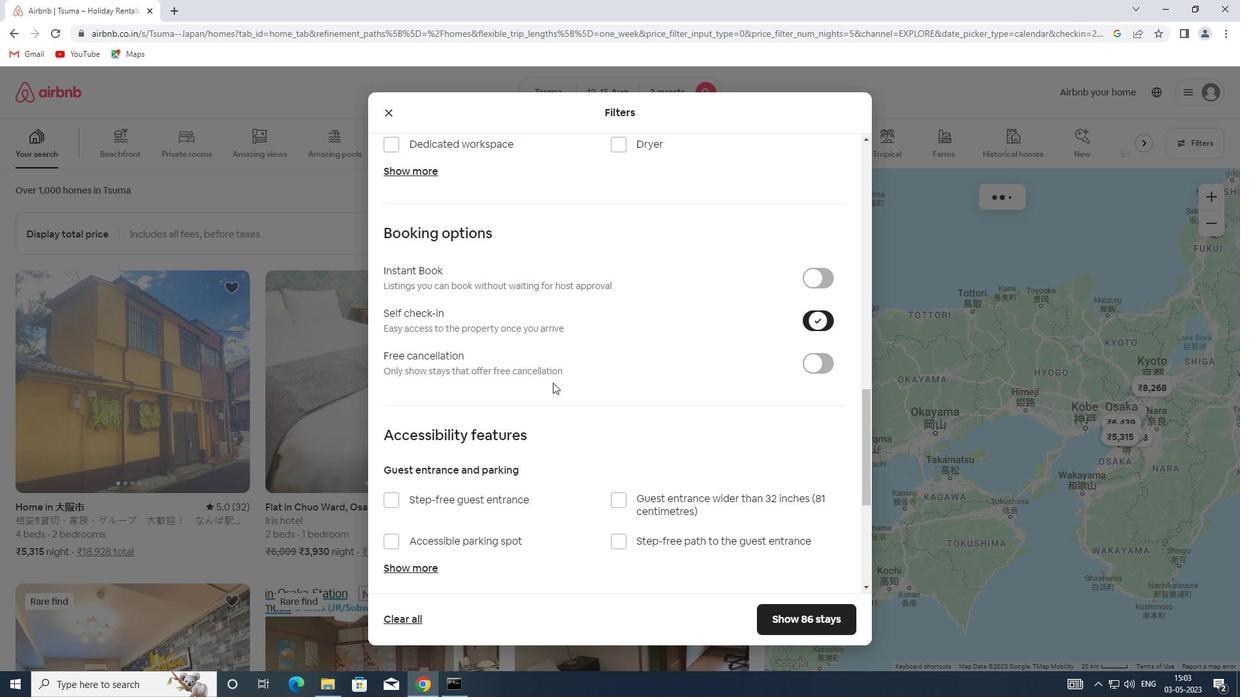 
Action: Mouse scrolled (461, 383) with delta (0, 0)
Screenshot: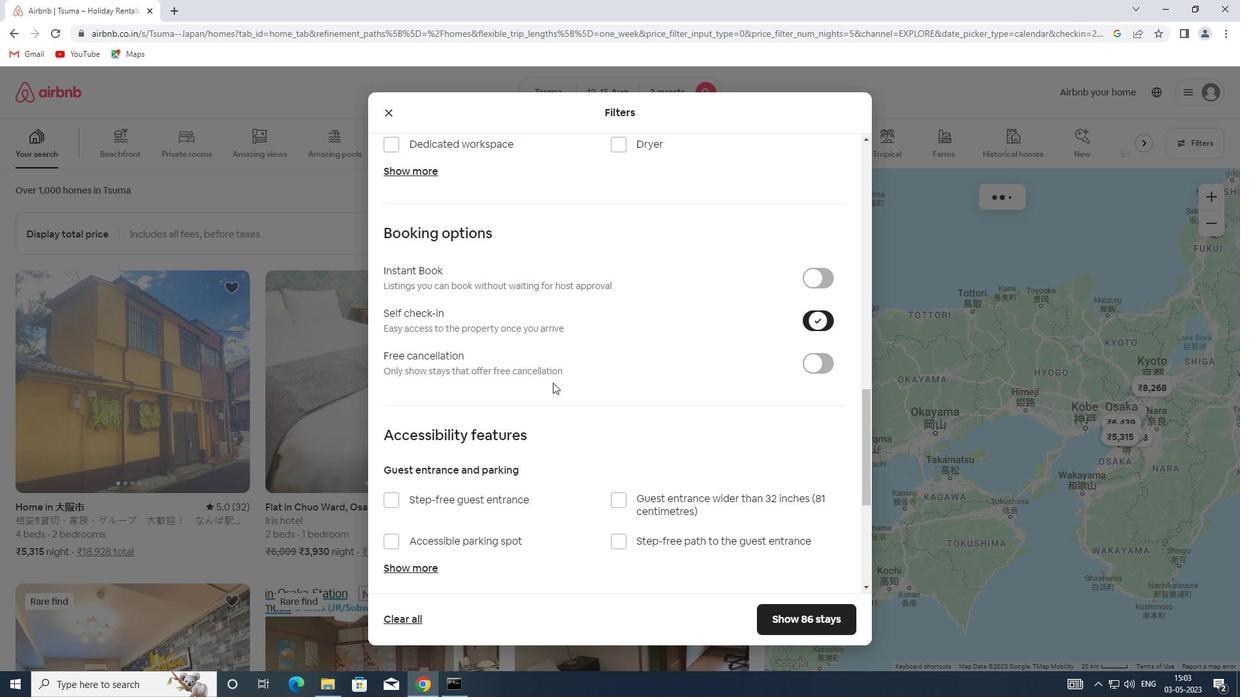 
Action: Mouse moved to (459, 384)
Screenshot: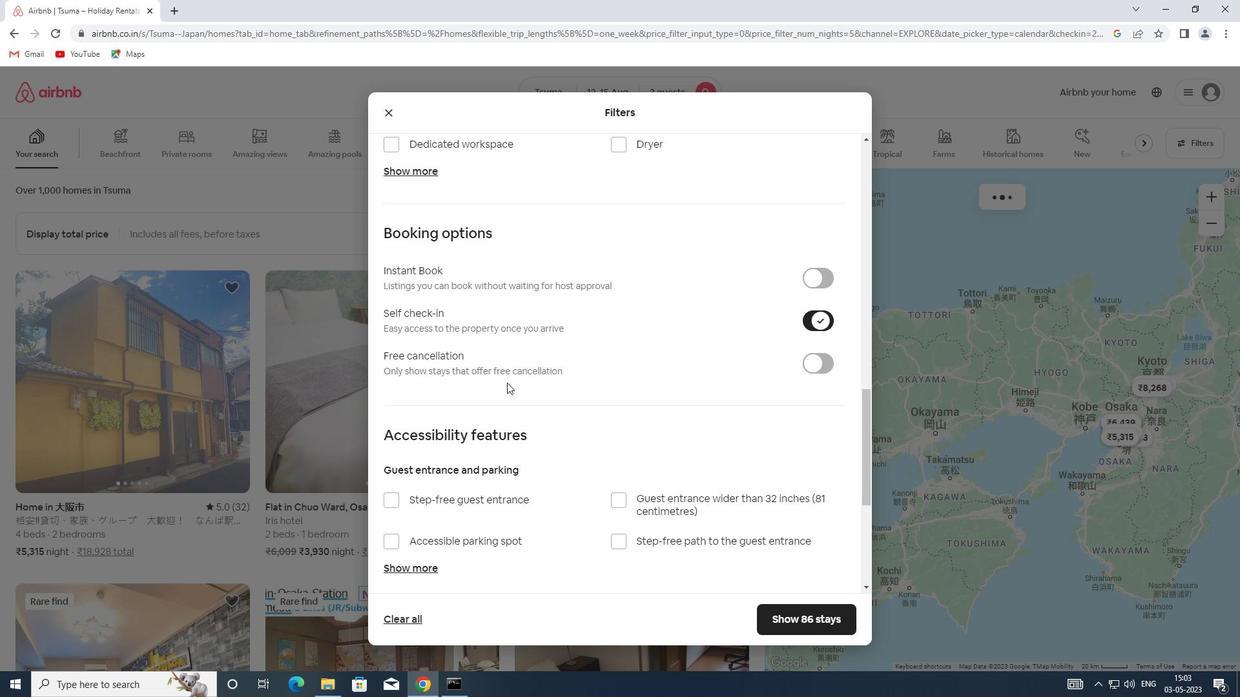 
Action: Mouse scrolled (459, 383) with delta (0, 0)
Screenshot: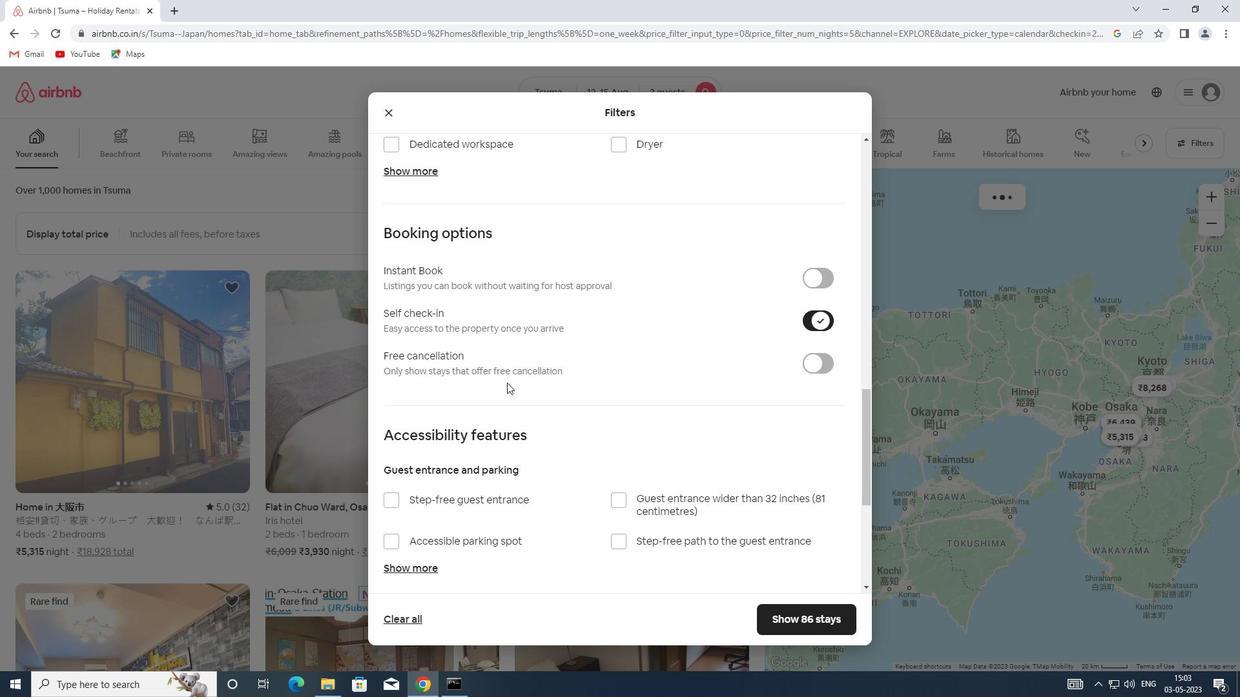 
Action: Mouse moved to (459, 384)
Screenshot: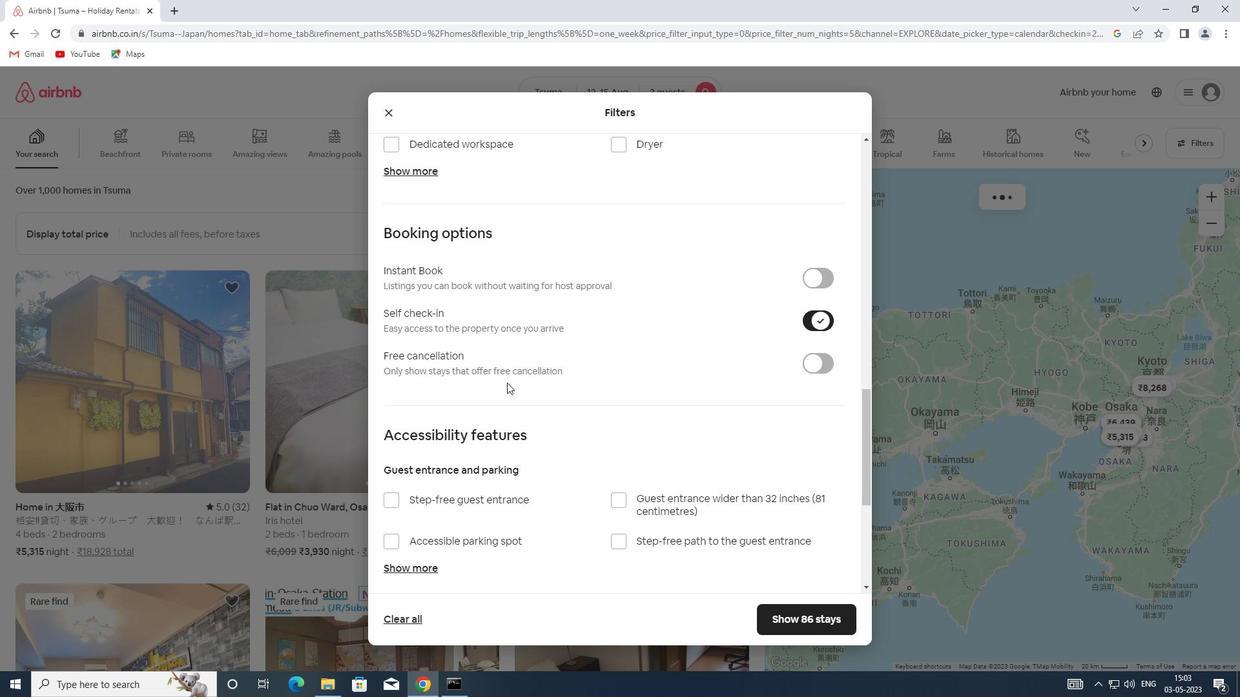 
Action: Mouse scrolled (459, 383) with delta (0, 0)
Screenshot: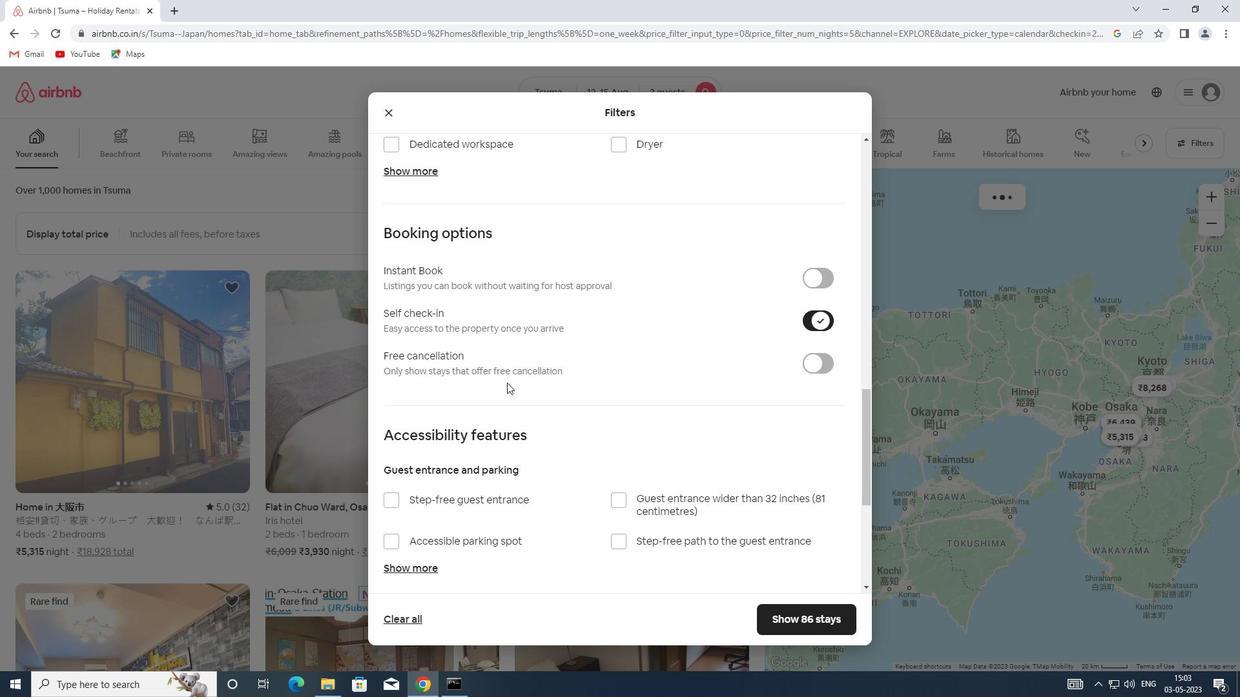 
Action: Mouse moved to (458, 385)
Screenshot: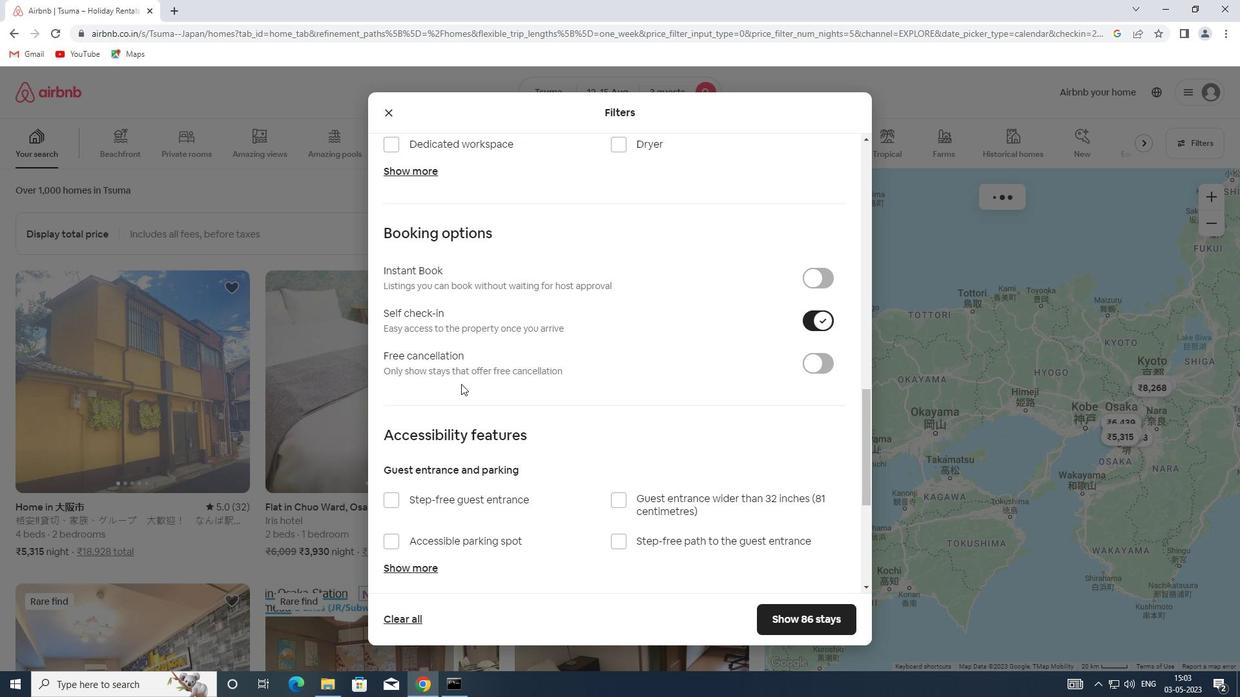 
Action: Mouse scrolled (458, 385) with delta (0, 0)
Screenshot: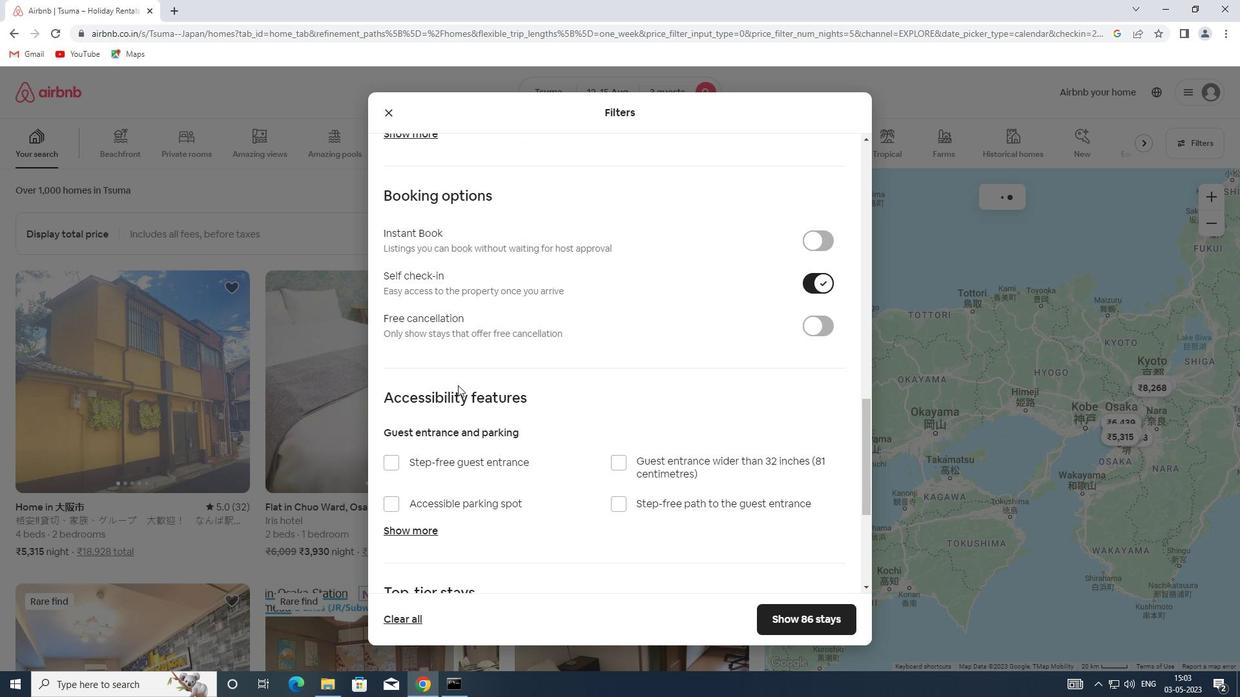 
Action: Mouse scrolled (458, 385) with delta (0, 0)
Screenshot: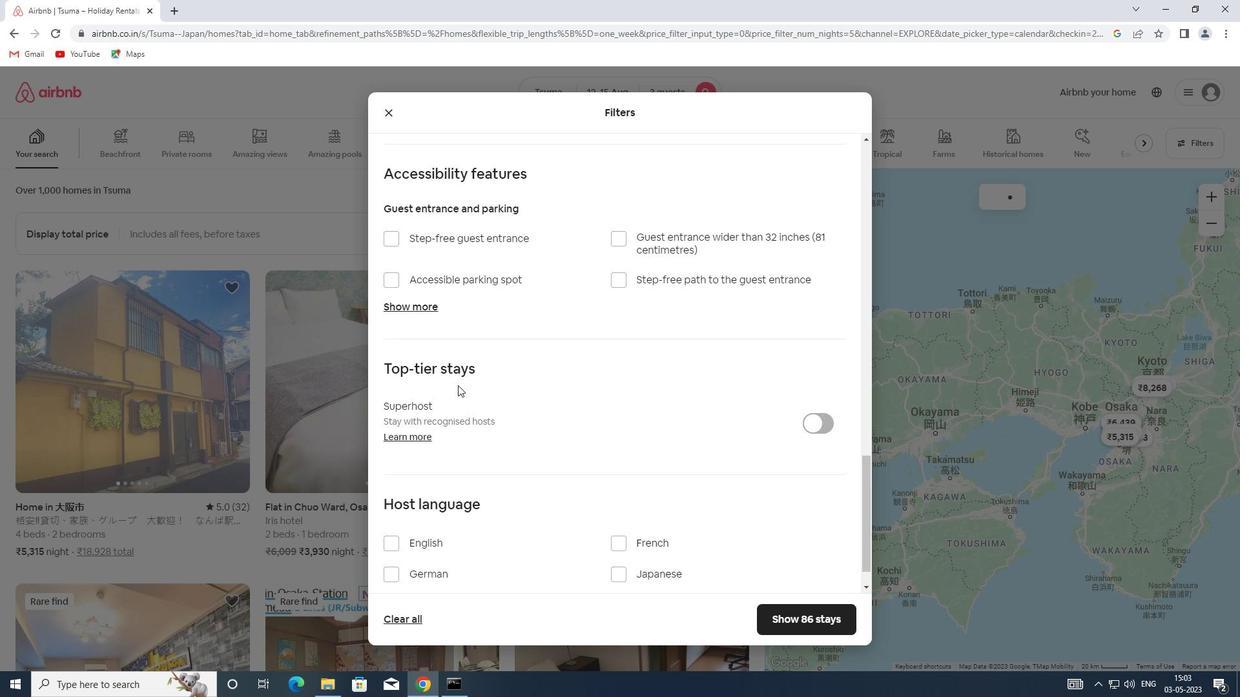 
Action: Mouse scrolled (458, 385) with delta (0, 0)
Screenshot: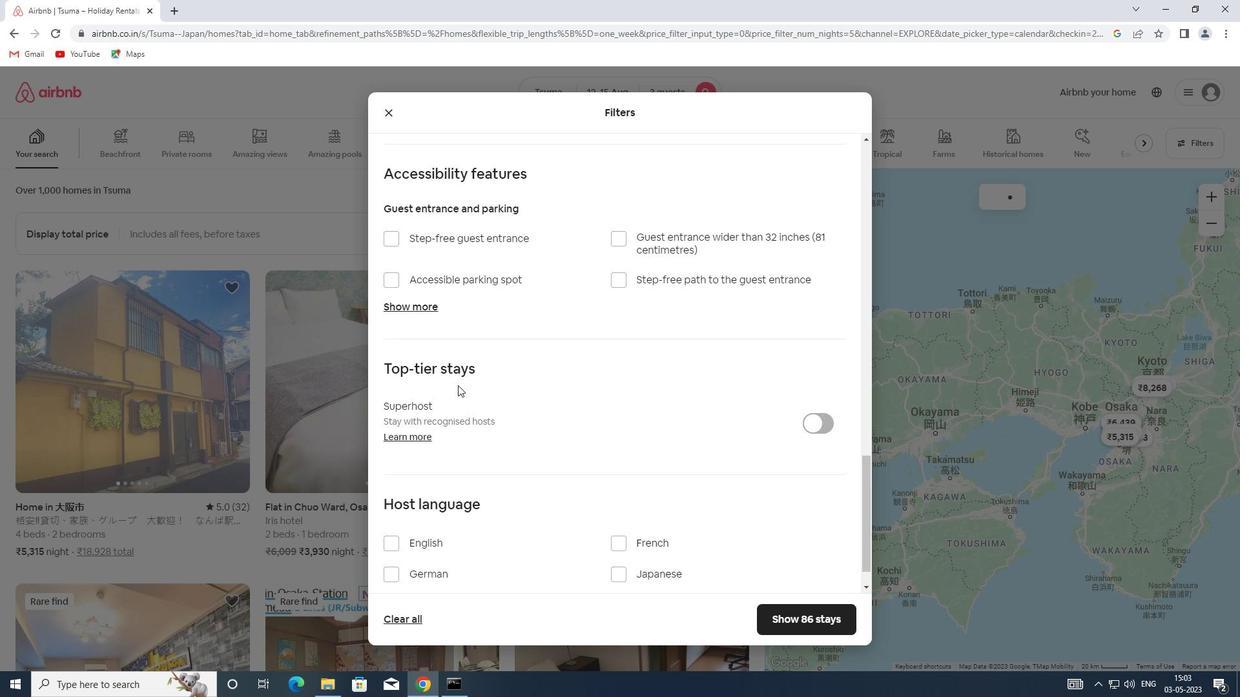 
Action: Mouse scrolled (458, 385) with delta (0, 0)
Screenshot: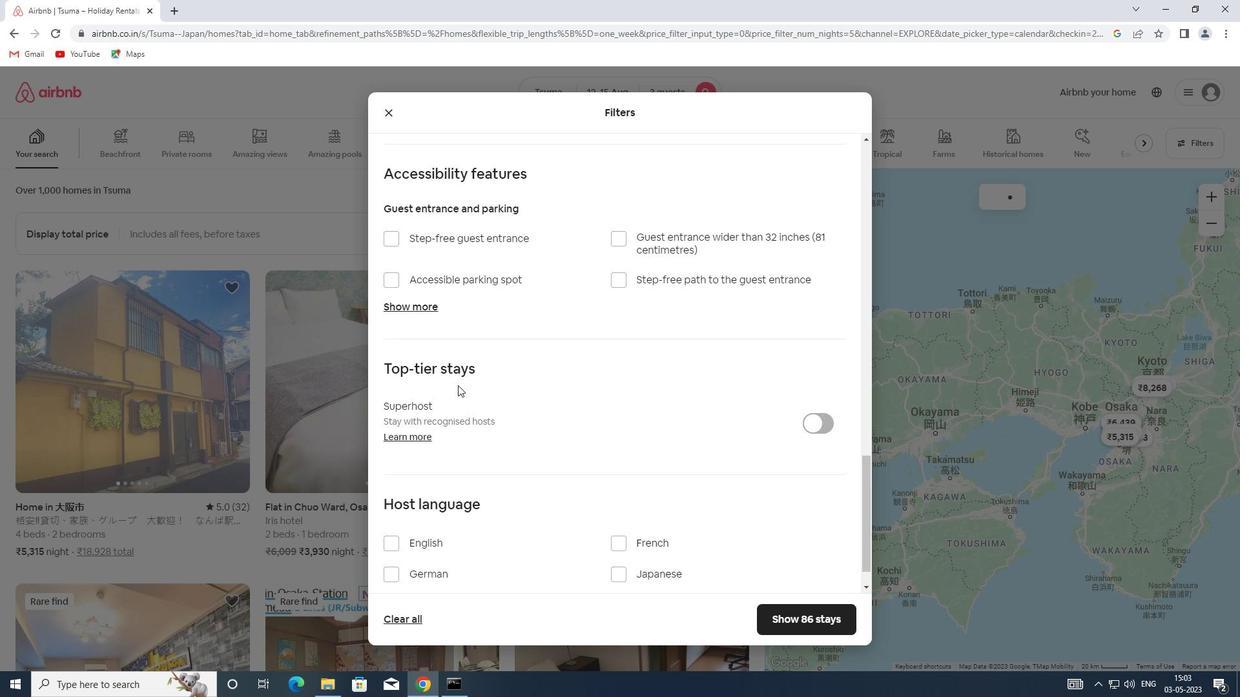 
Action: Mouse moved to (426, 501)
Screenshot: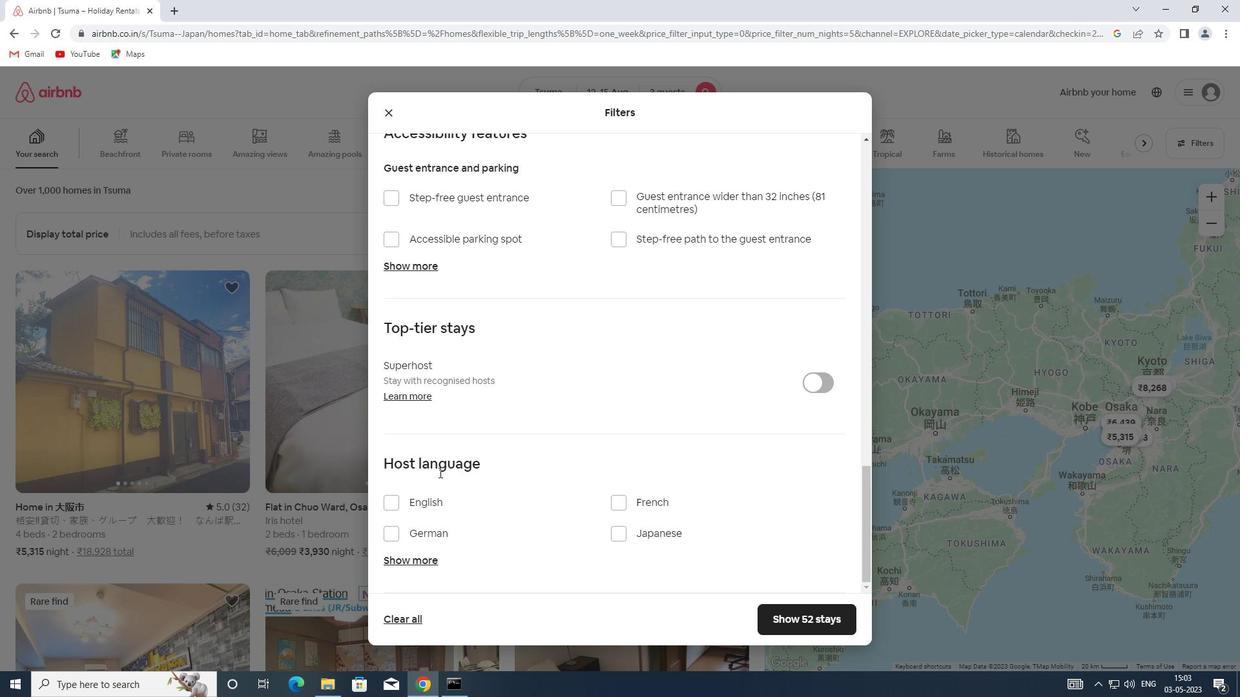 
Action: Mouse pressed left at (426, 501)
Screenshot: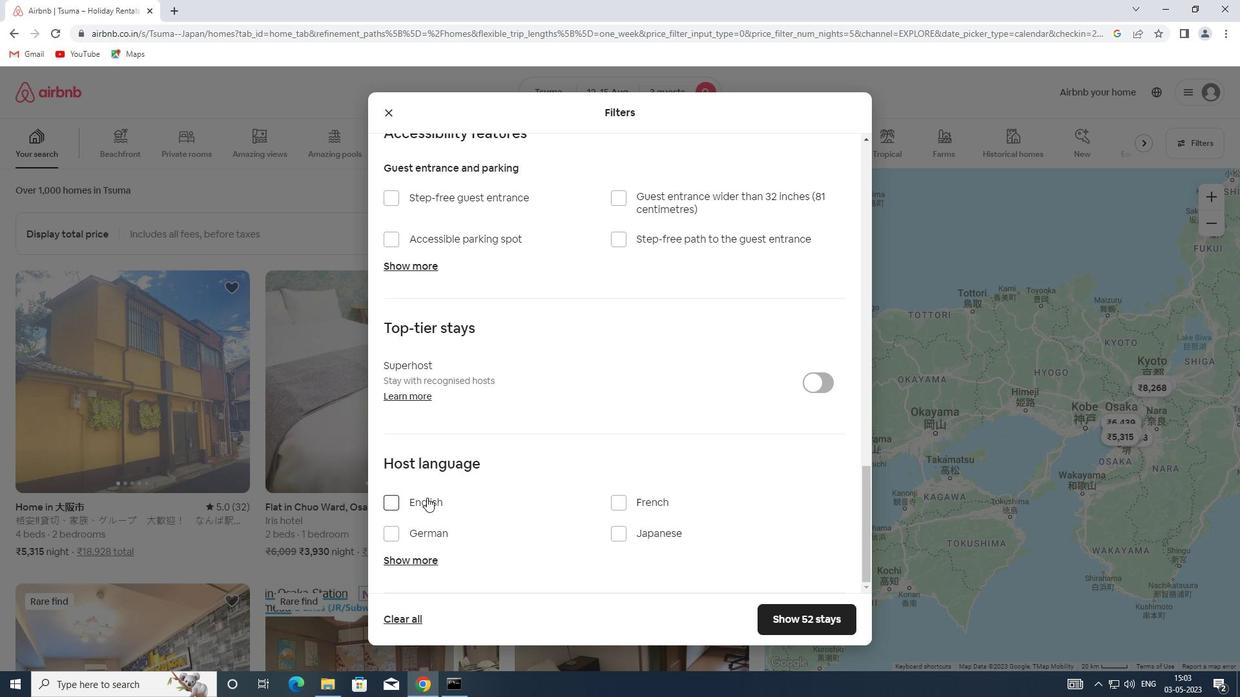 
Action: Mouse moved to (802, 625)
Screenshot: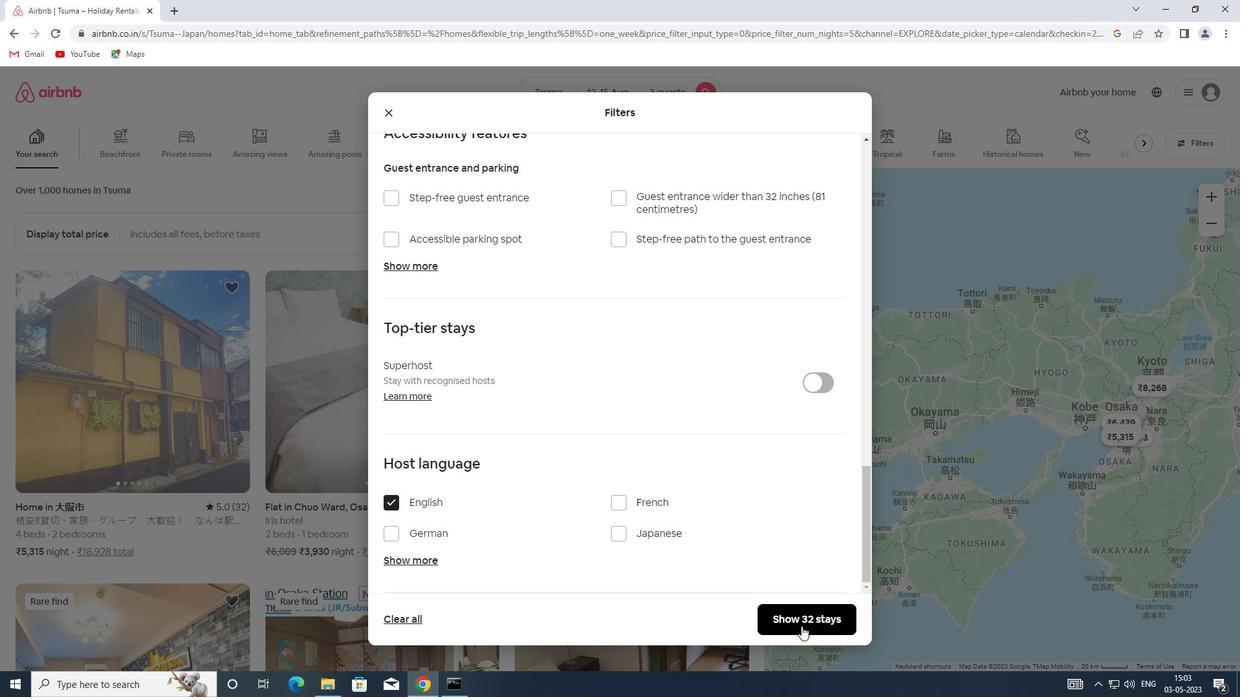 
Action: Mouse pressed left at (802, 625)
Screenshot: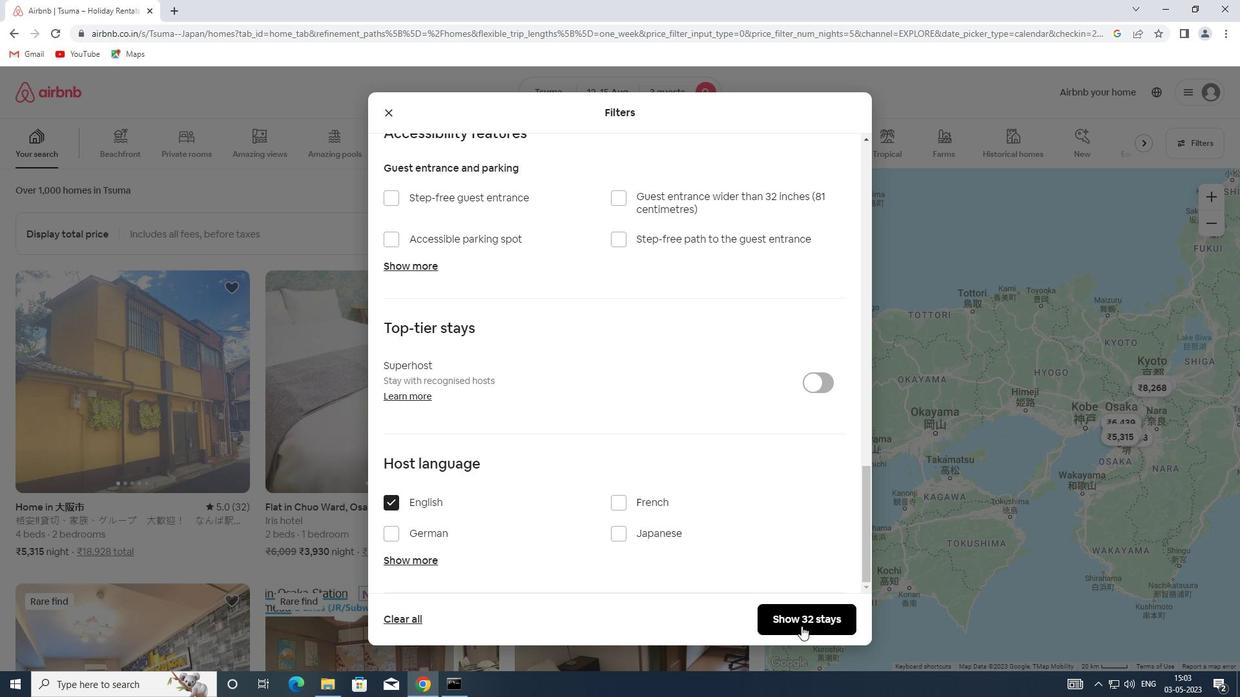 
